 Task: Look for space in Bagaha, India from 5th September, 2023 to 13th September, 2023 for 6 adults in price range Rs.15000 to Rs.20000. Place can be entire place with 3 bedrooms having 3 beds and 3 bathrooms. Property type can be house, flat, guest house. Booking option can be shelf check-in. Required host language is English.
Action: Mouse moved to (481, 102)
Screenshot: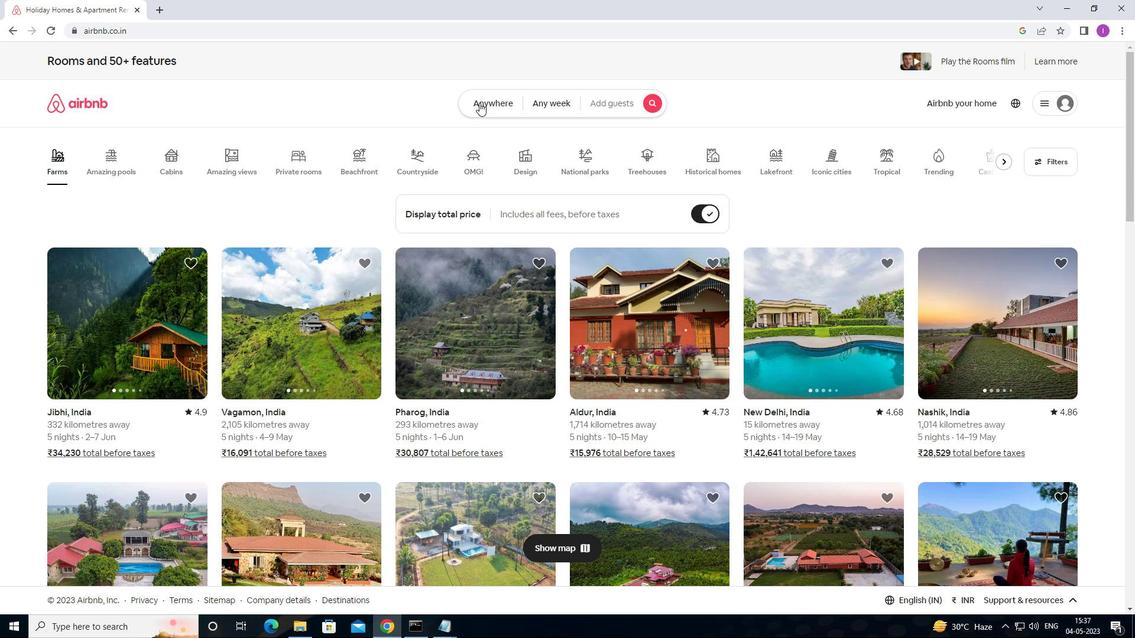 
Action: Mouse pressed left at (481, 102)
Screenshot: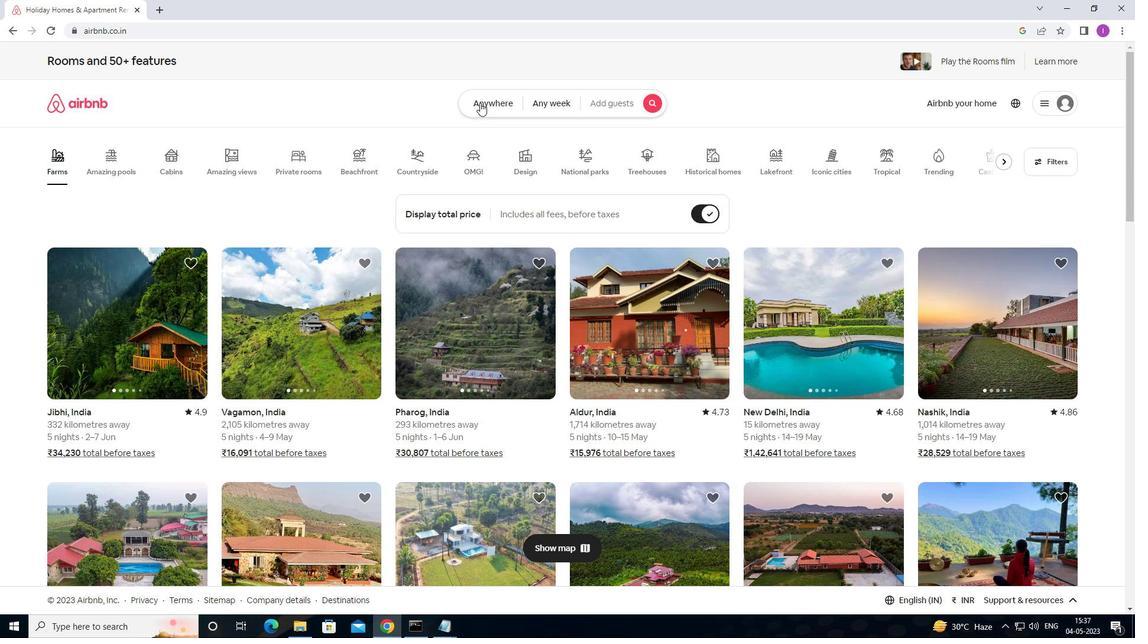 
Action: Mouse moved to (333, 154)
Screenshot: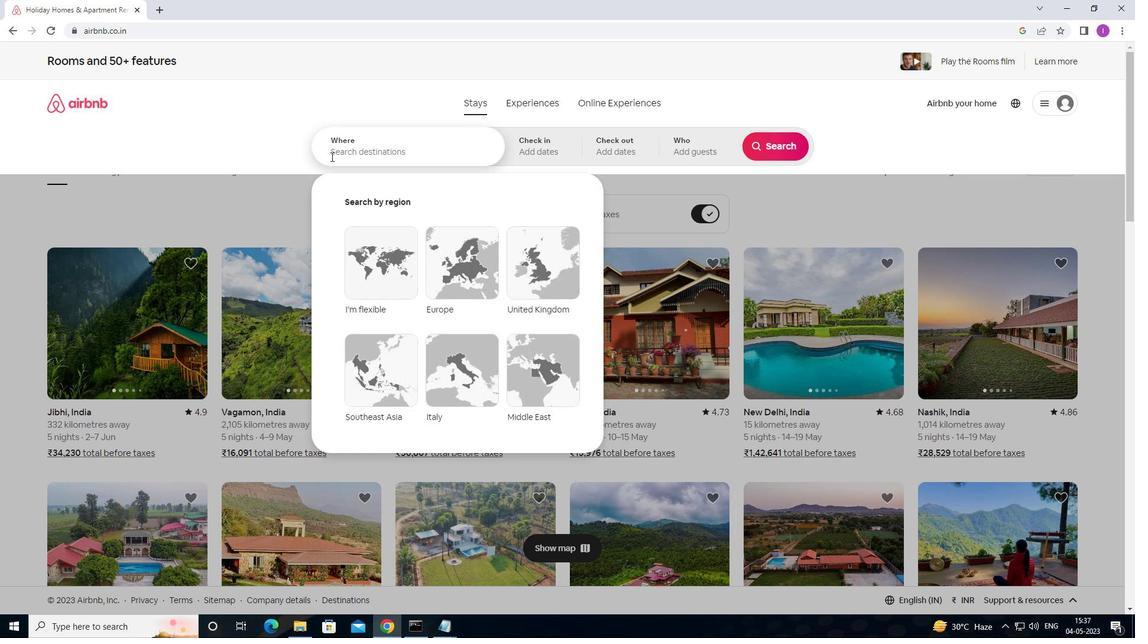 
Action: Mouse pressed left at (333, 154)
Screenshot: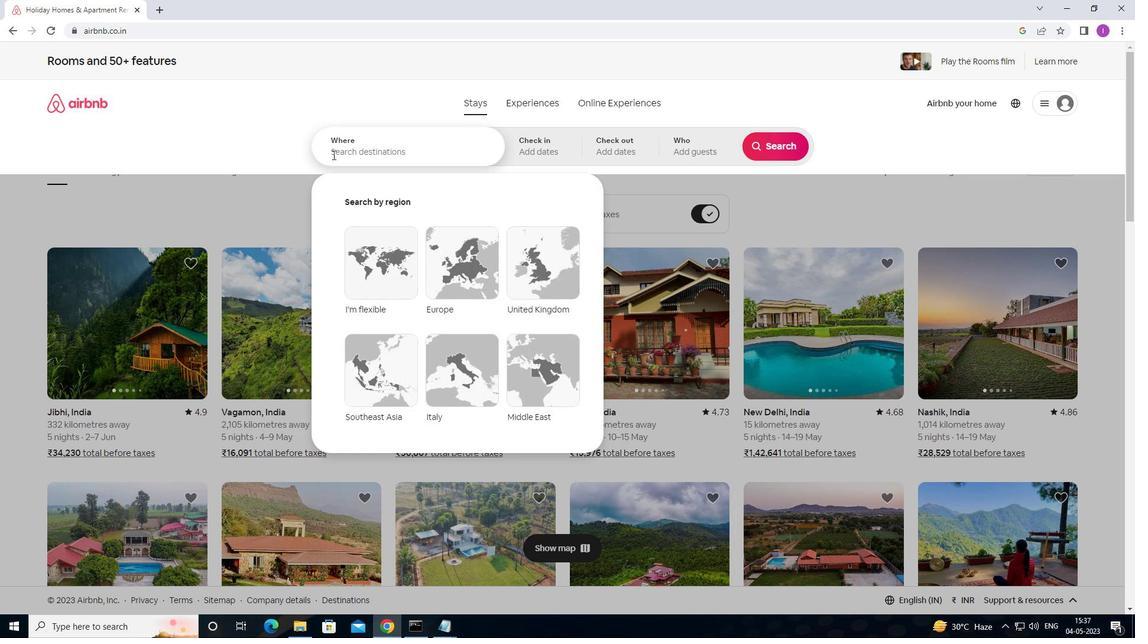 
Action: Mouse moved to (436, 162)
Screenshot: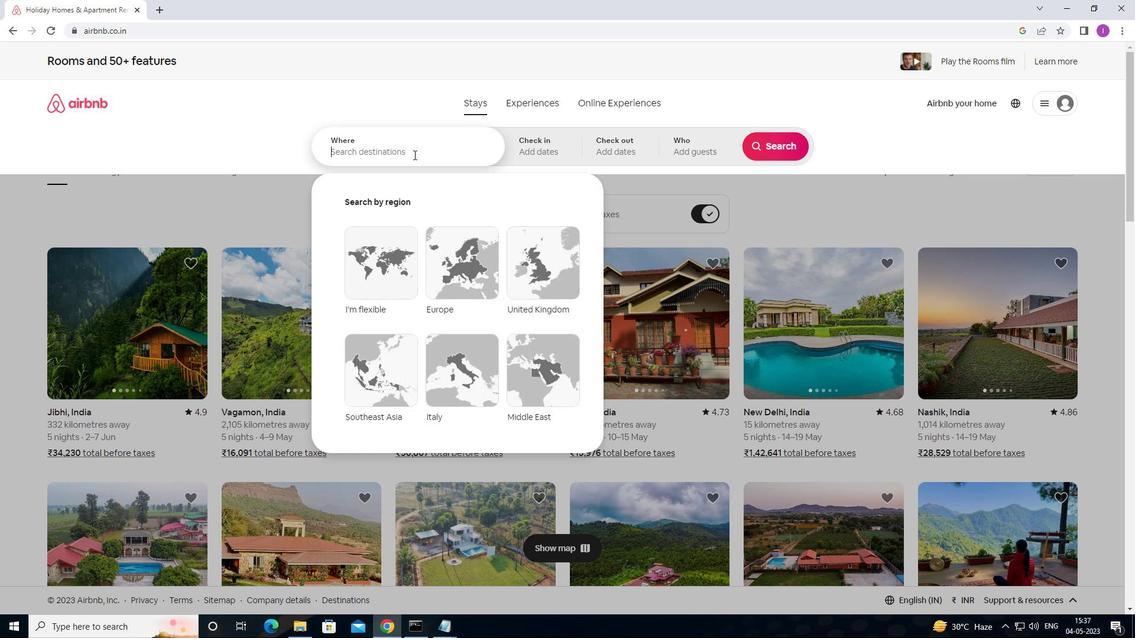 
Action: Key pressed <Key.shift>BAGAHA
Screenshot: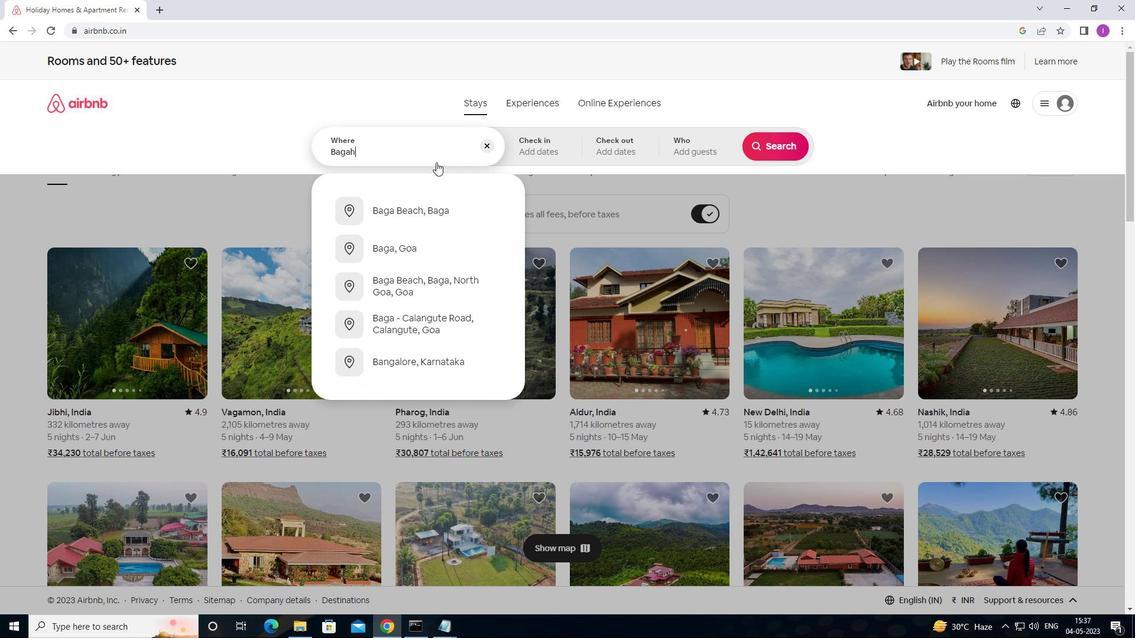 
Action: Mouse moved to (482, 197)
Screenshot: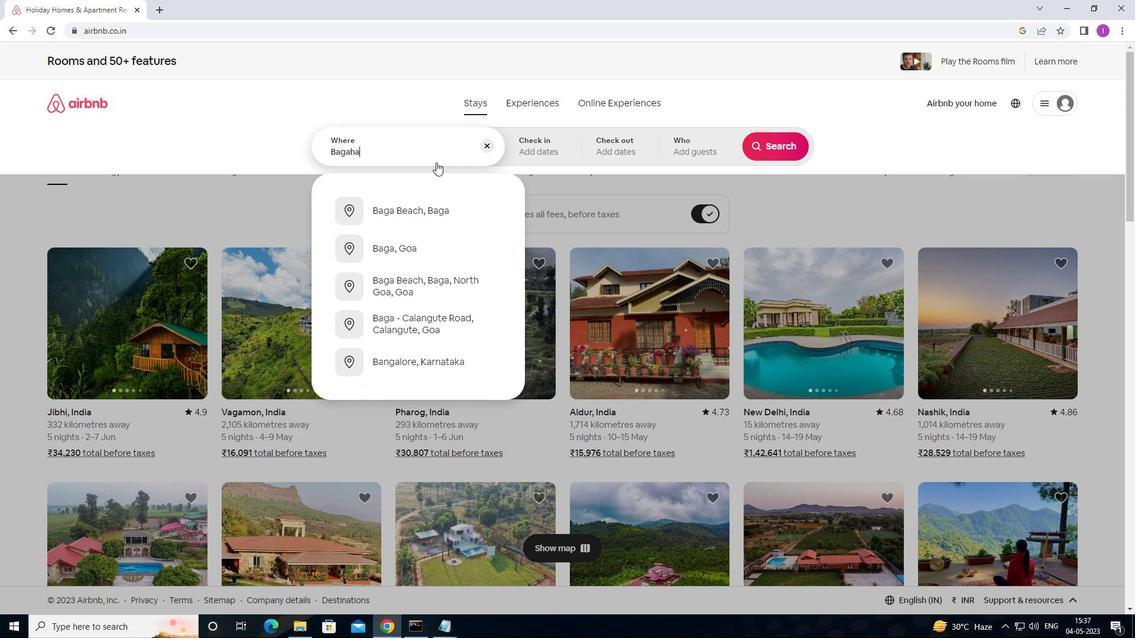 
Action: Key pressed ,<Key.shift>I
Screenshot: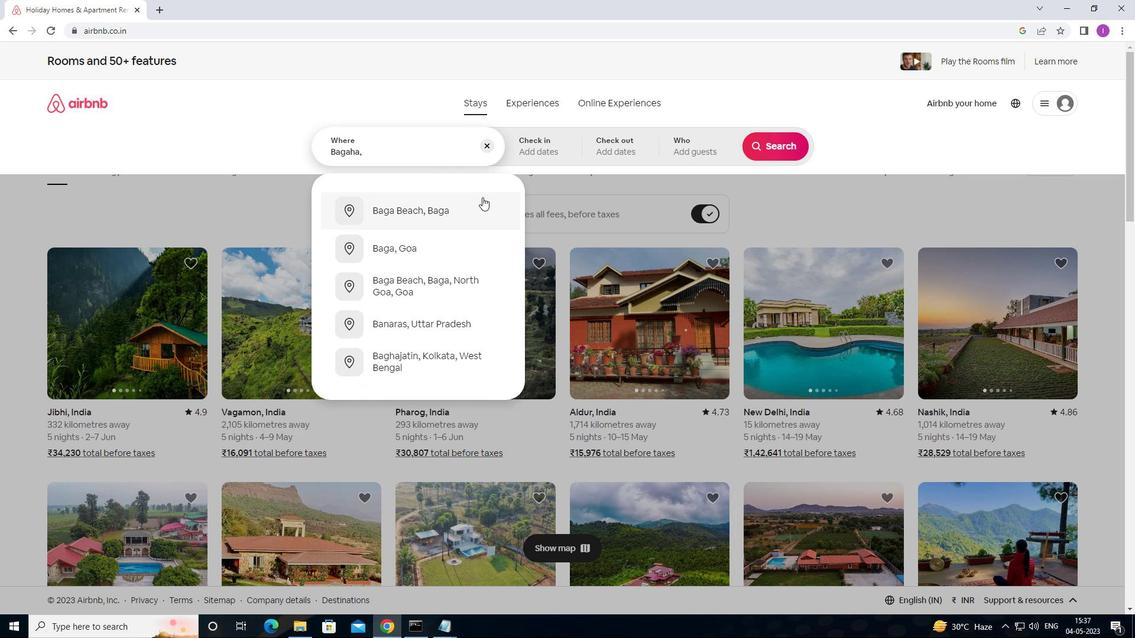 
Action: Mouse moved to (486, 199)
Screenshot: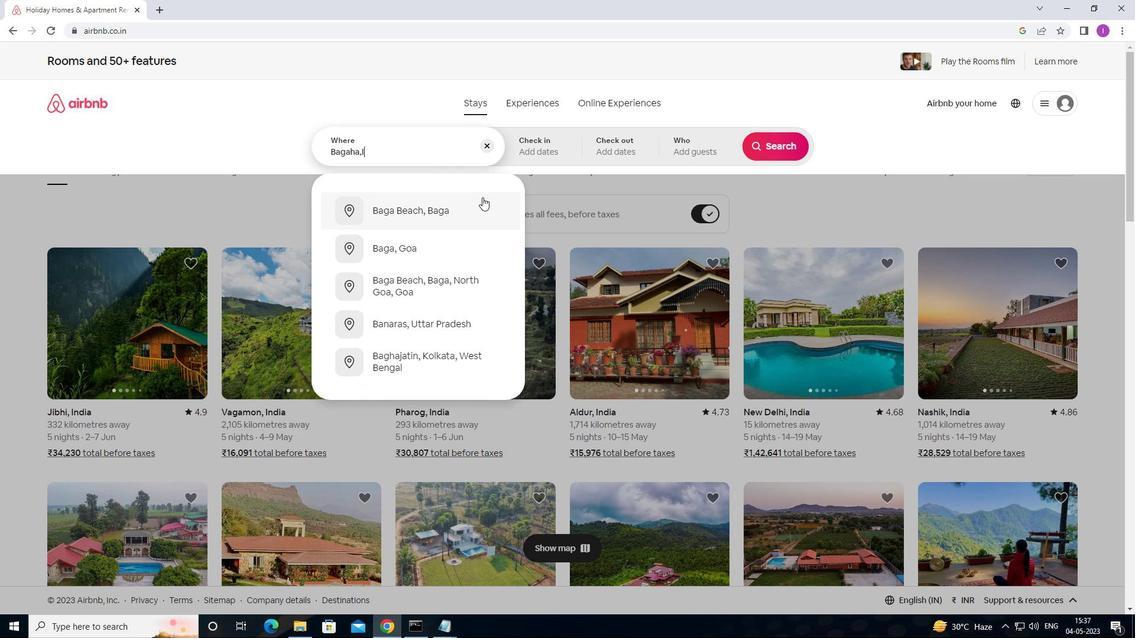 
Action: Key pressed NDIA
Screenshot: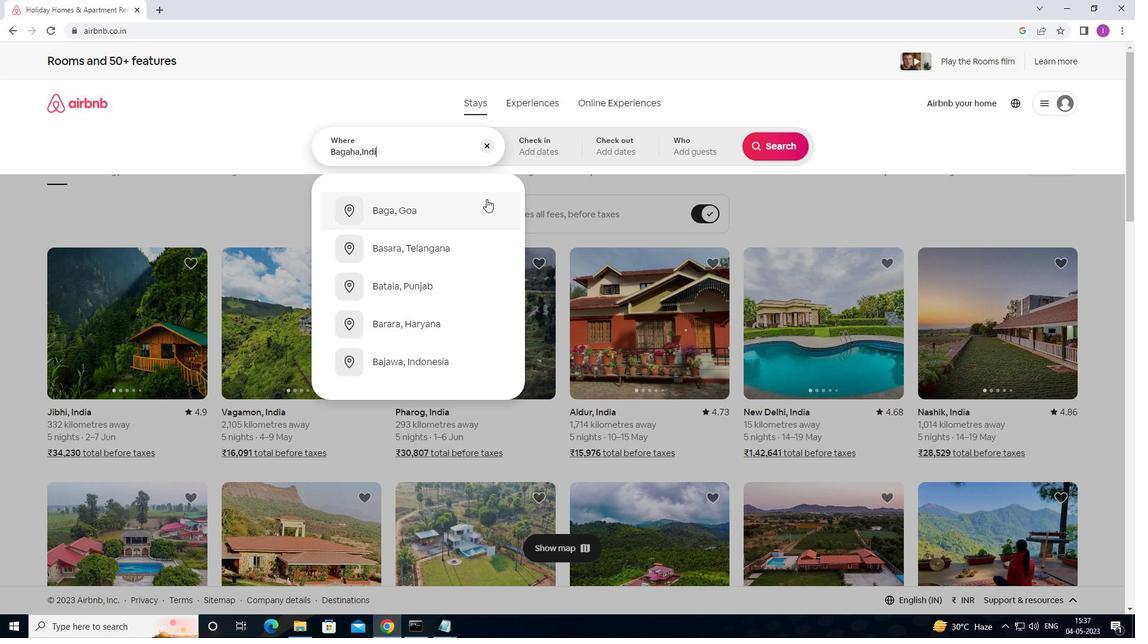 
Action: Mouse moved to (538, 146)
Screenshot: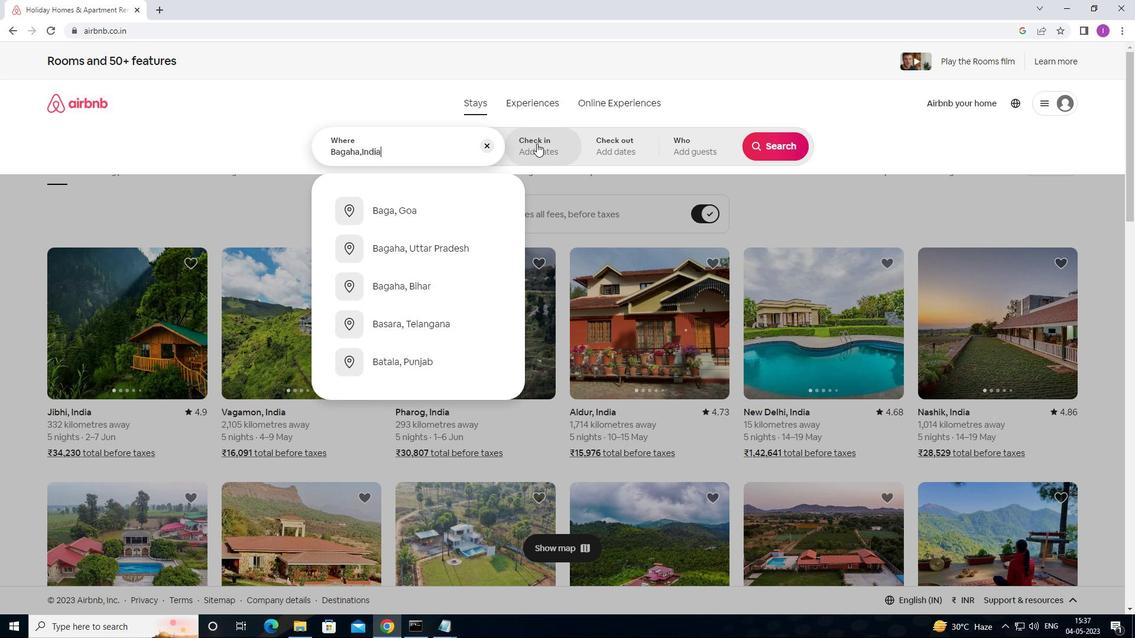 
Action: Mouse pressed left at (538, 146)
Screenshot: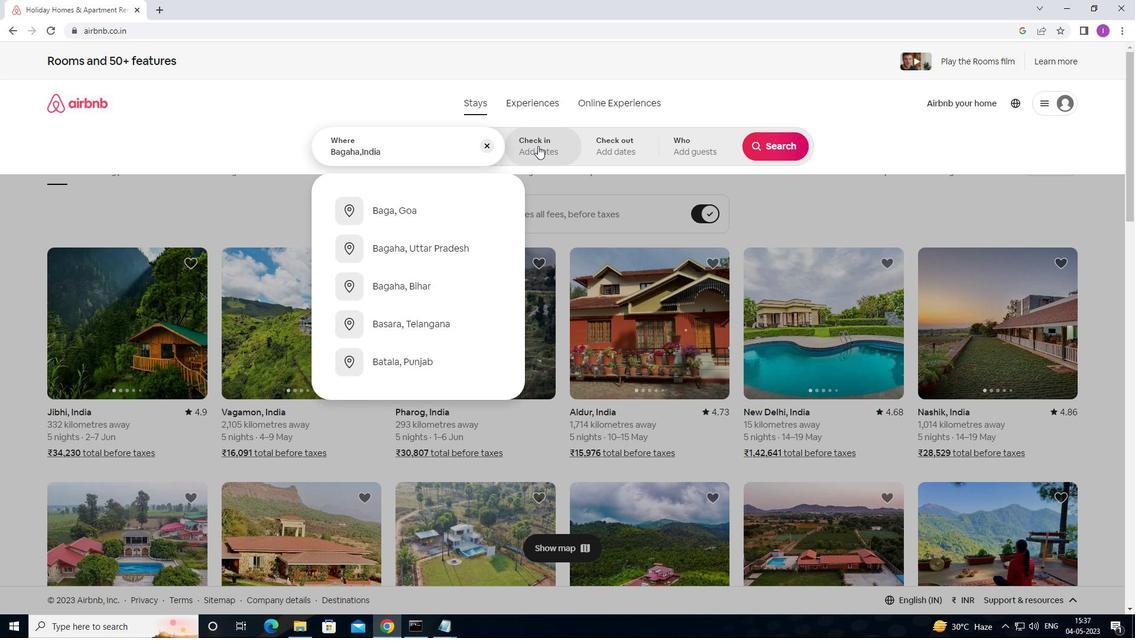 
Action: Mouse moved to (771, 246)
Screenshot: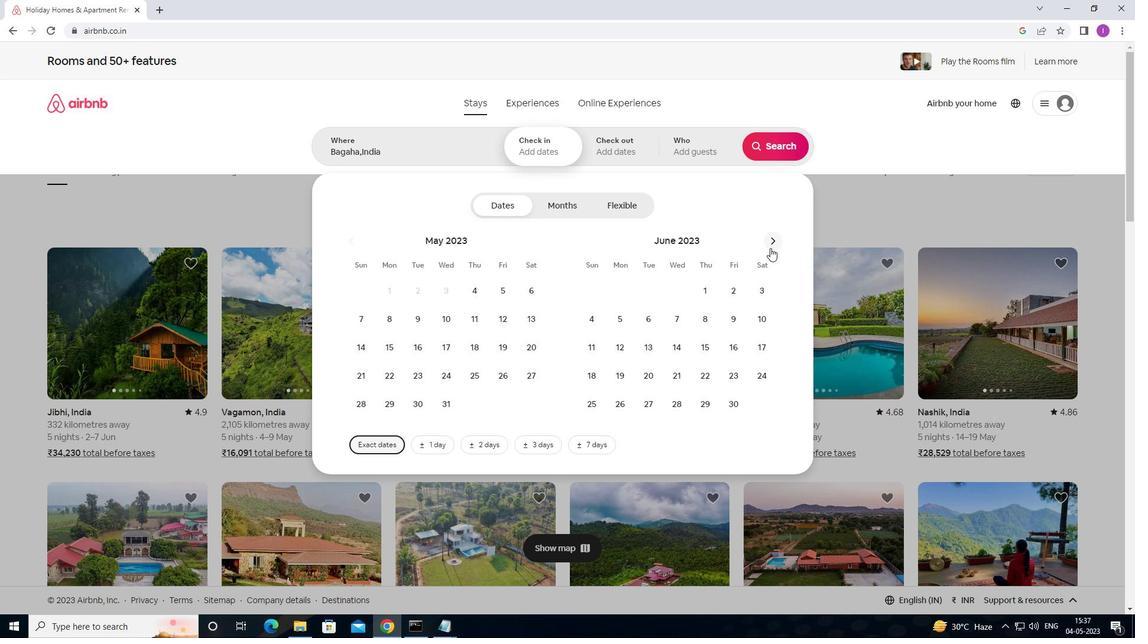 
Action: Mouse pressed left at (771, 246)
Screenshot: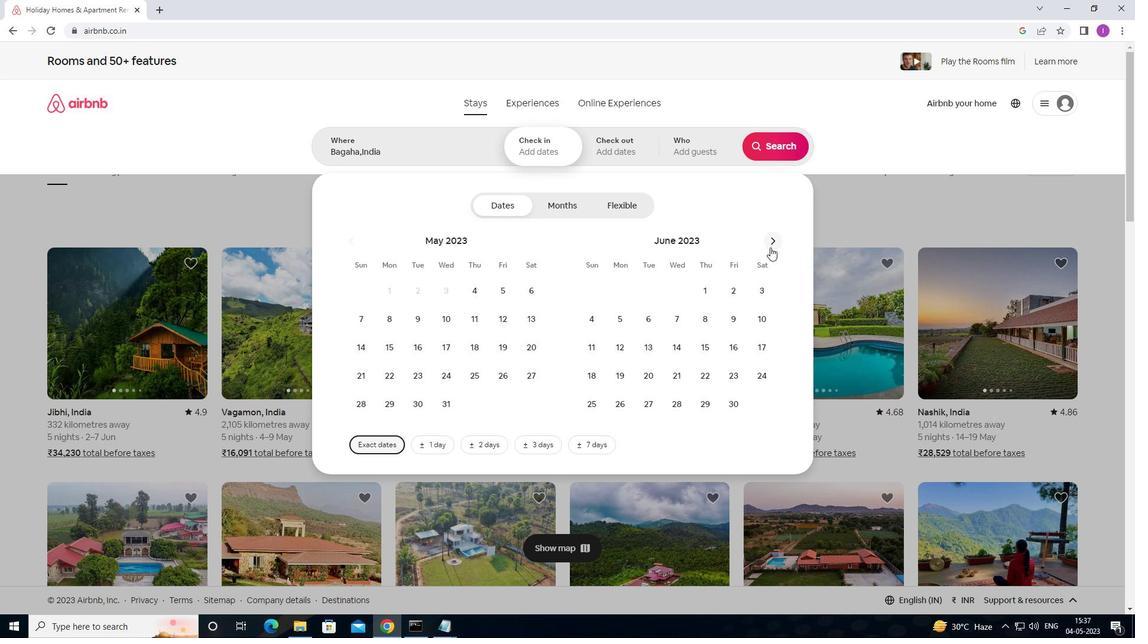 
Action: Mouse moved to (771, 246)
Screenshot: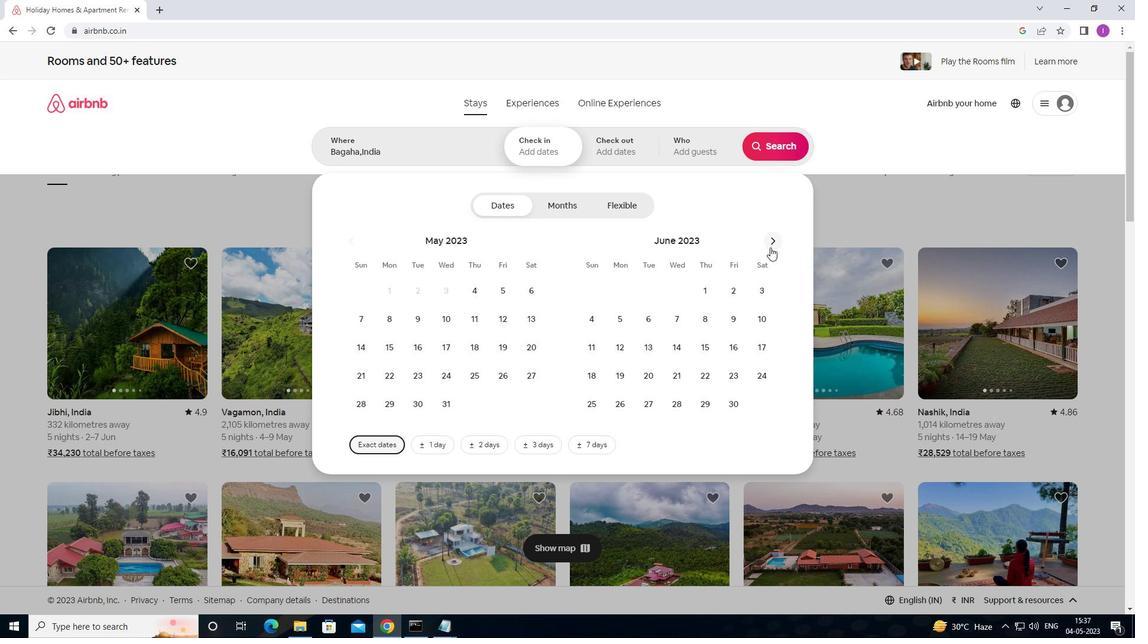 
Action: Mouse pressed left at (771, 246)
Screenshot: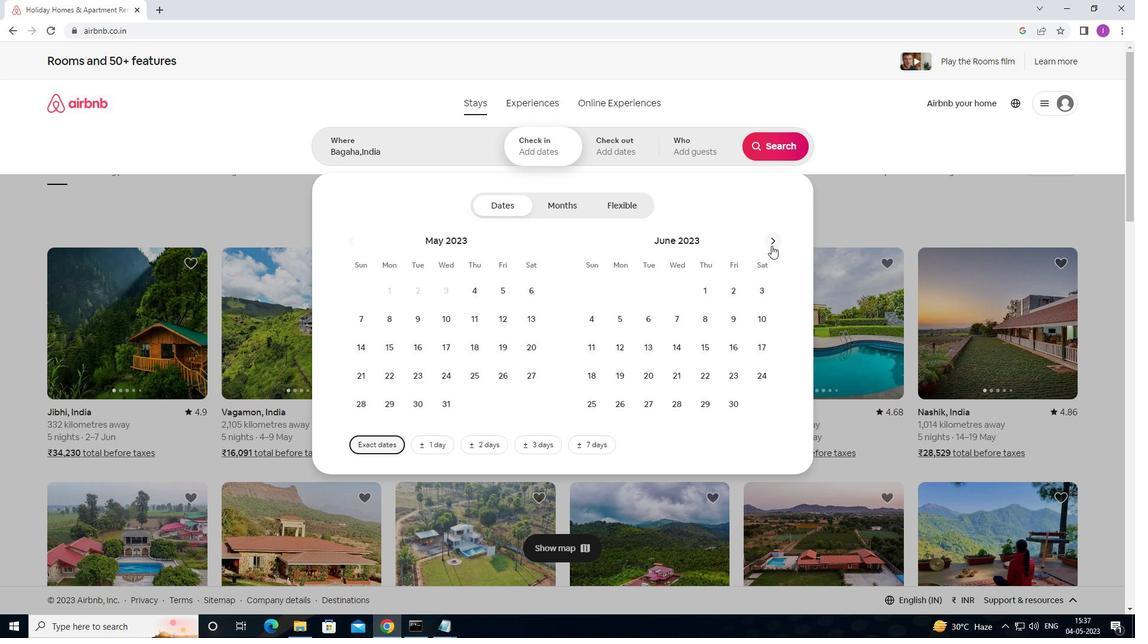 
Action: Mouse moved to (772, 245)
Screenshot: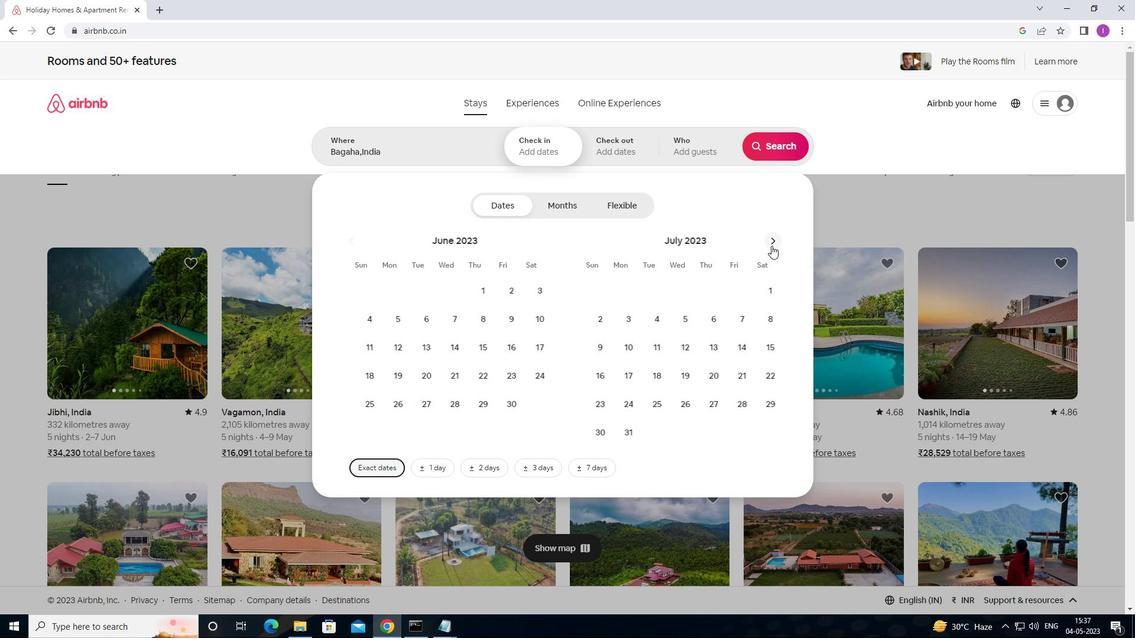 
Action: Mouse pressed left at (772, 245)
Screenshot: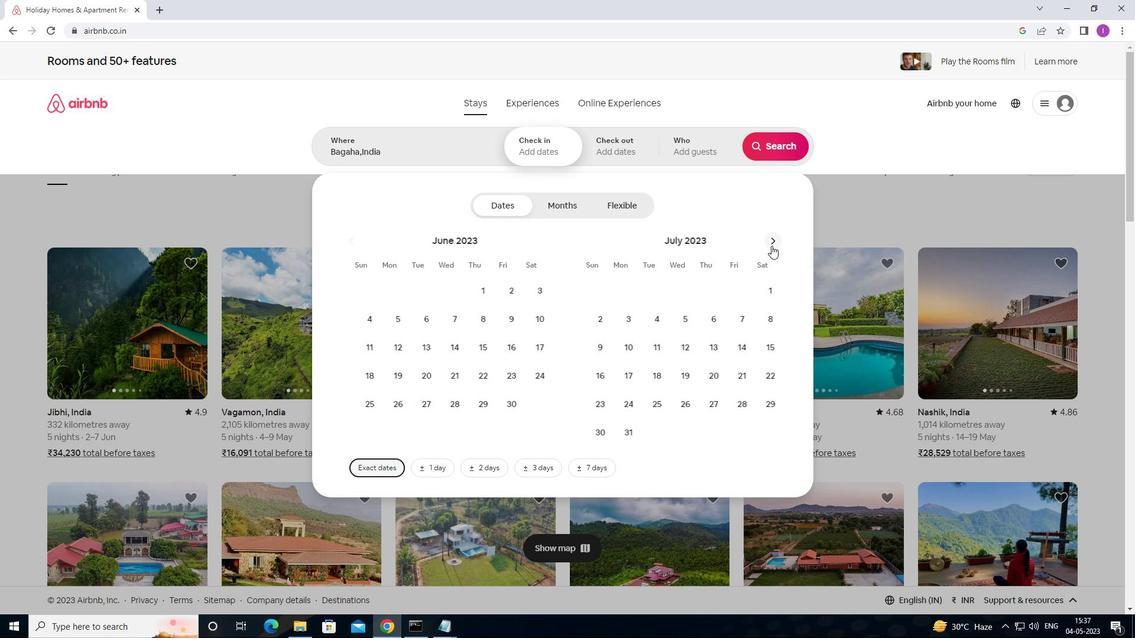
Action: Mouse moved to (773, 245)
Screenshot: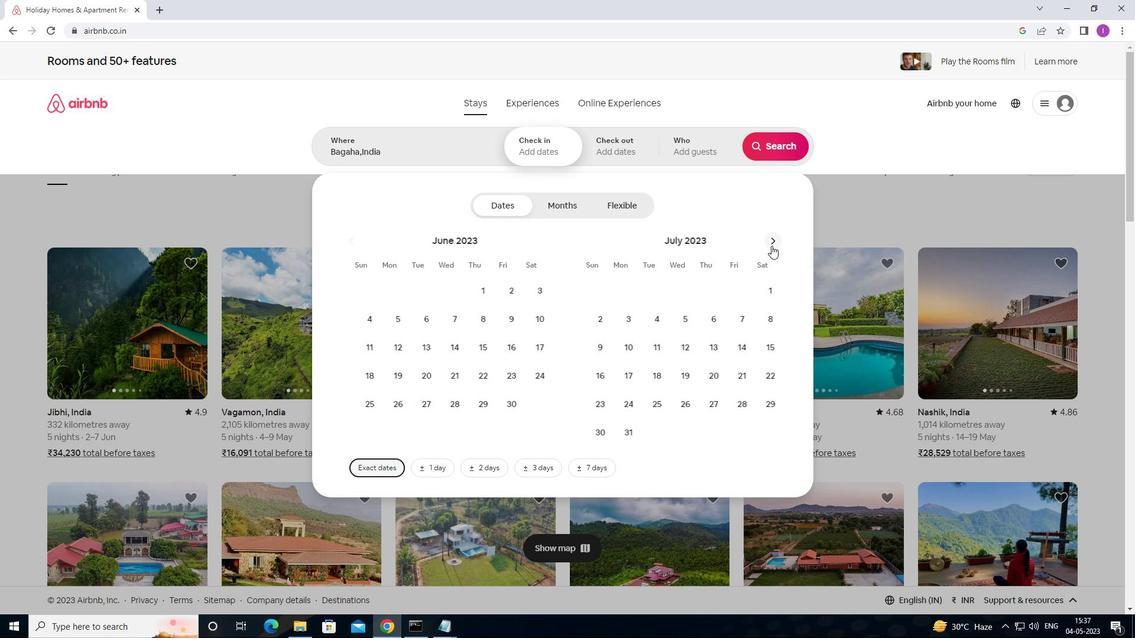 
Action: Mouse pressed left at (773, 245)
Screenshot: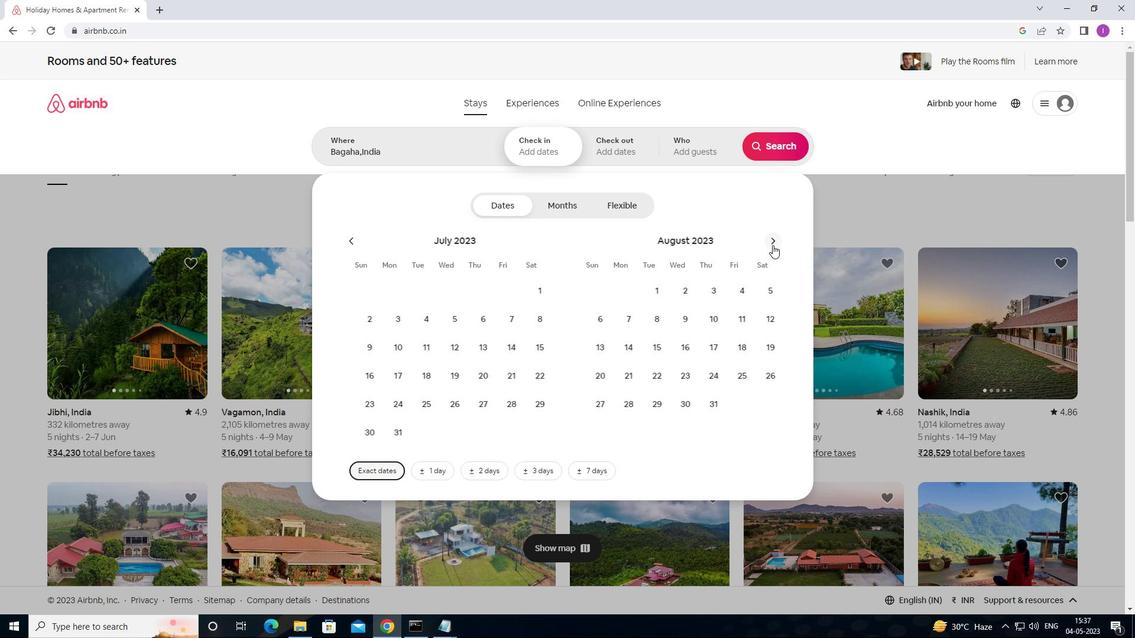 
Action: Mouse moved to (654, 318)
Screenshot: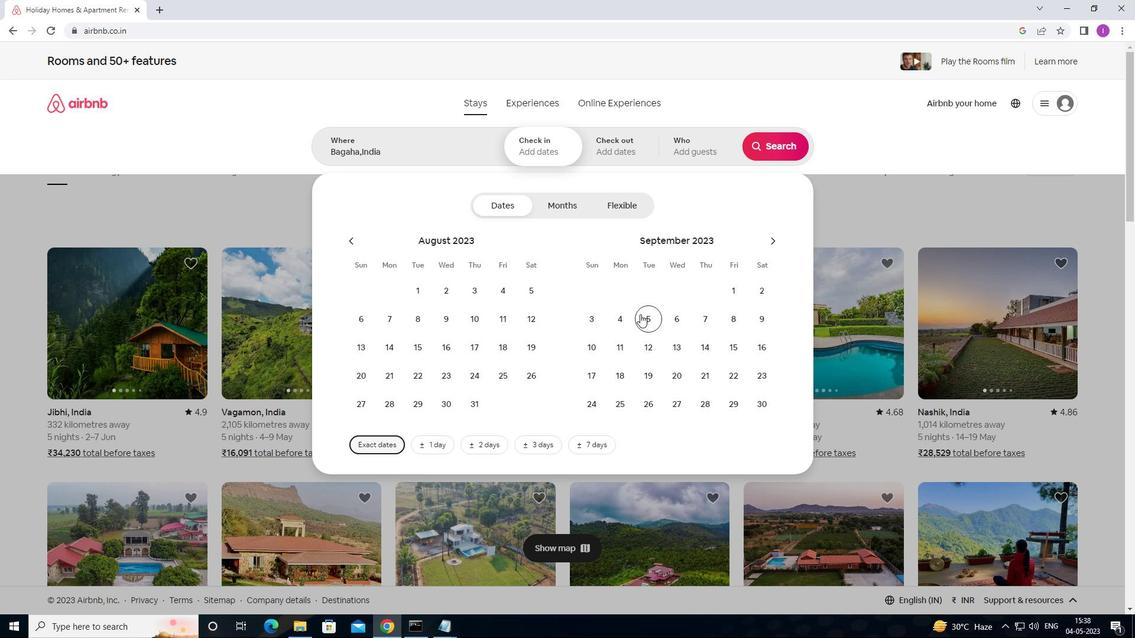 
Action: Mouse pressed left at (654, 318)
Screenshot: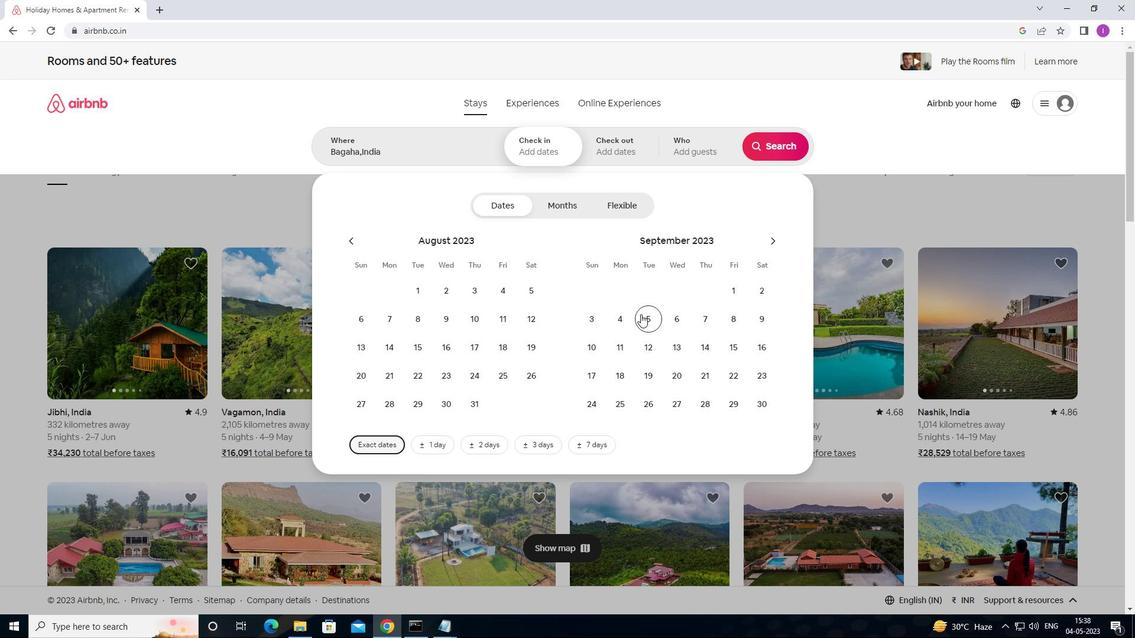 
Action: Mouse moved to (674, 344)
Screenshot: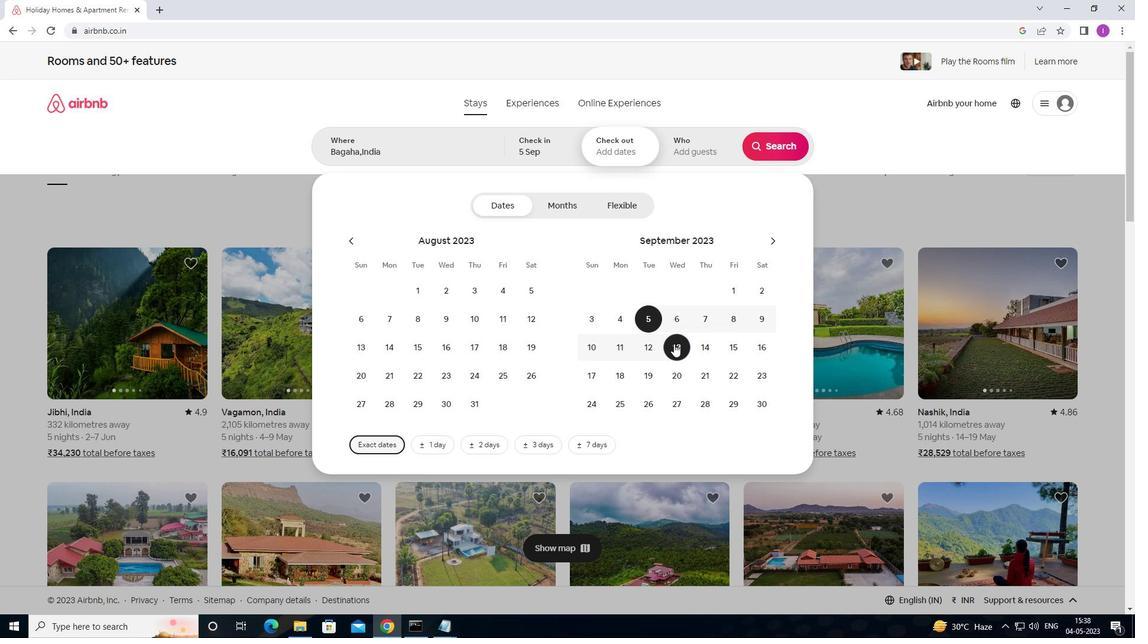 
Action: Mouse pressed left at (674, 344)
Screenshot: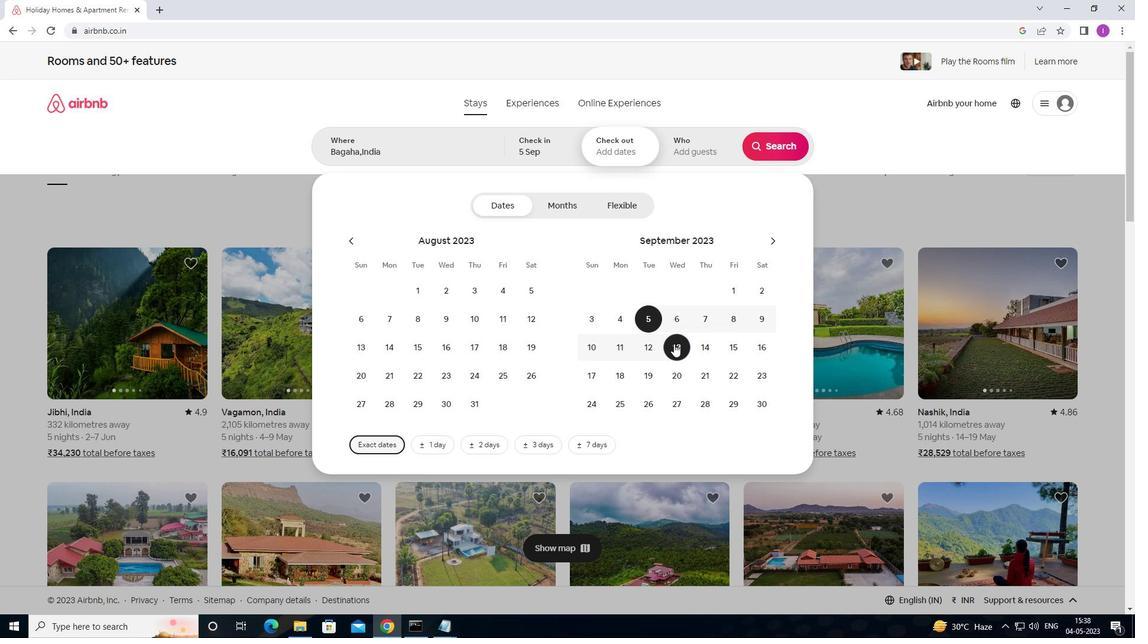 
Action: Mouse moved to (715, 148)
Screenshot: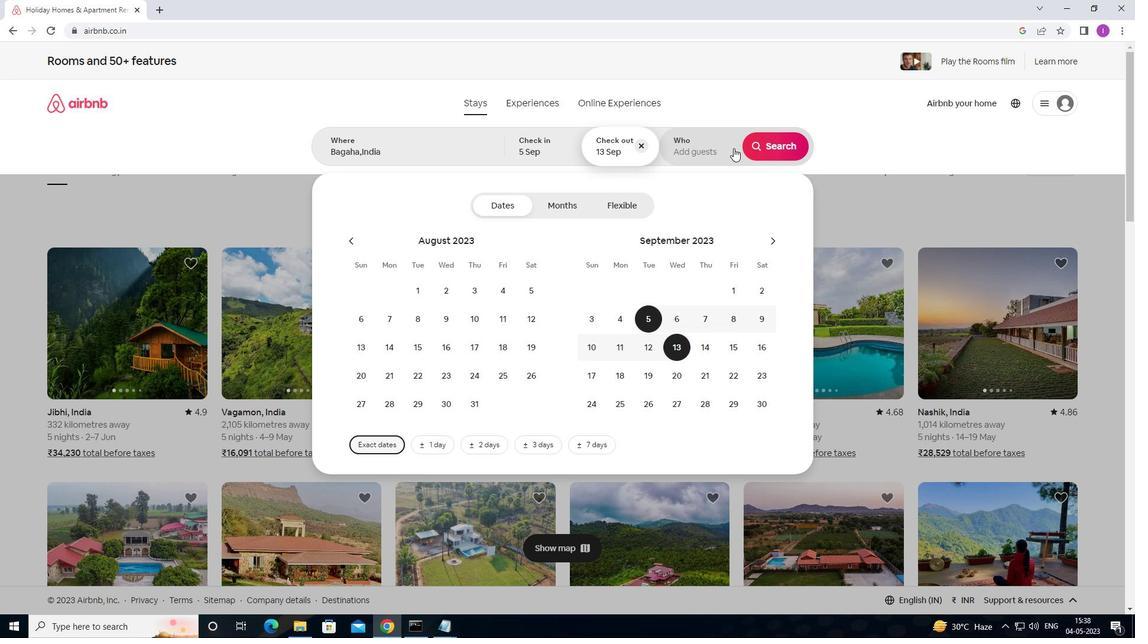 
Action: Mouse pressed left at (715, 148)
Screenshot: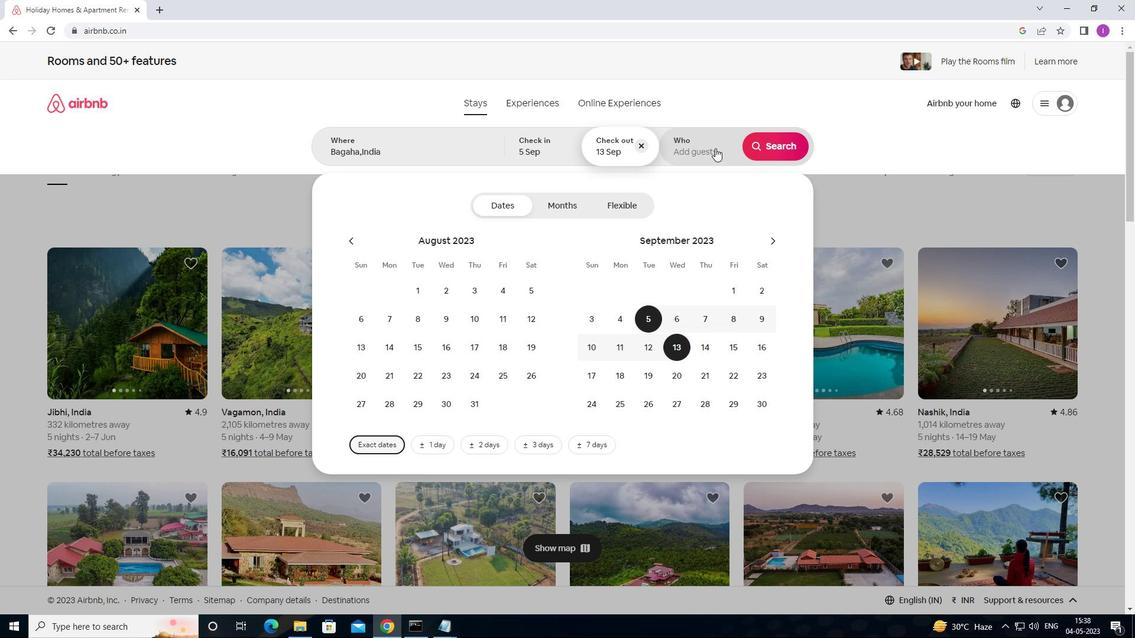 
Action: Mouse moved to (791, 203)
Screenshot: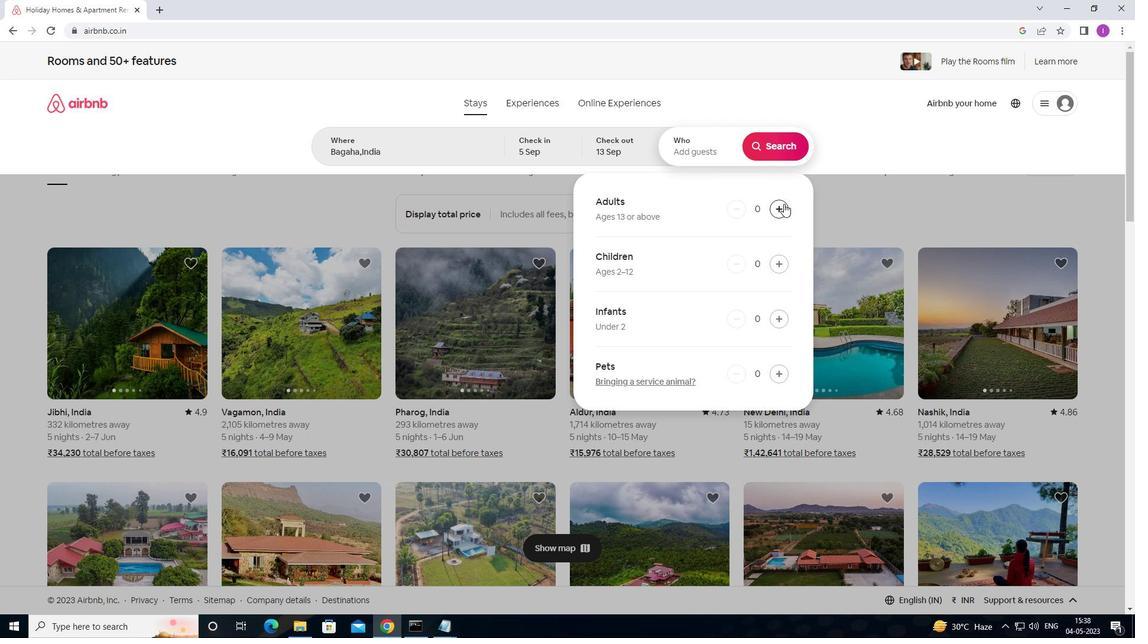 
Action: Mouse pressed left at (791, 203)
Screenshot: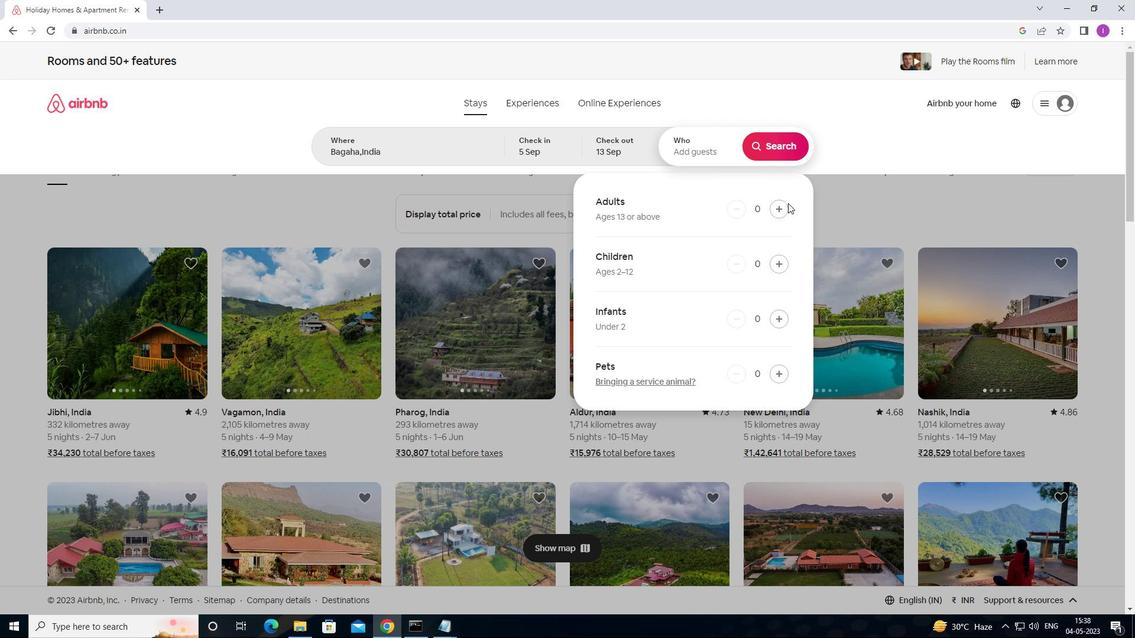 
Action: Mouse pressed left at (791, 203)
Screenshot: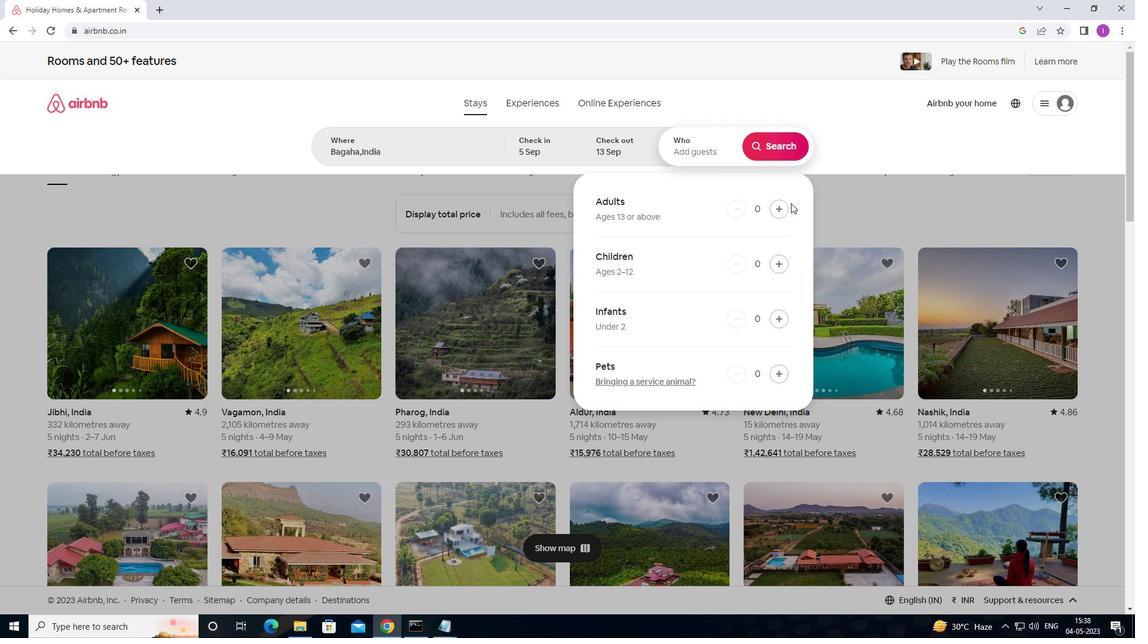 
Action: Mouse pressed left at (791, 203)
Screenshot: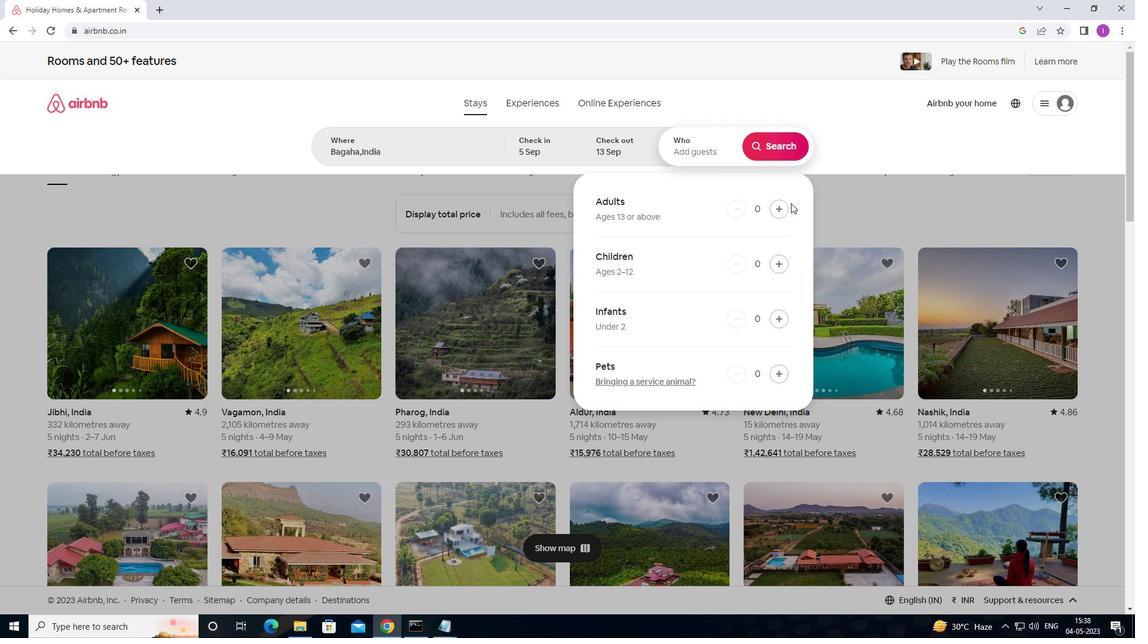 
Action: Mouse pressed left at (791, 203)
Screenshot: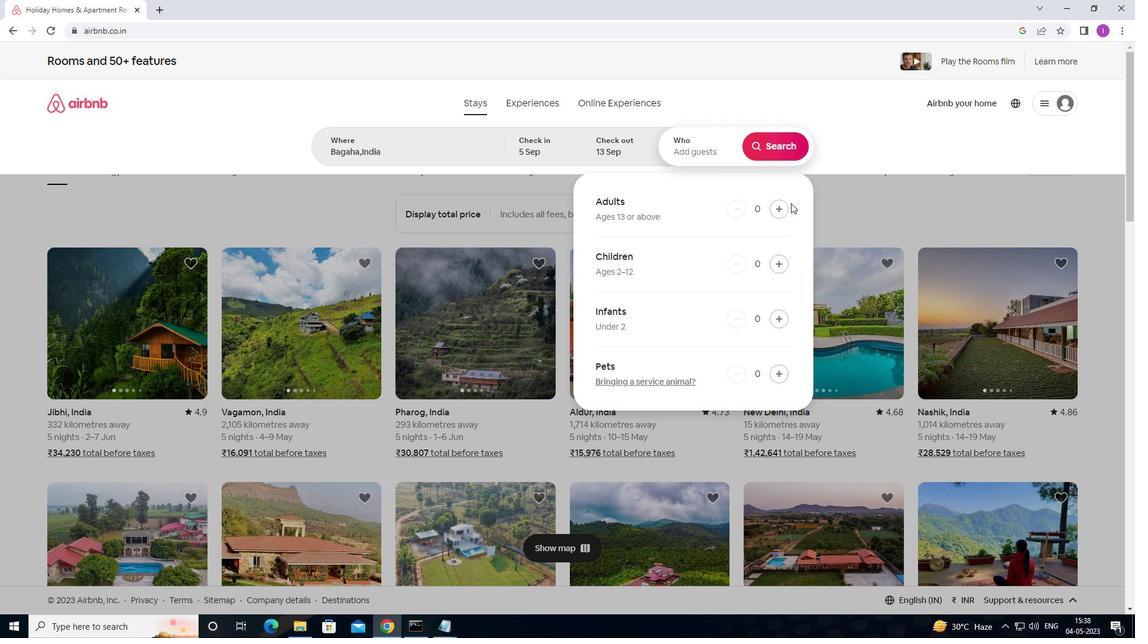 
Action: Mouse moved to (783, 209)
Screenshot: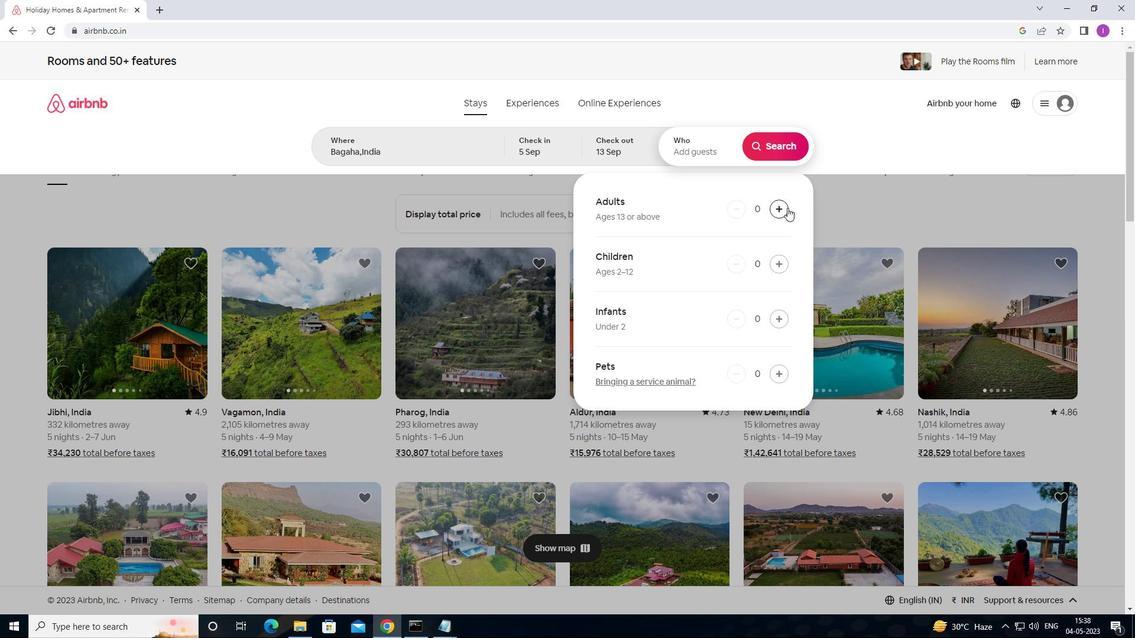 
Action: Mouse pressed left at (783, 209)
Screenshot: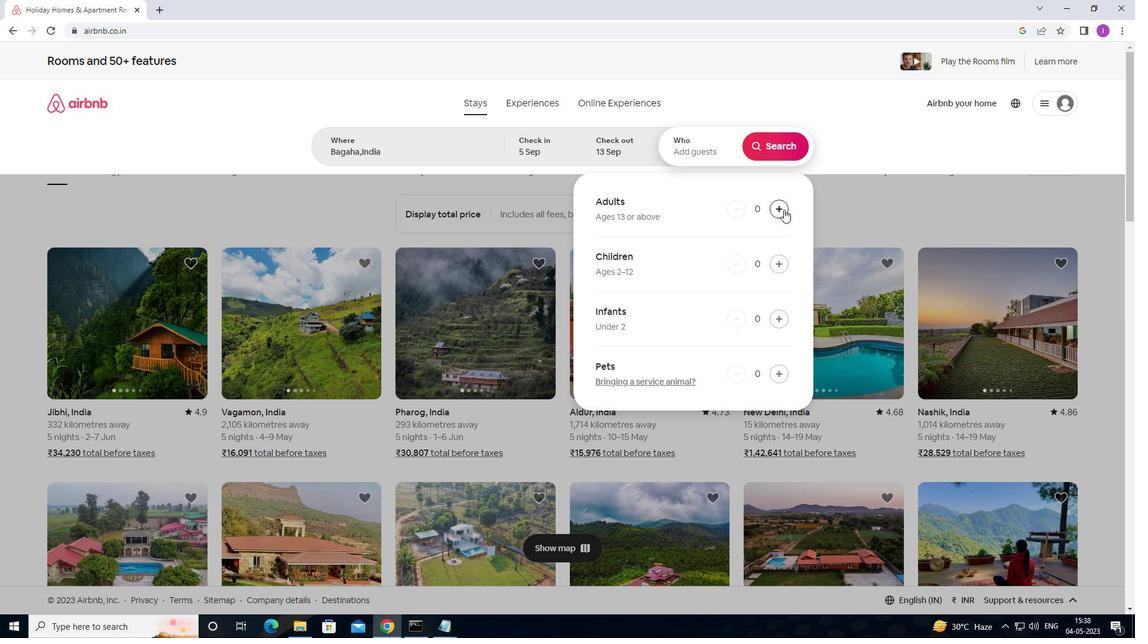 
Action: Mouse pressed left at (783, 209)
Screenshot: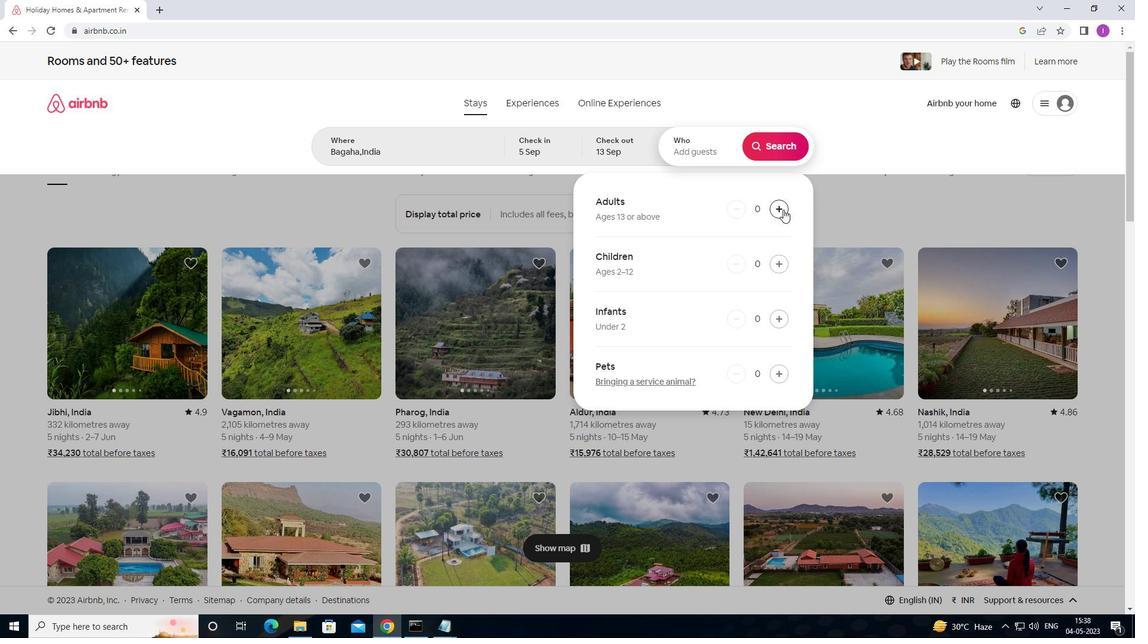 
Action: Mouse pressed left at (783, 209)
Screenshot: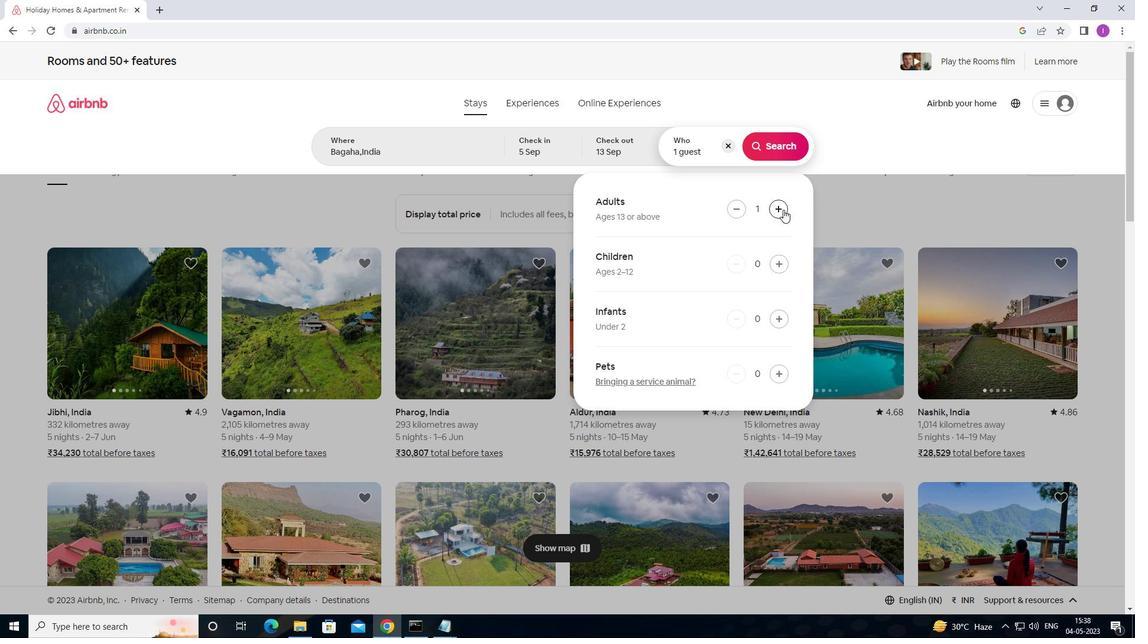 
Action: Mouse pressed left at (783, 209)
Screenshot: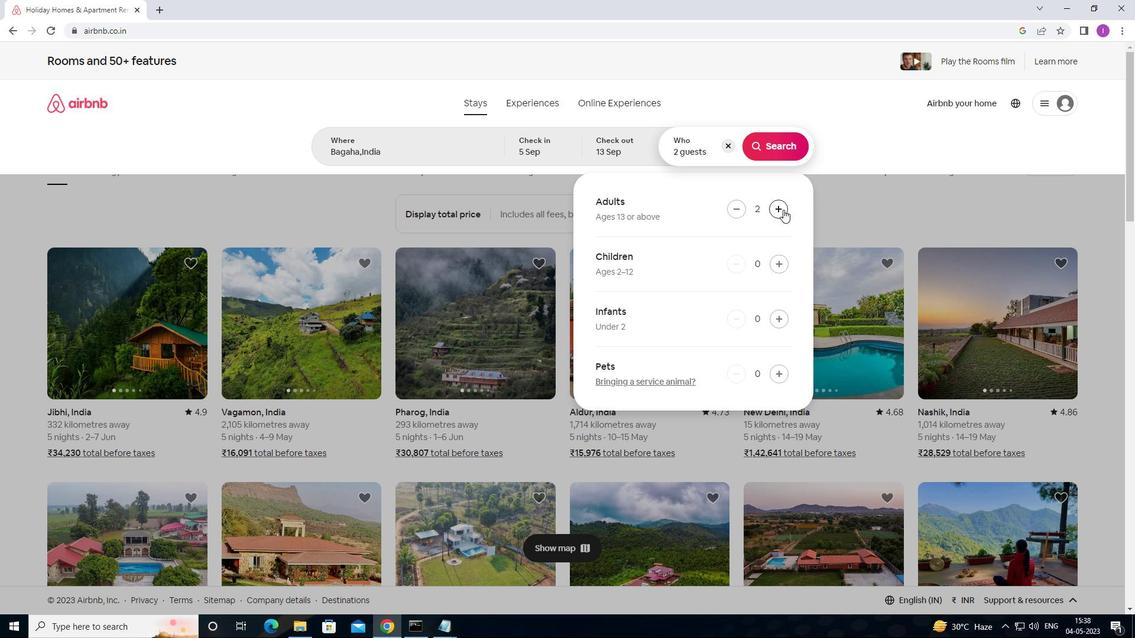 
Action: Mouse pressed left at (783, 209)
Screenshot: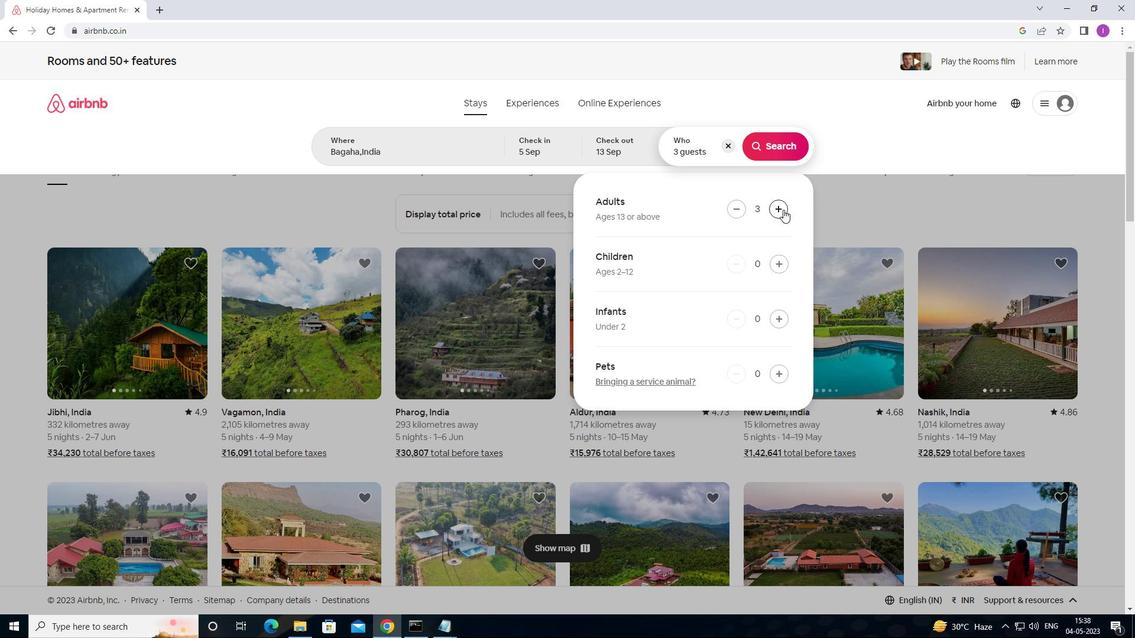 
Action: Mouse pressed left at (783, 209)
Screenshot: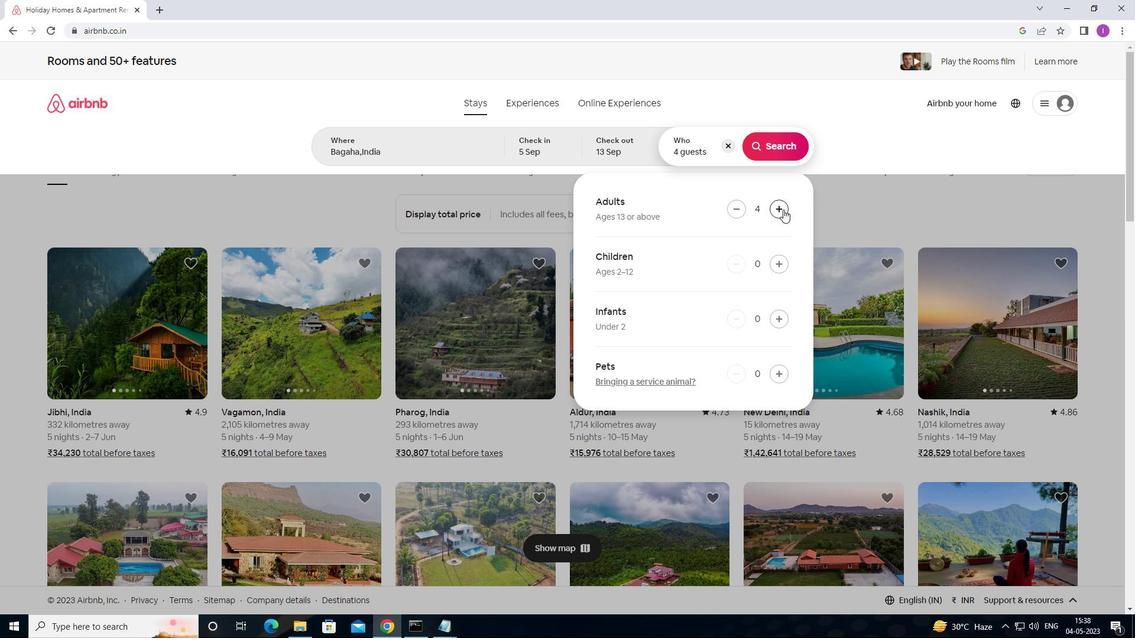 
Action: Mouse pressed left at (783, 209)
Screenshot: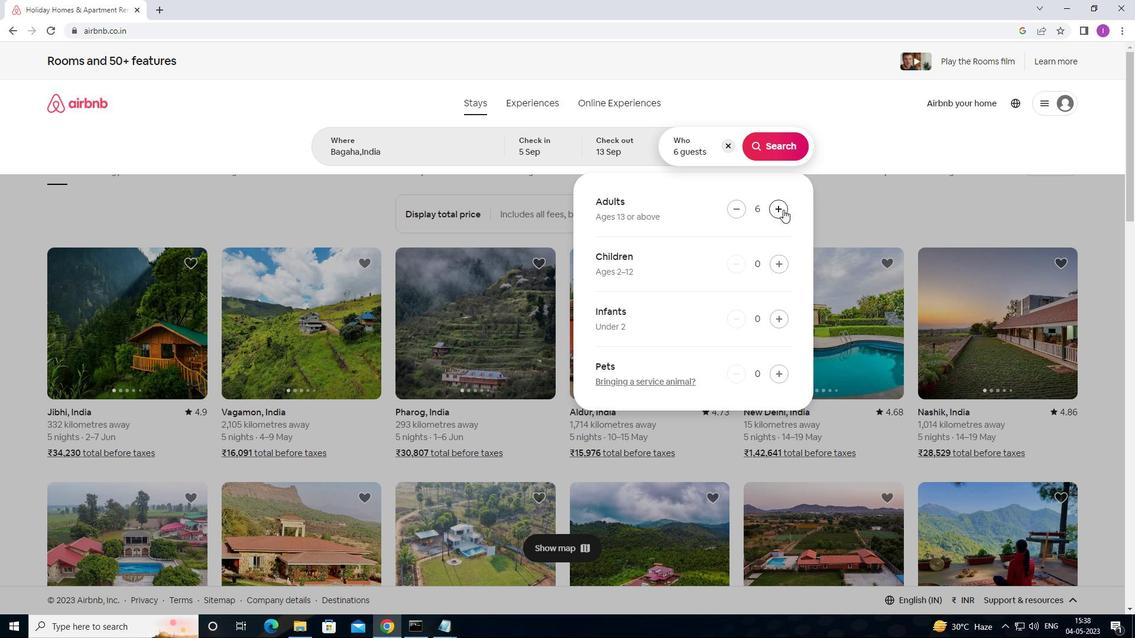 
Action: Mouse moved to (730, 209)
Screenshot: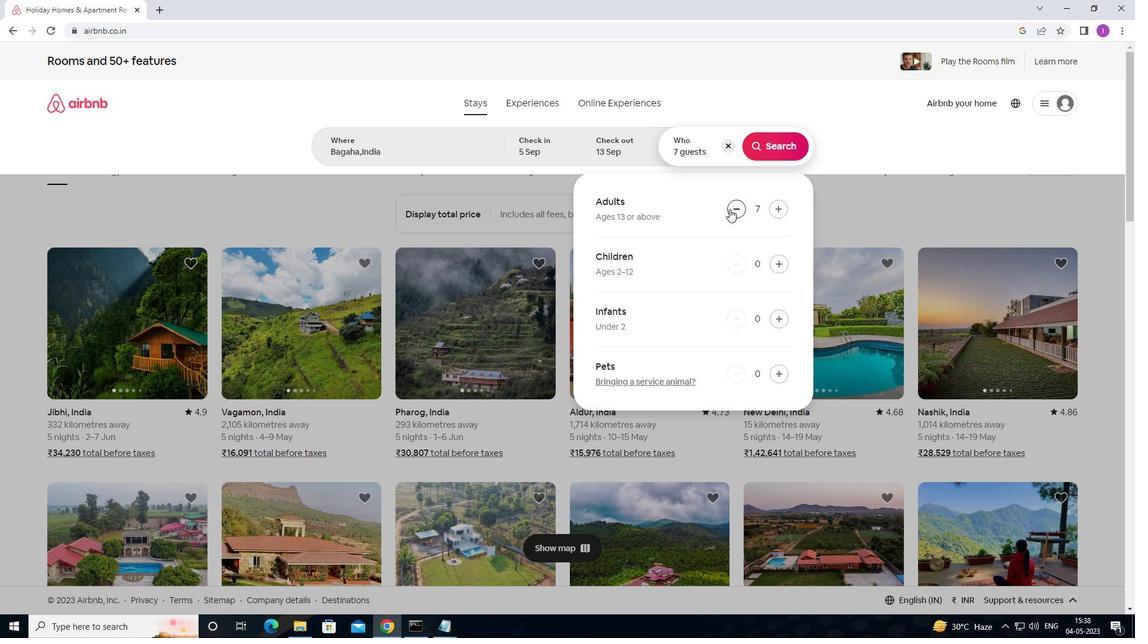 
Action: Mouse pressed left at (730, 209)
Screenshot: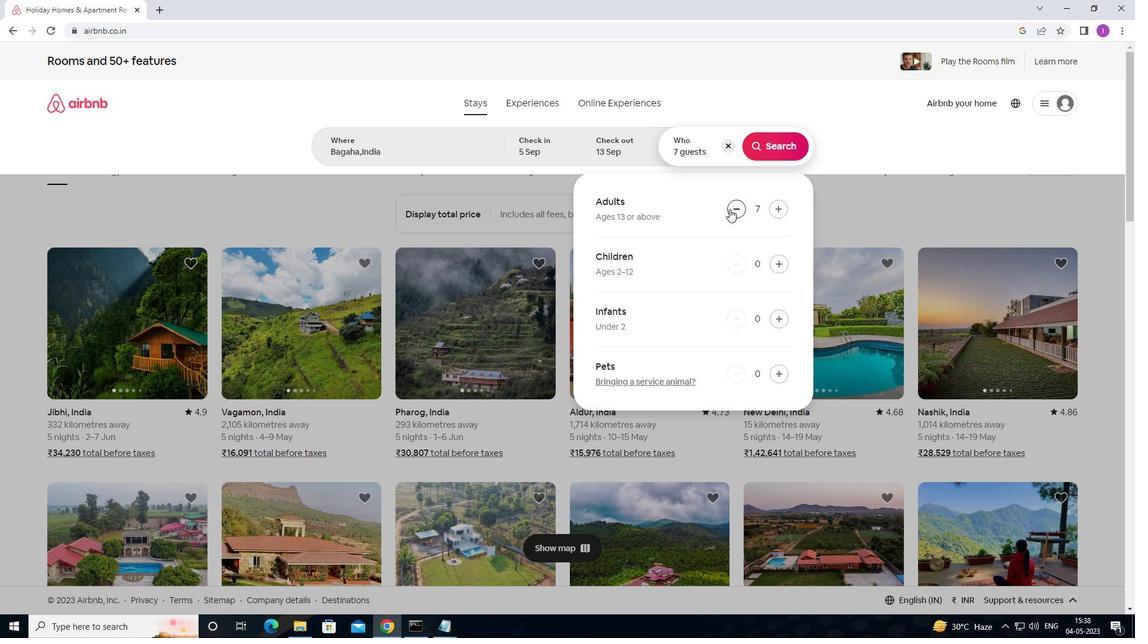 
Action: Mouse moved to (796, 147)
Screenshot: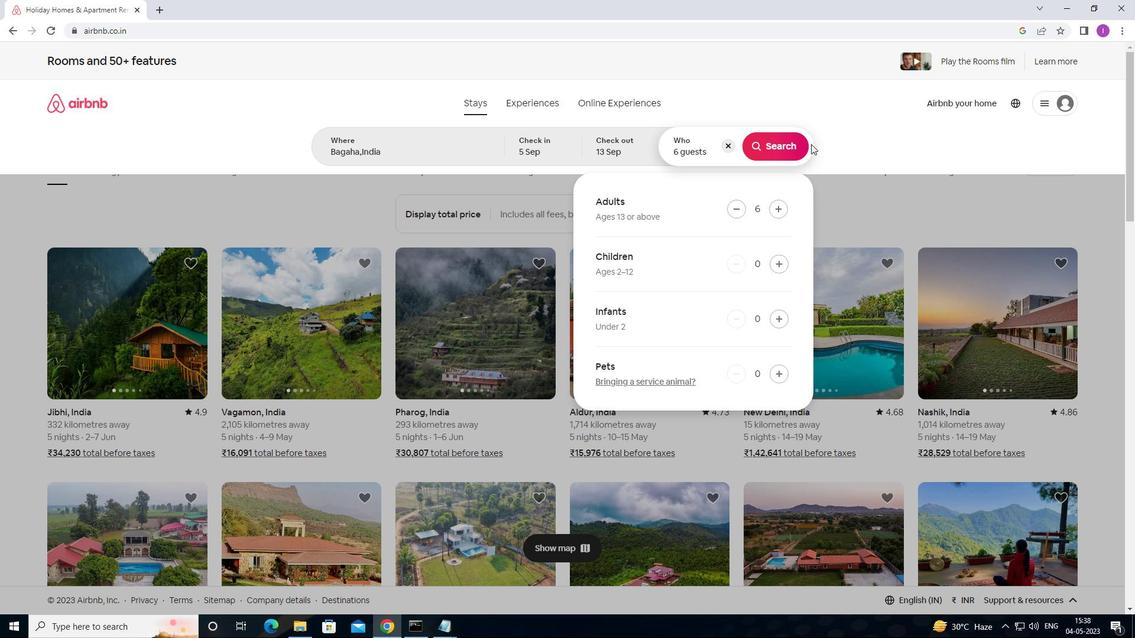 
Action: Mouse pressed left at (796, 147)
Screenshot: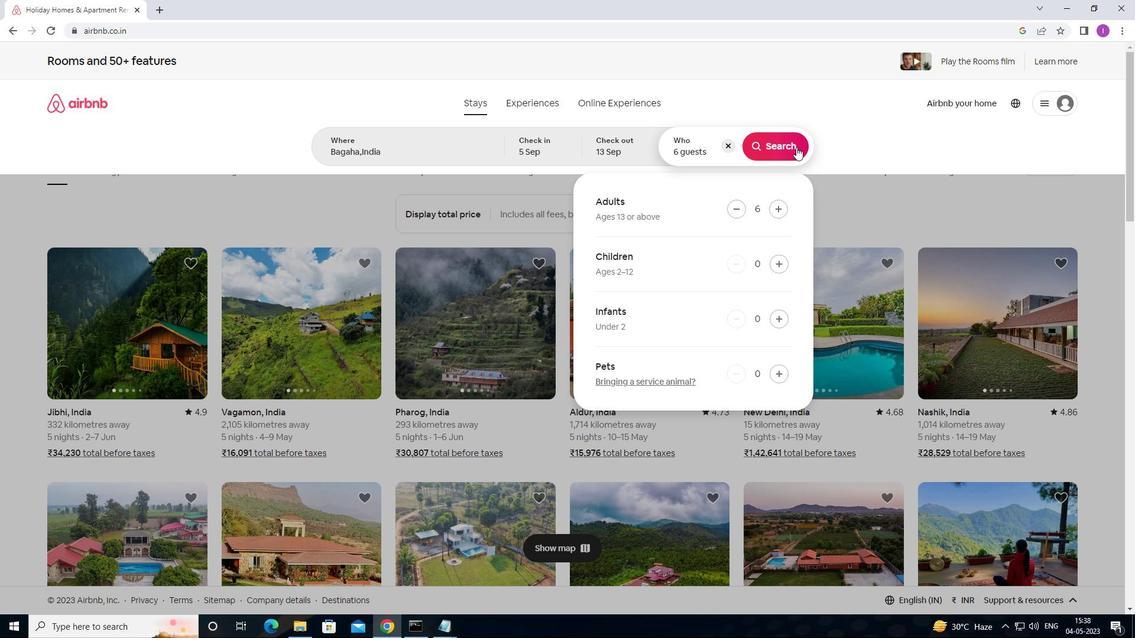 
Action: Mouse moved to (1074, 121)
Screenshot: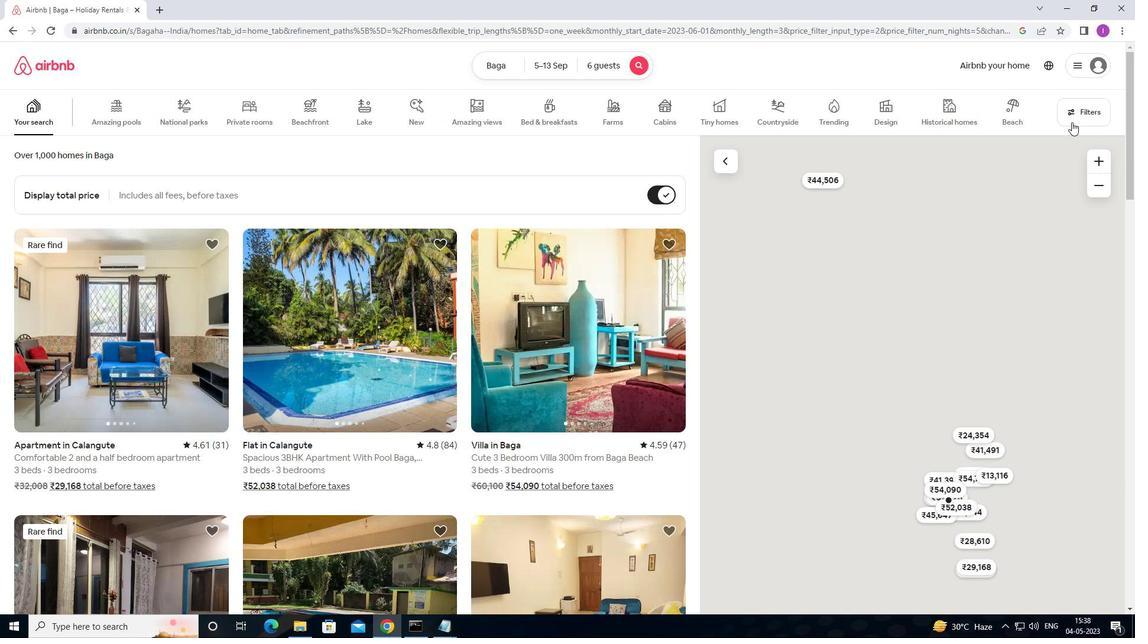 
Action: Mouse pressed left at (1074, 121)
Screenshot: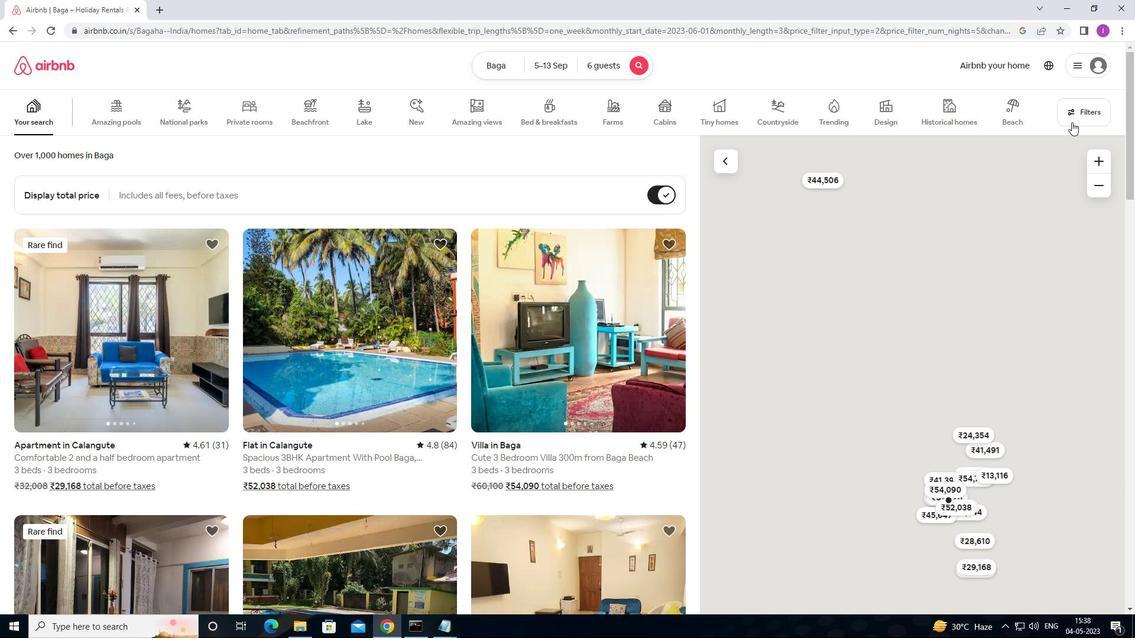 
Action: Mouse moved to (431, 261)
Screenshot: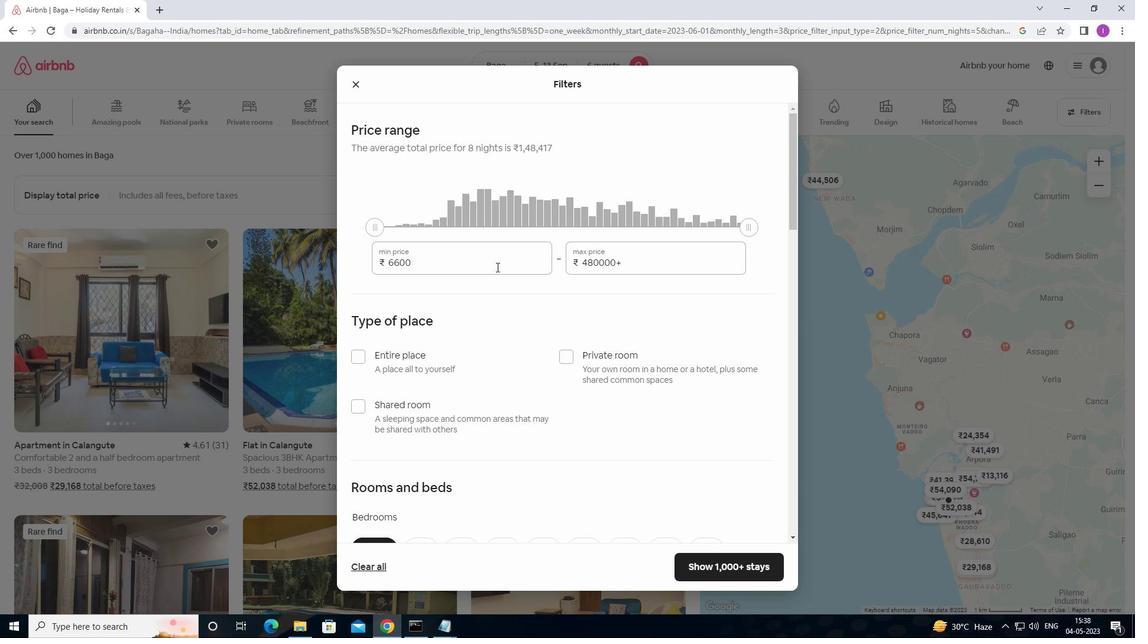 
Action: Mouse pressed left at (431, 261)
Screenshot: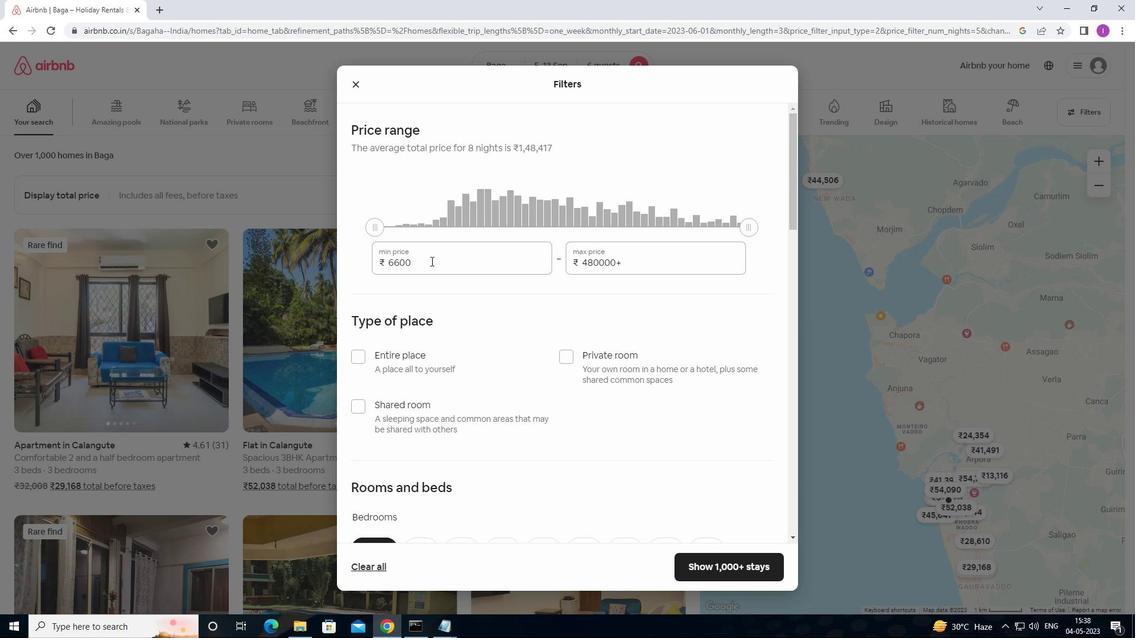 
Action: Mouse moved to (368, 271)
Screenshot: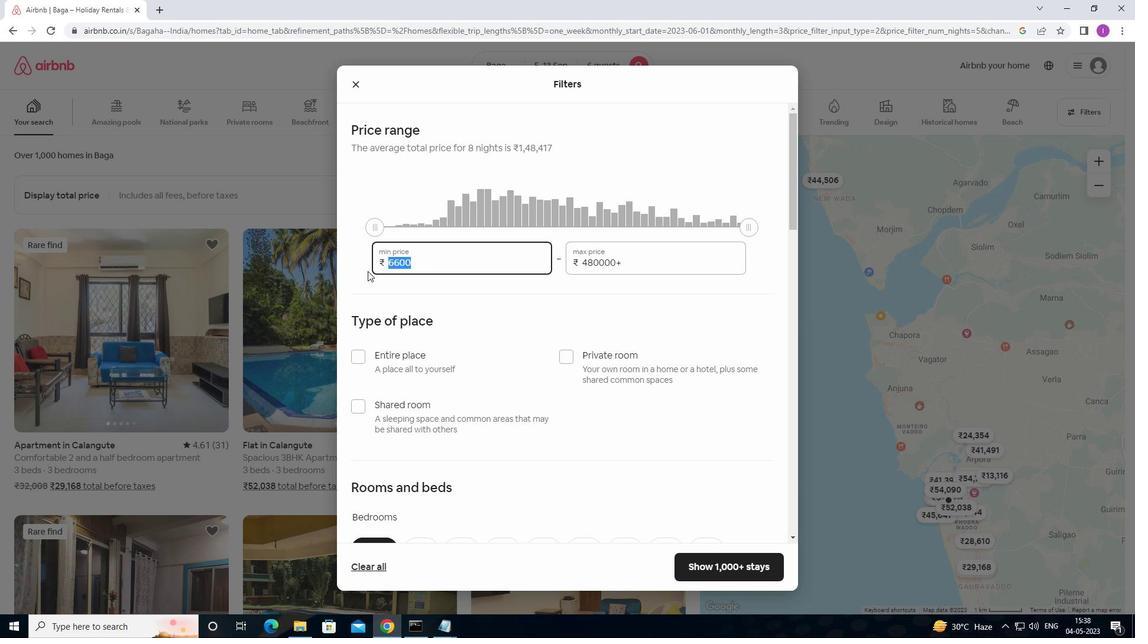 
Action: Key pressed 150
Screenshot: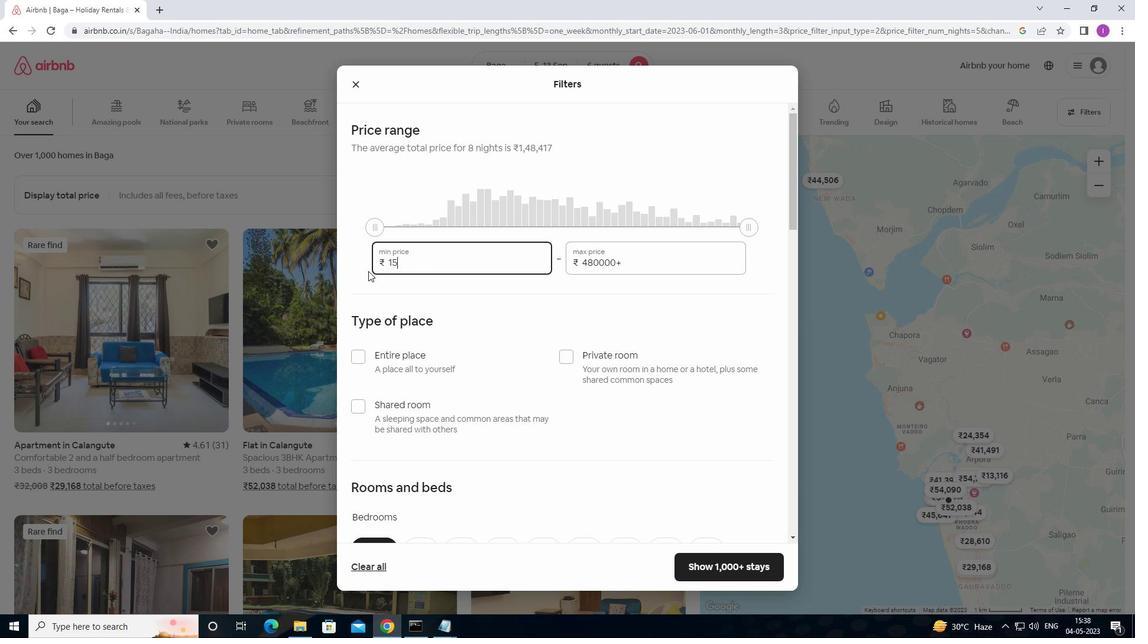 
Action: Mouse moved to (372, 269)
Screenshot: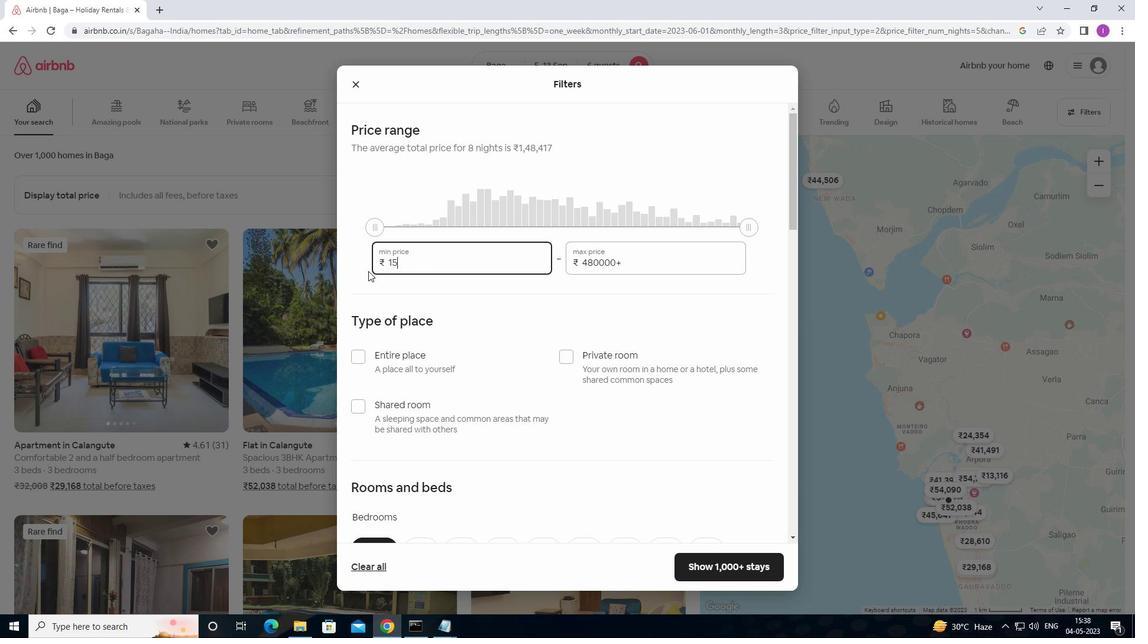 
Action: Key pressed 0
Screenshot: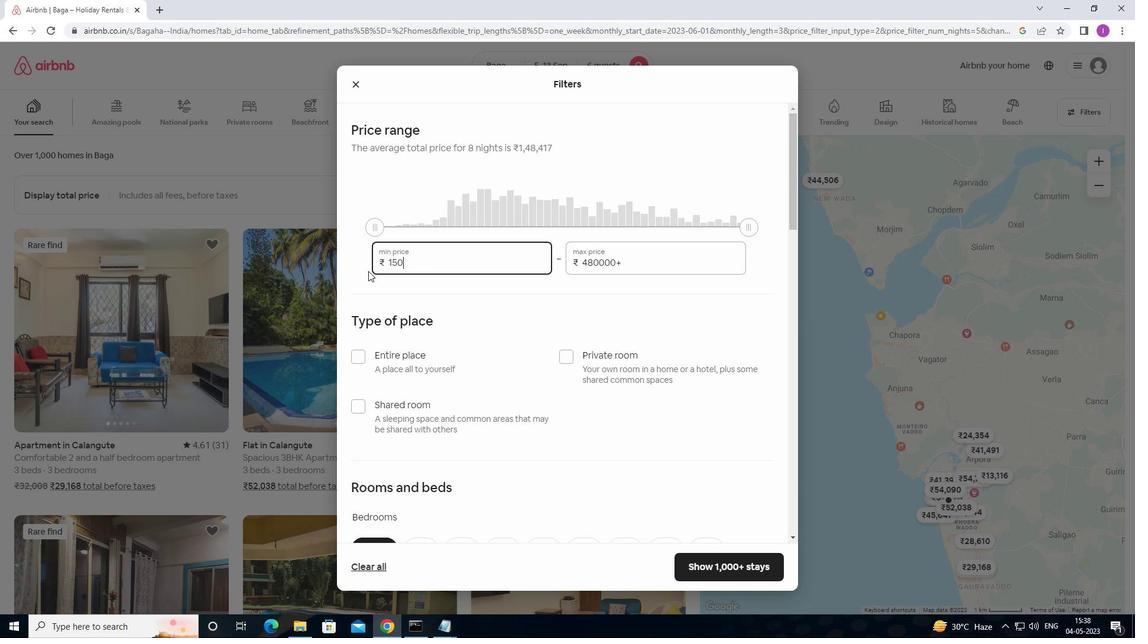 
Action: Mouse moved to (576, 269)
Screenshot: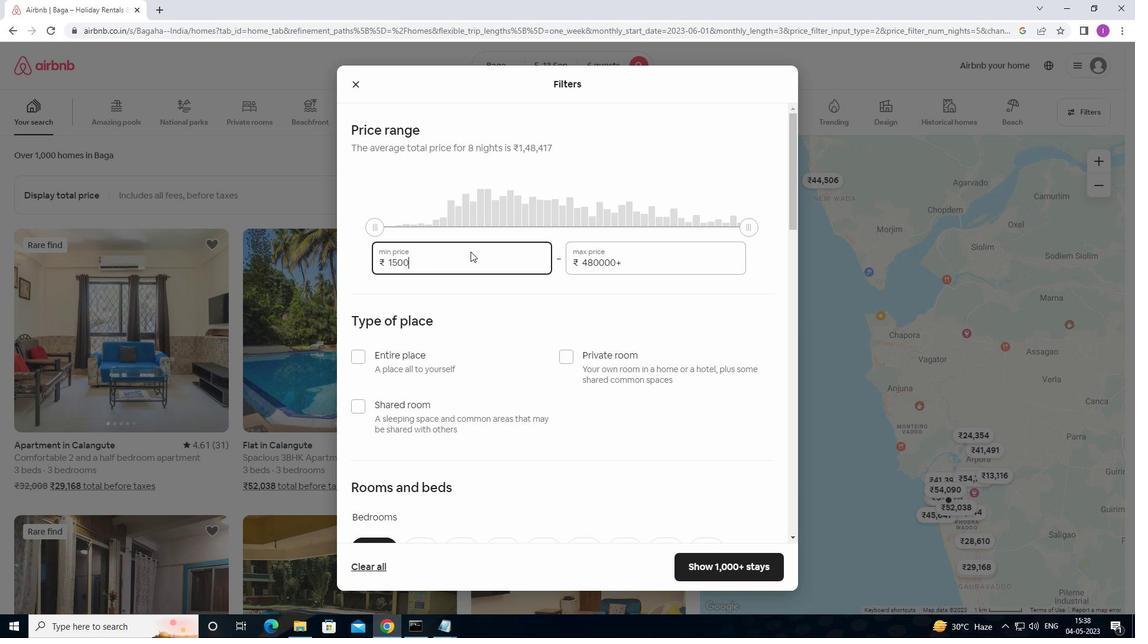 
Action: Key pressed 0
Screenshot: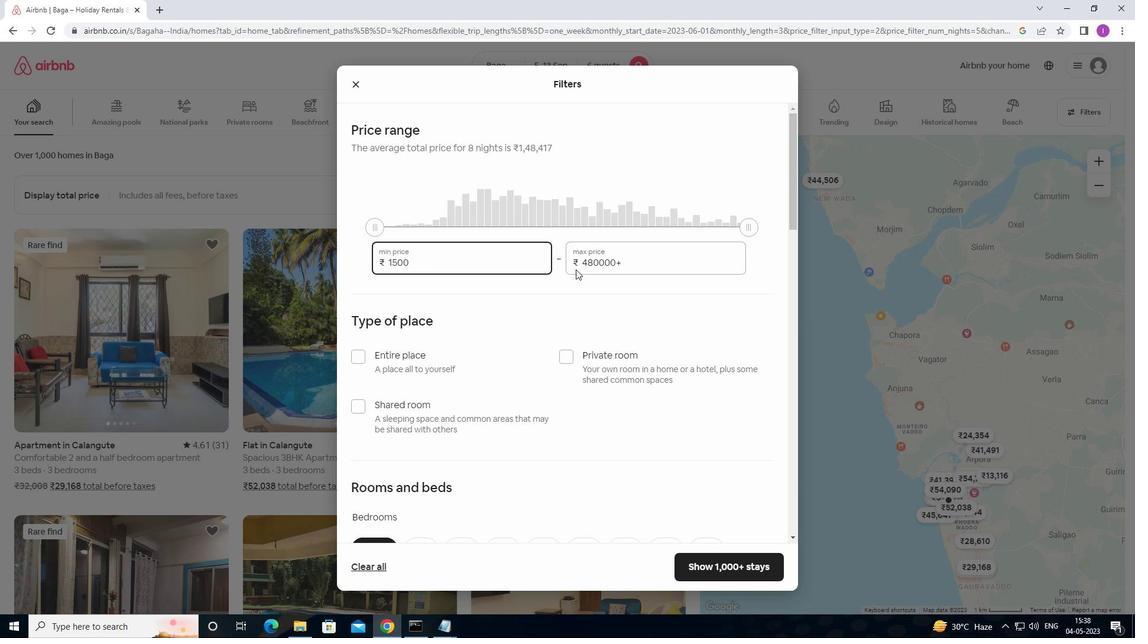 
Action: Mouse moved to (621, 263)
Screenshot: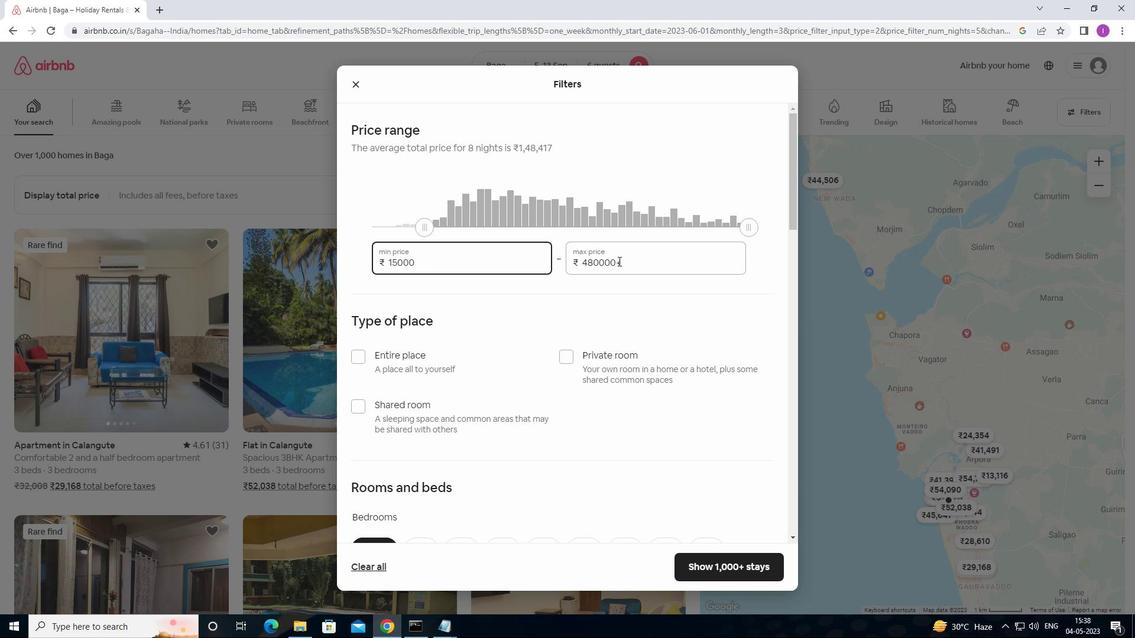 
Action: Mouse pressed left at (621, 263)
Screenshot: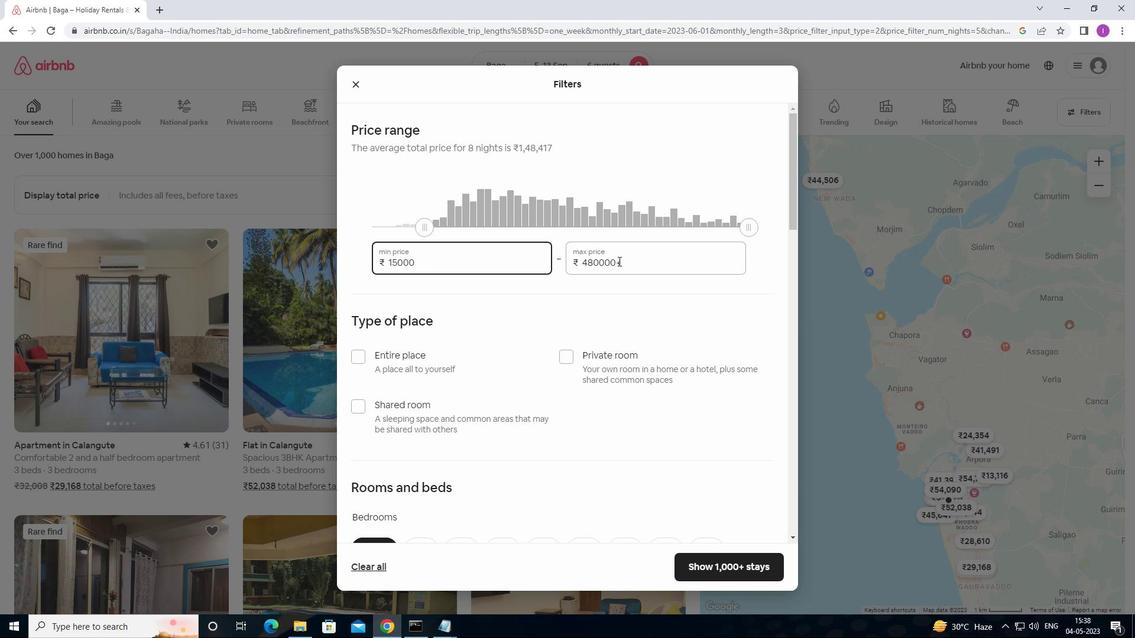 
Action: Mouse moved to (572, 257)
Screenshot: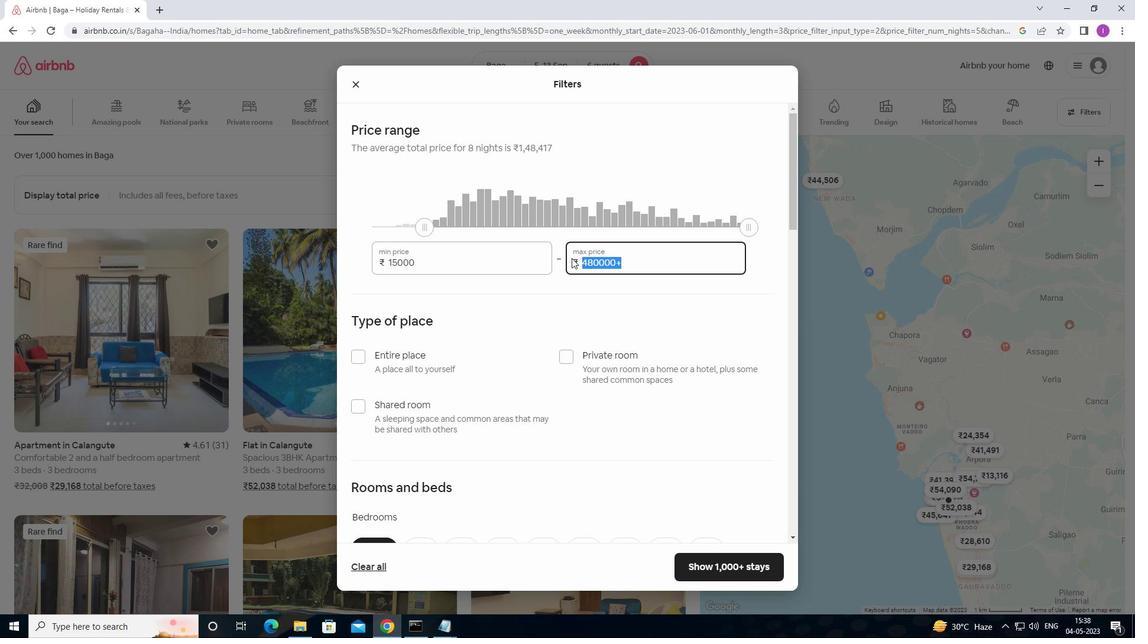 
Action: Key pressed 2
Screenshot: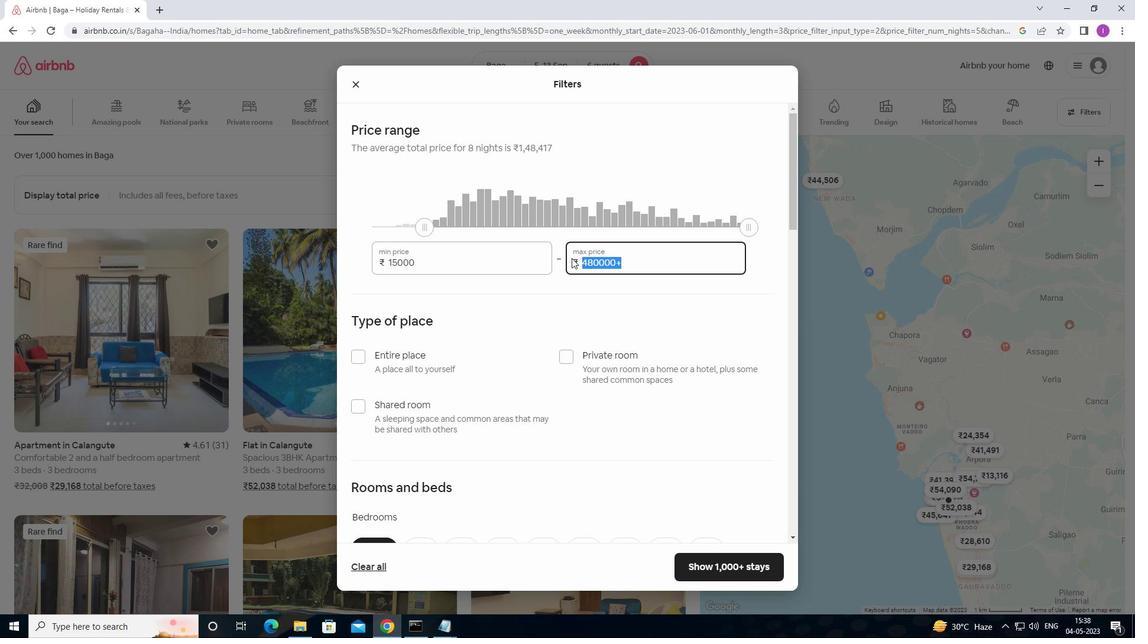 
Action: Mouse moved to (576, 255)
Screenshot: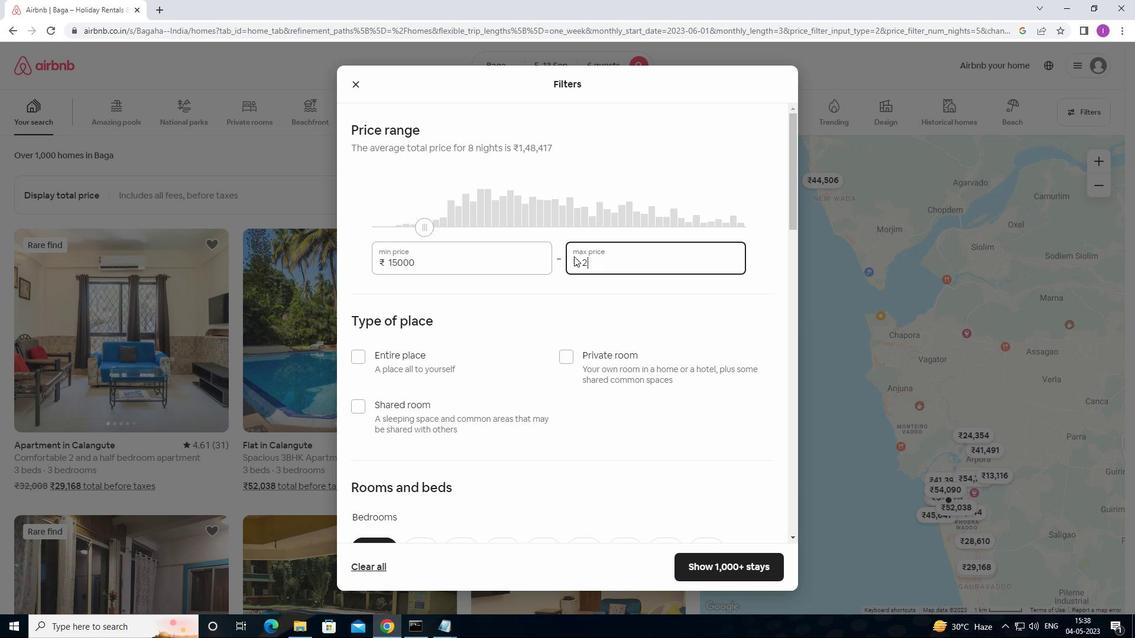 
Action: Key pressed 000
Screenshot: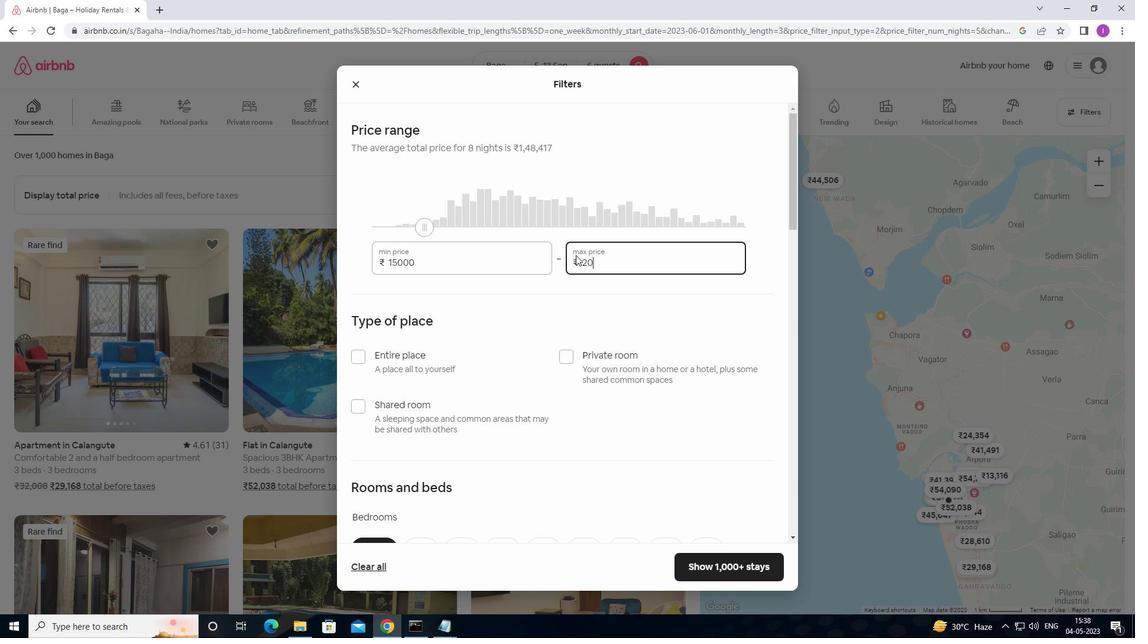 
Action: Mouse moved to (576, 254)
Screenshot: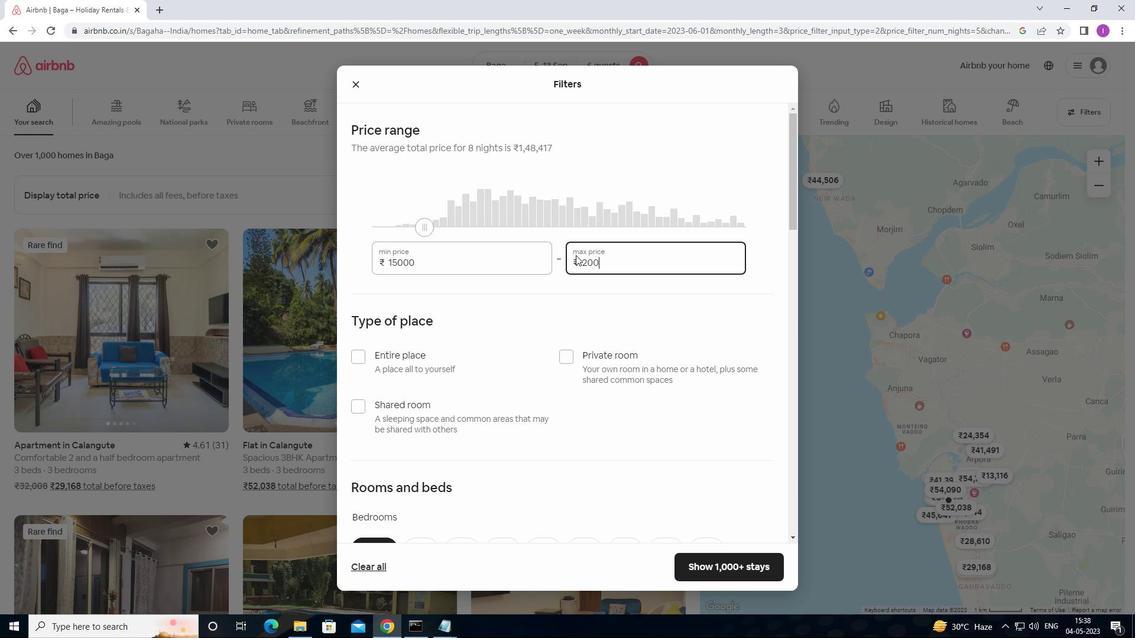 
Action: Key pressed 0
Screenshot: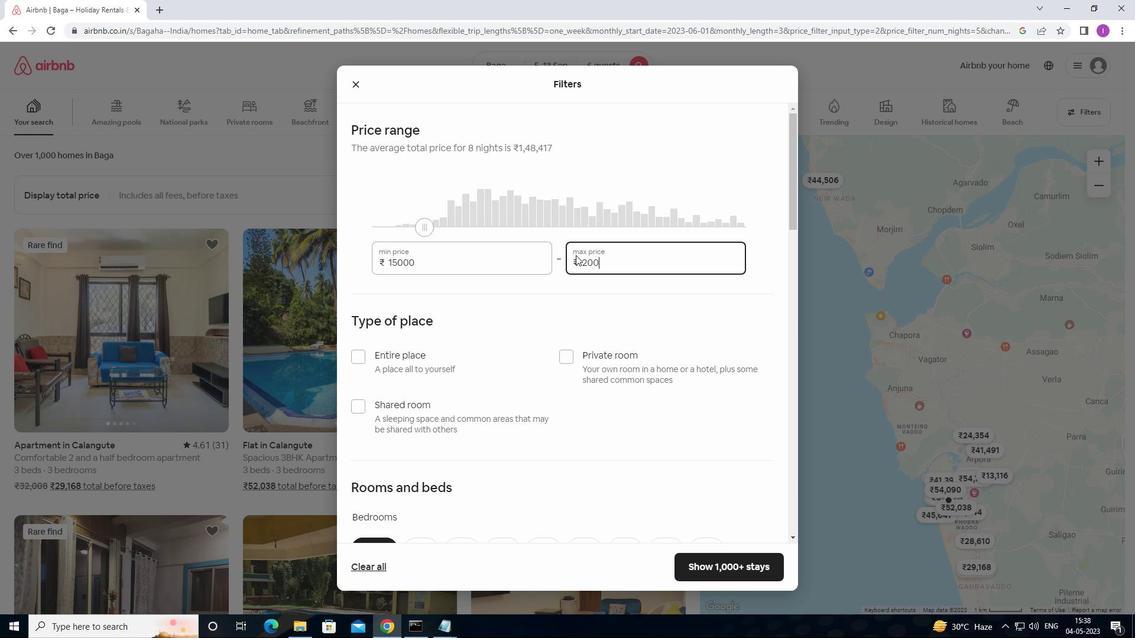 
Action: Mouse moved to (361, 359)
Screenshot: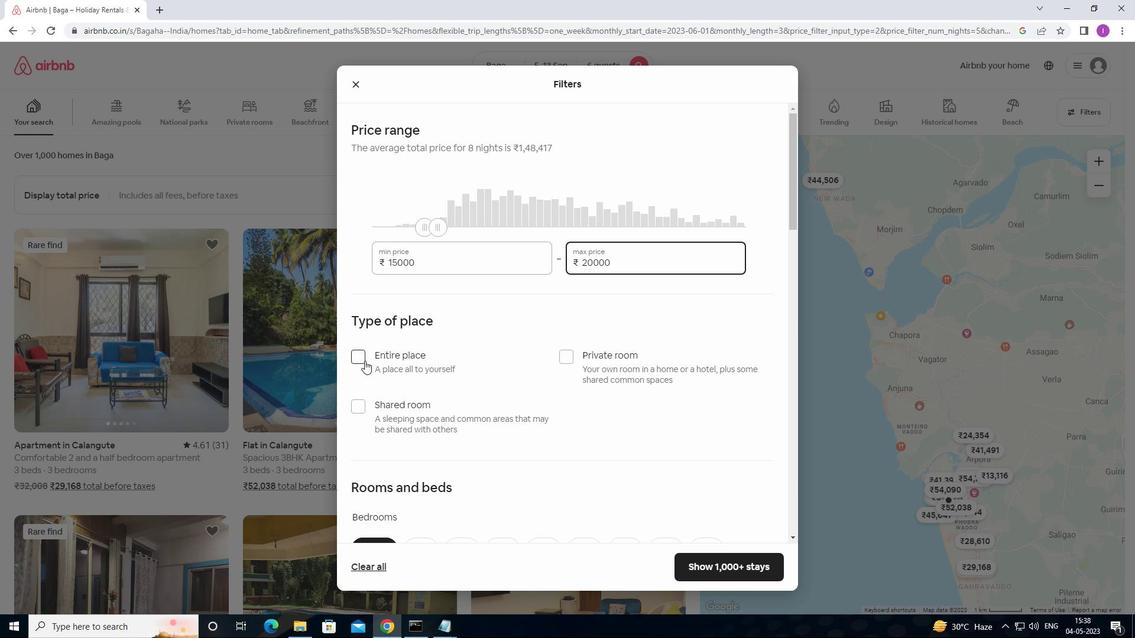 
Action: Mouse pressed left at (361, 359)
Screenshot: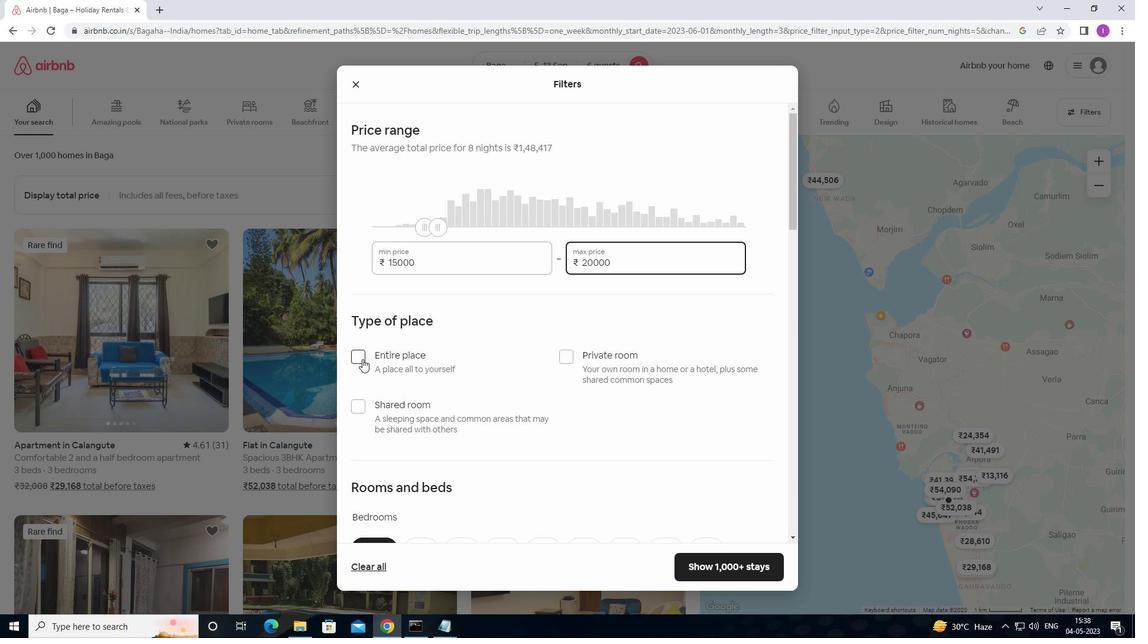 
Action: Mouse moved to (522, 361)
Screenshot: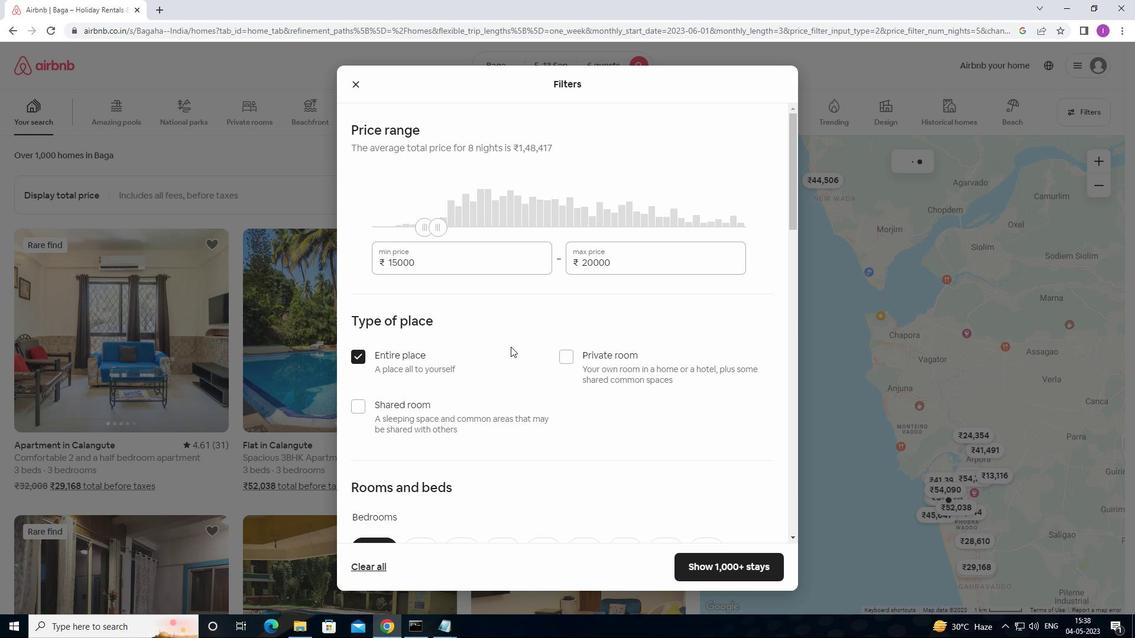 
Action: Mouse scrolled (522, 360) with delta (0, 0)
Screenshot: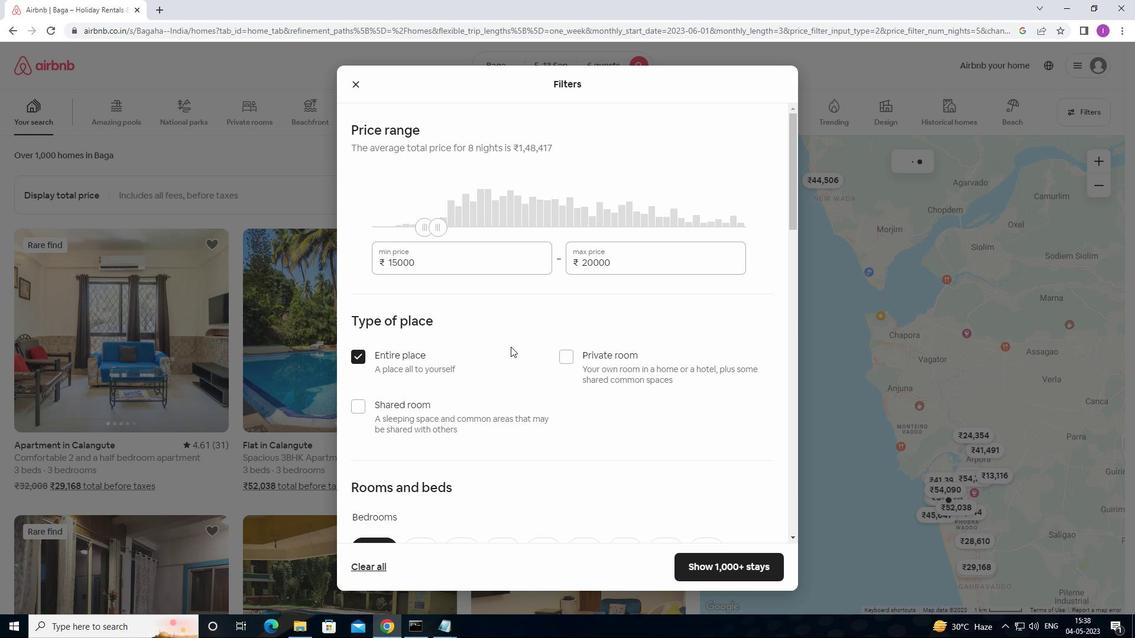 
Action: Mouse moved to (523, 361)
Screenshot: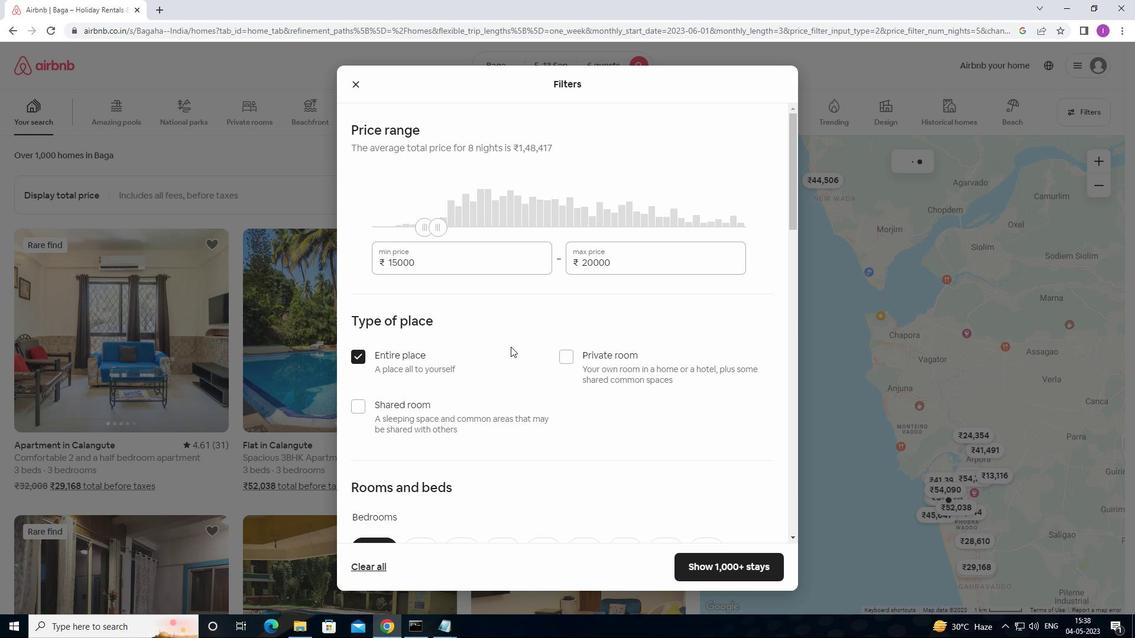 
Action: Mouse scrolled (523, 361) with delta (0, 0)
Screenshot: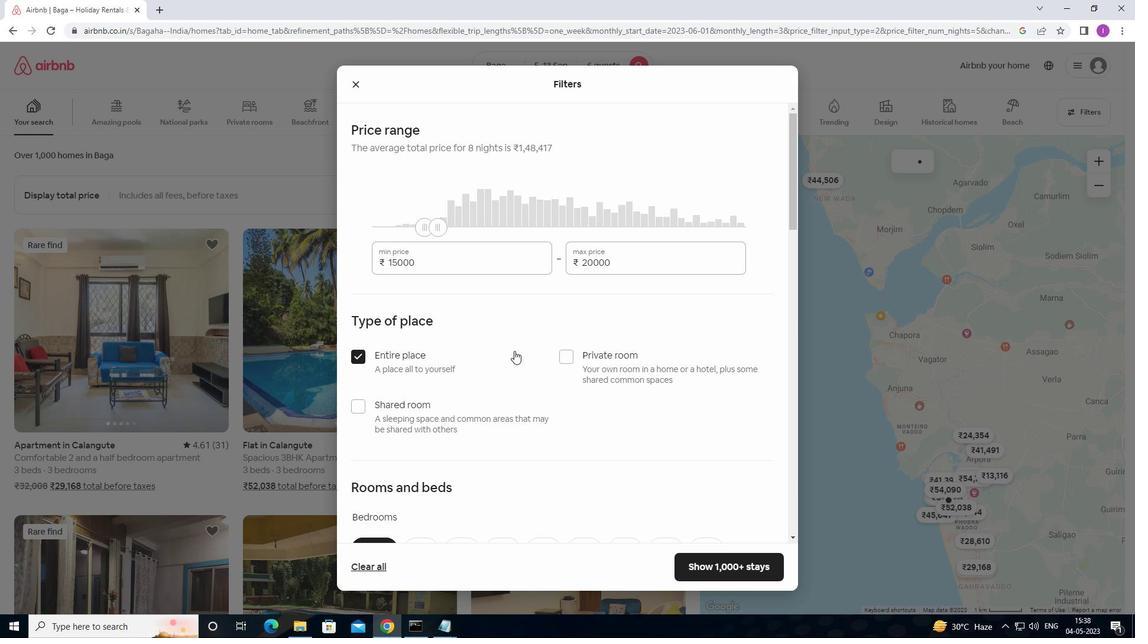 
Action: Mouse moved to (496, 396)
Screenshot: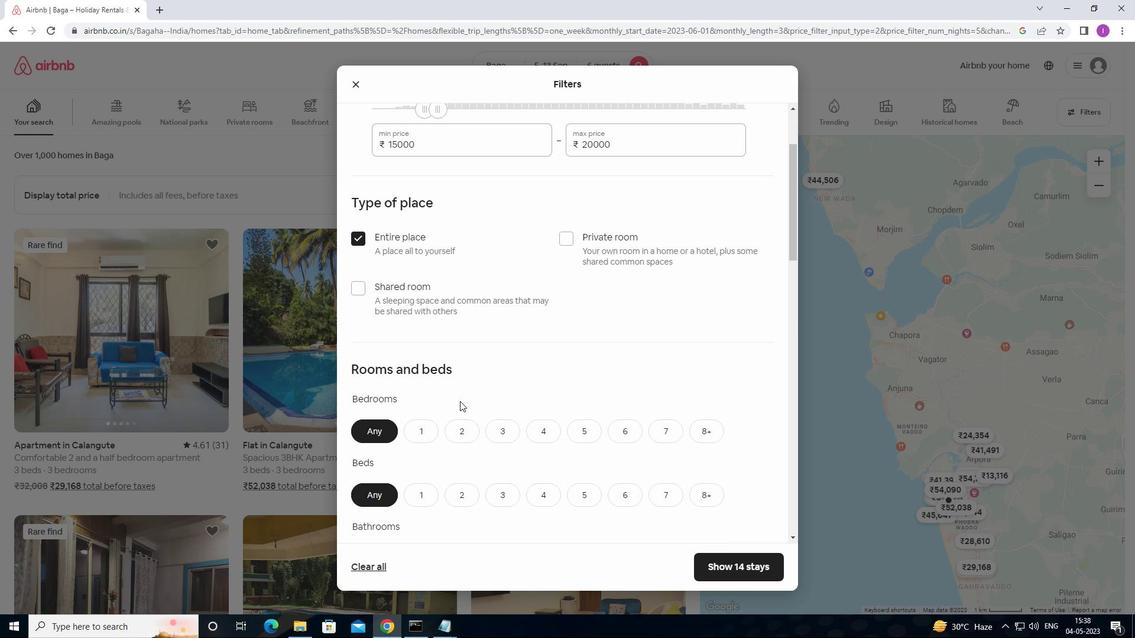 
Action: Mouse scrolled (496, 395) with delta (0, 0)
Screenshot: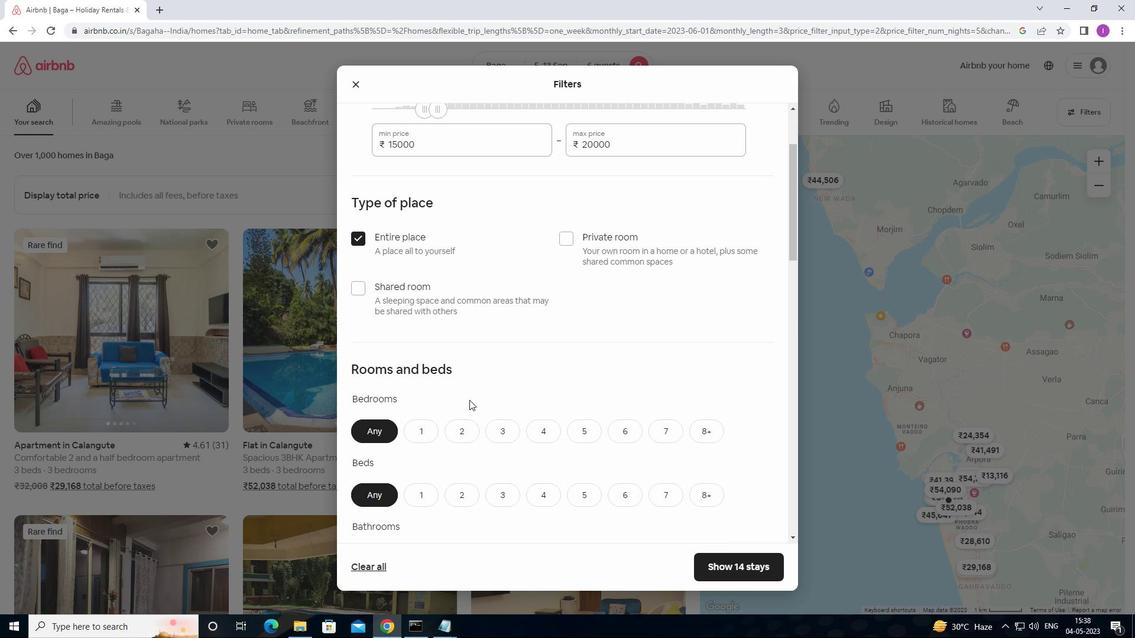 
Action: Mouse moved to (497, 396)
Screenshot: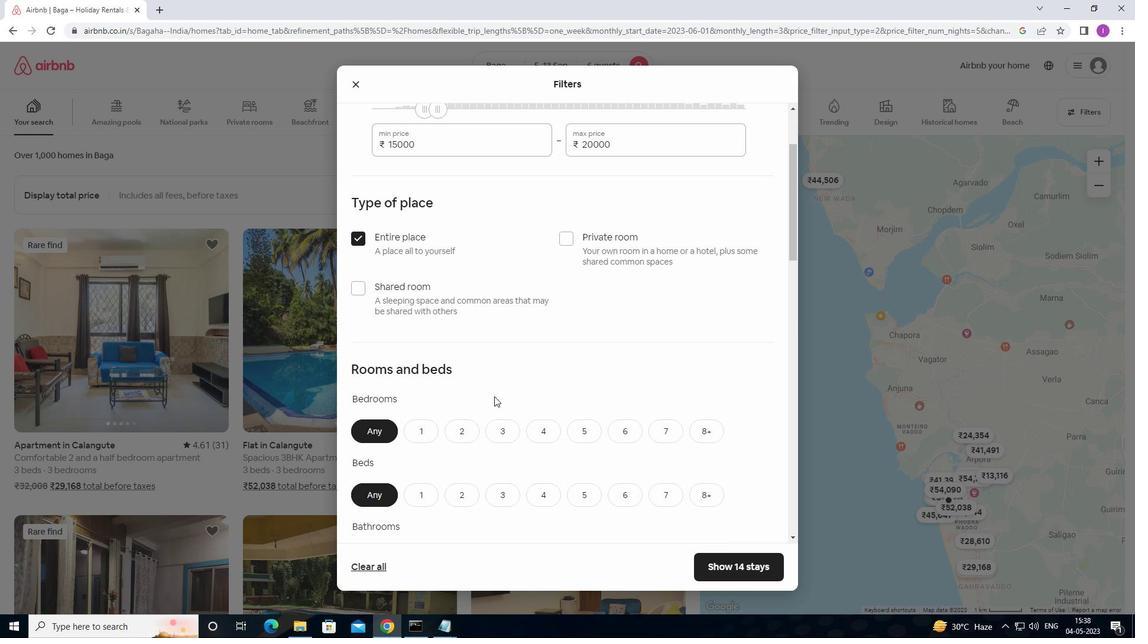 
Action: Mouse scrolled (497, 395) with delta (0, 0)
Screenshot: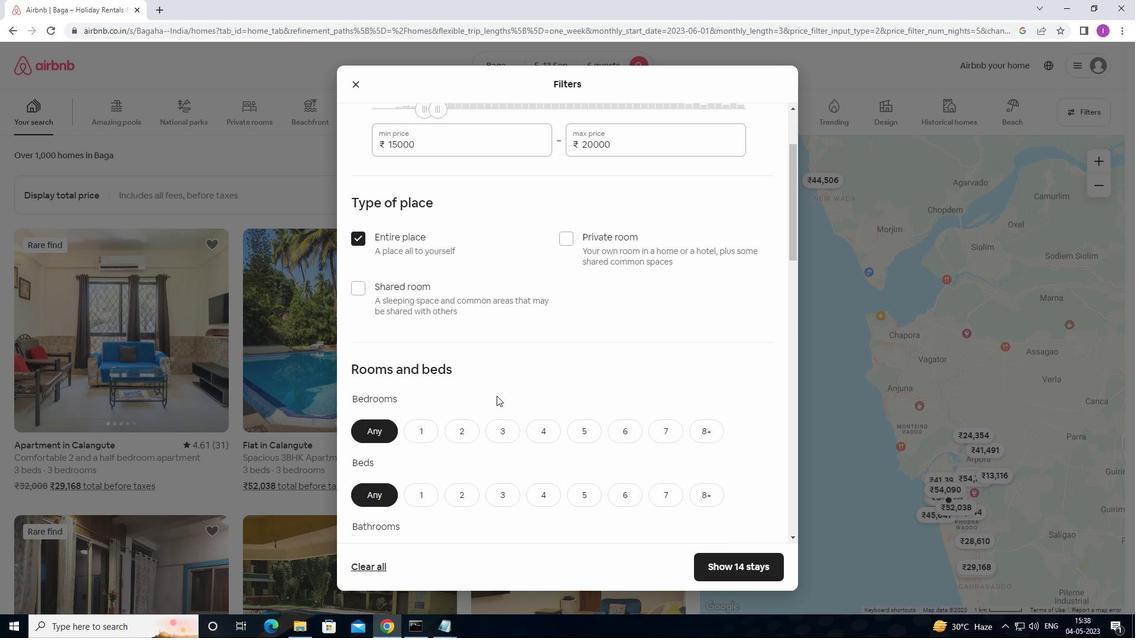 
Action: Mouse moved to (499, 317)
Screenshot: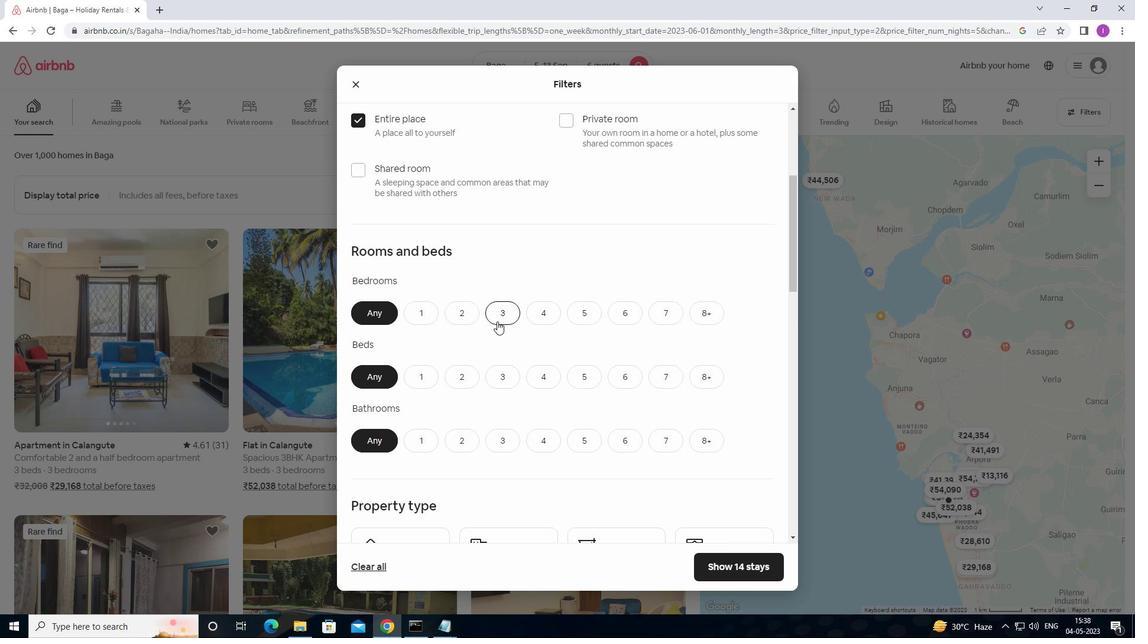 
Action: Mouse pressed left at (499, 317)
Screenshot: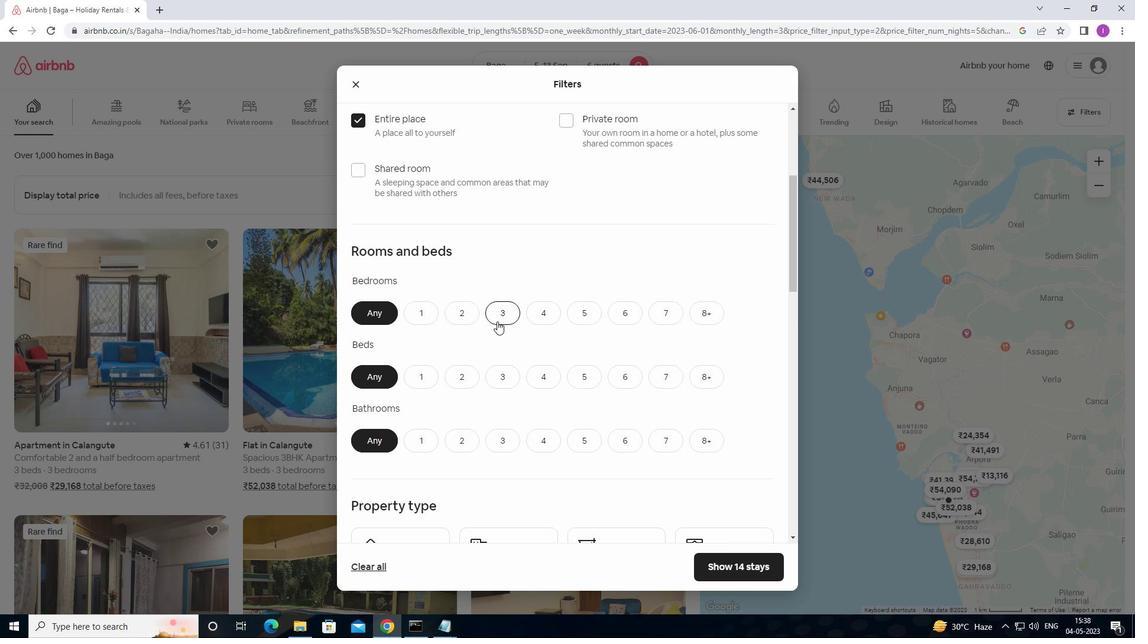 
Action: Mouse moved to (503, 375)
Screenshot: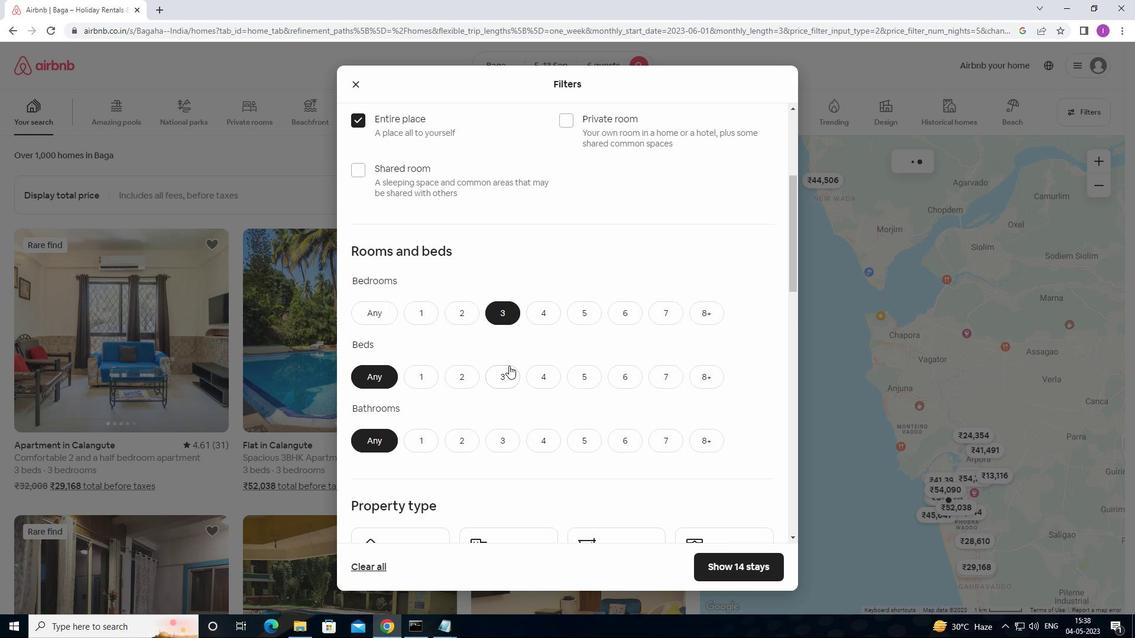 
Action: Mouse pressed left at (503, 375)
Screenshot: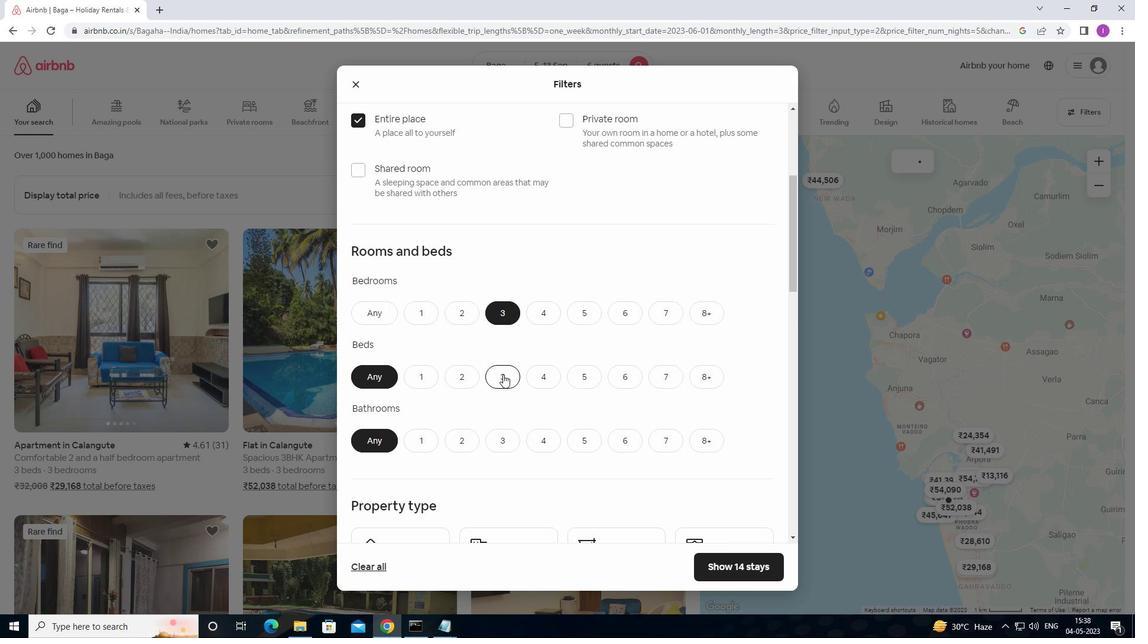 
Action: Mouse moved to (506, 435)
Screenshot: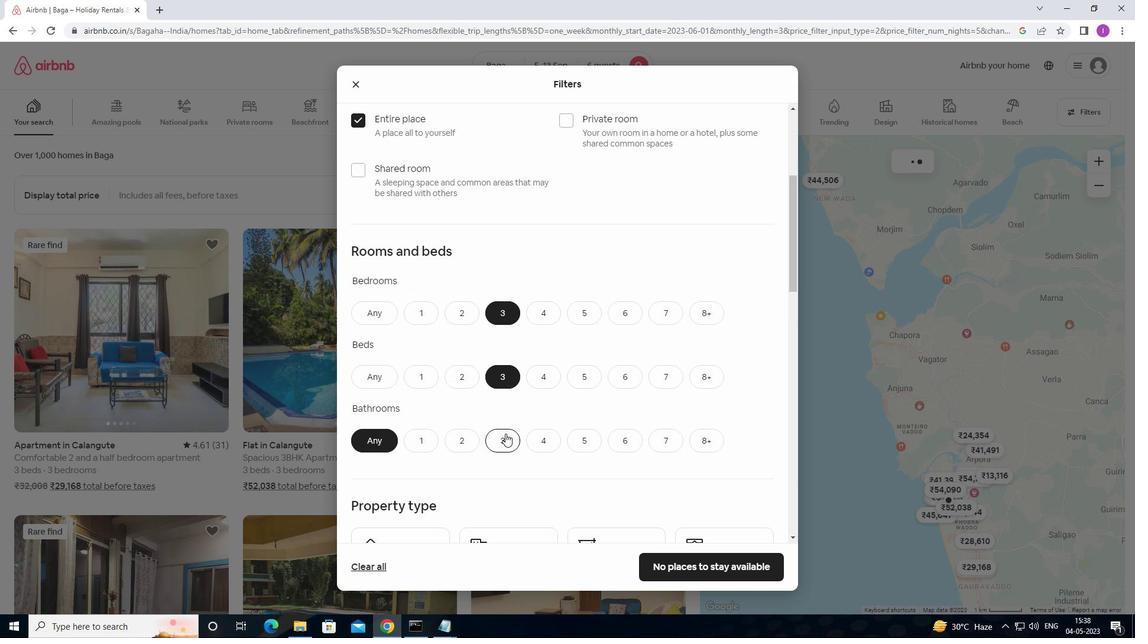 
Action: Mouse pressed left at (506, 435)
Screenshot: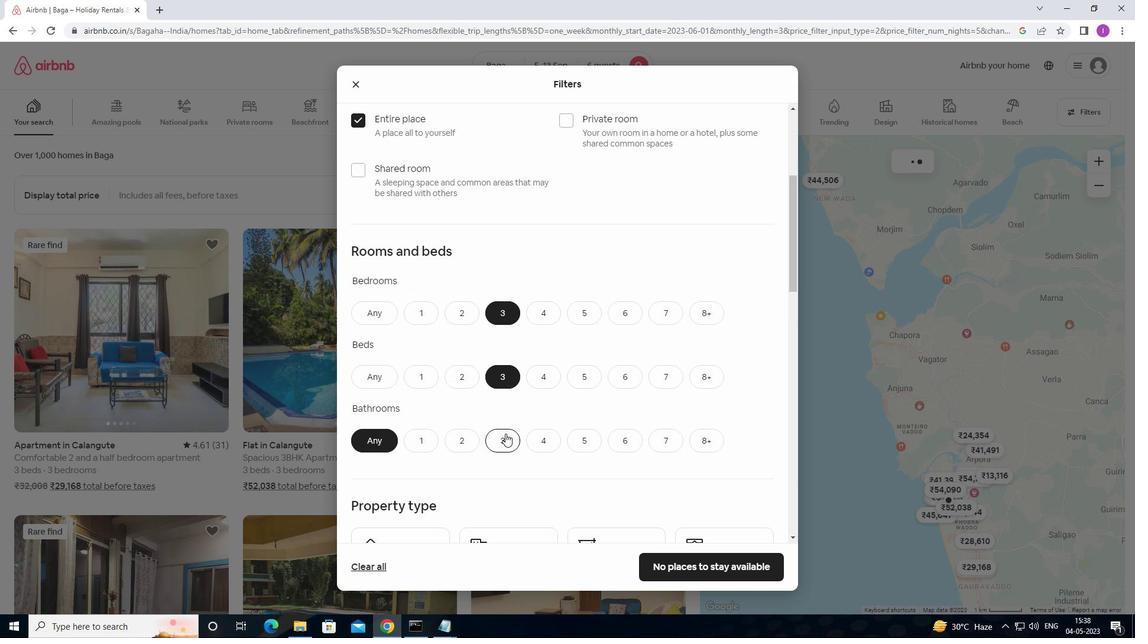 
Action: Mouse moved to (531, 432)
Screenshot: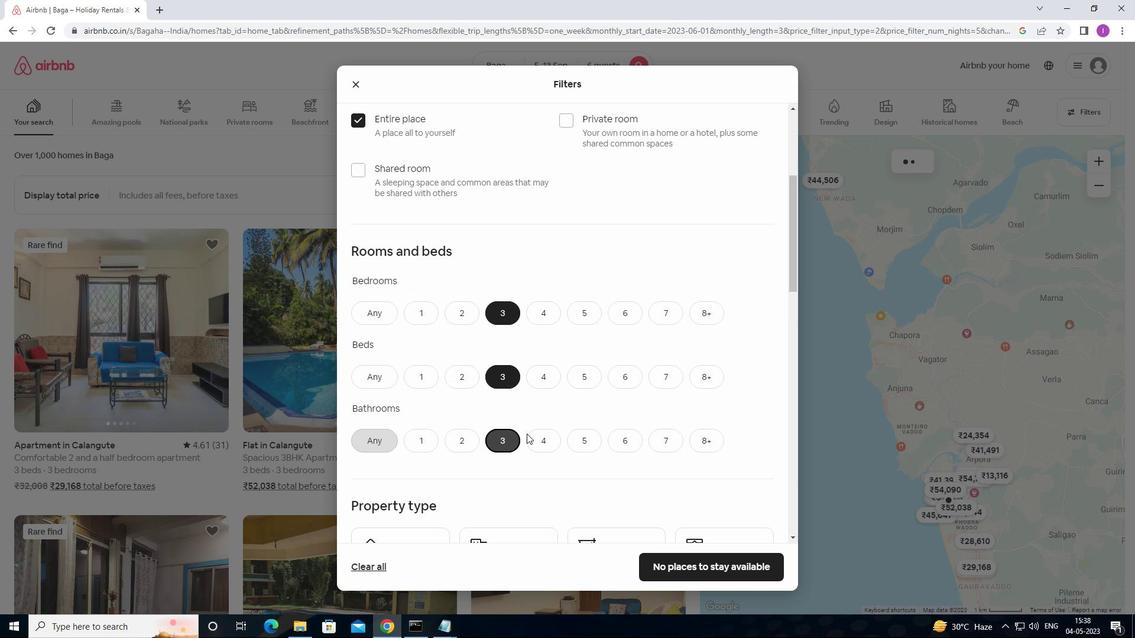 
Action: Mouse scrolled (531, 431) with delta (0, 0)
Screenshot: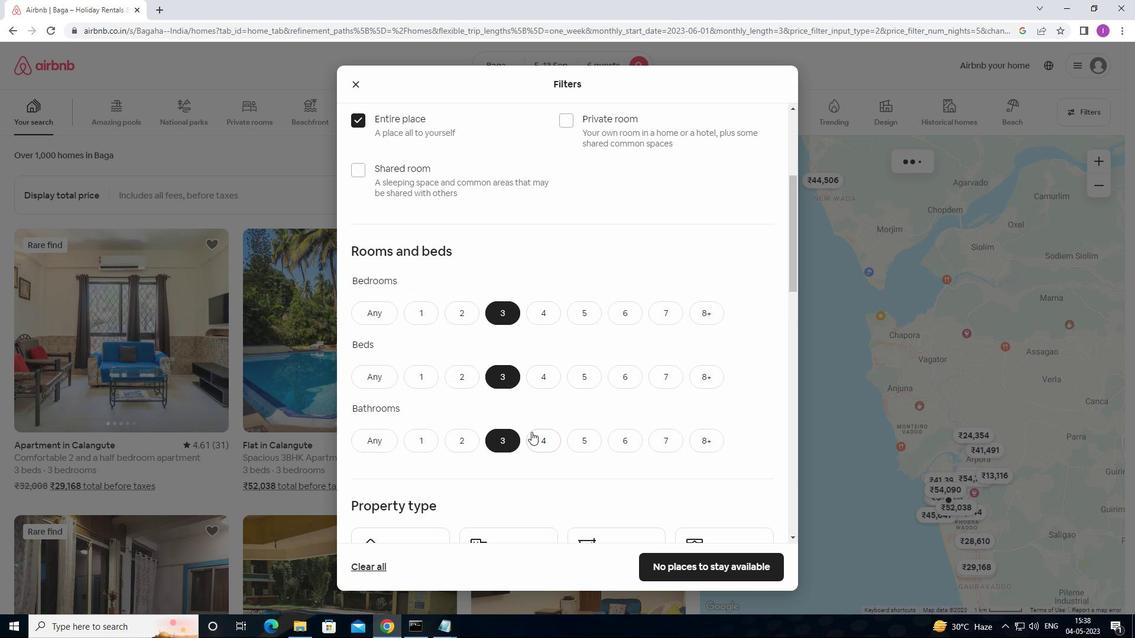 
Action: Mouse scrolled (531, 431) with delta (0, 0)
Screenshot: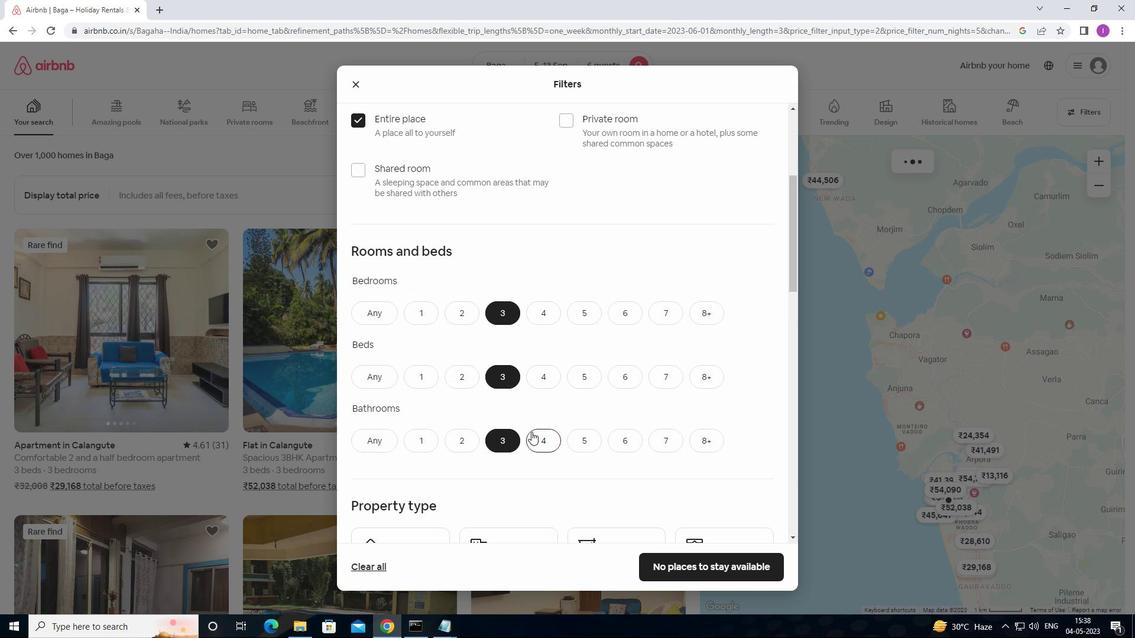 
Action: Mouse moved to (531, 426)
Screenshot: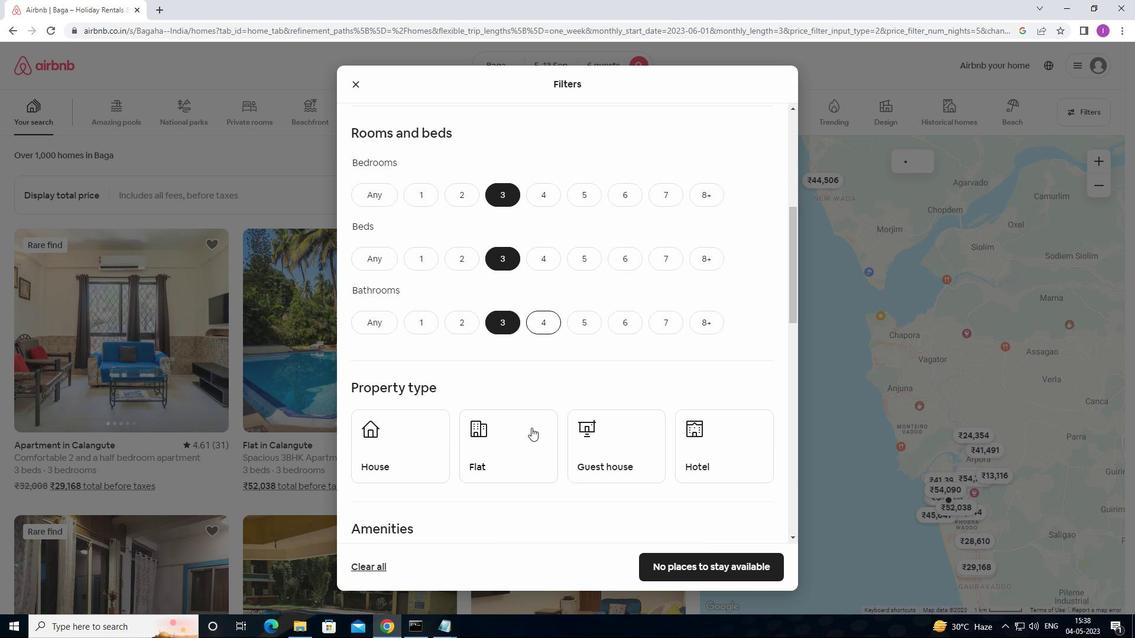 
Action: Mouse scrolled (531, 425) with delta (0, 0)
Screenshot: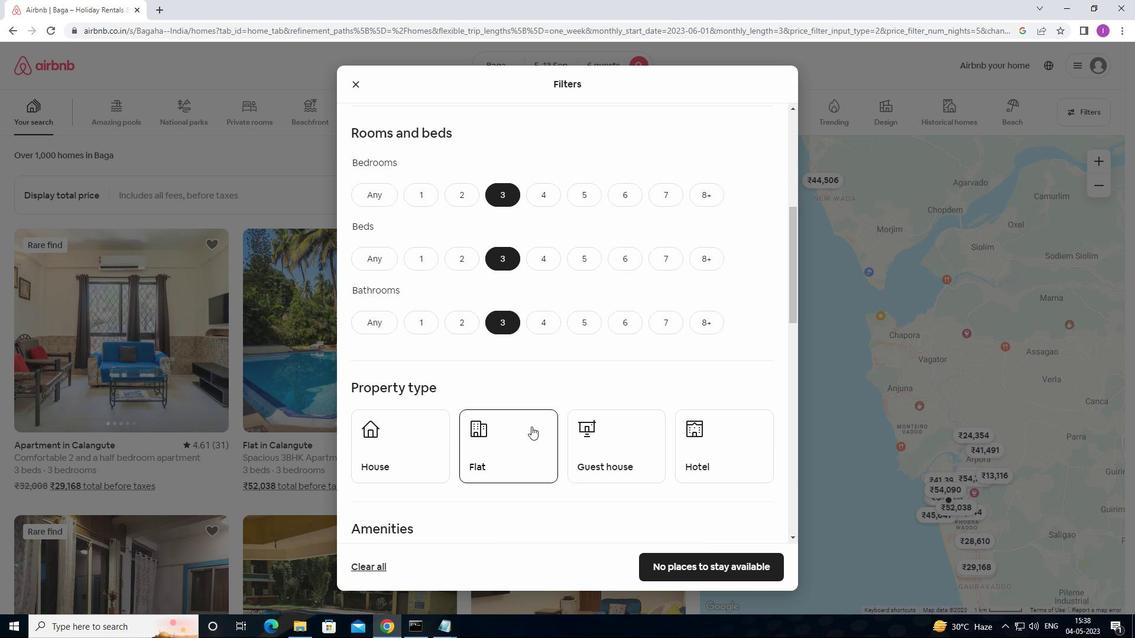 
Action: Mouse moved to (394, 395)
Screenshot: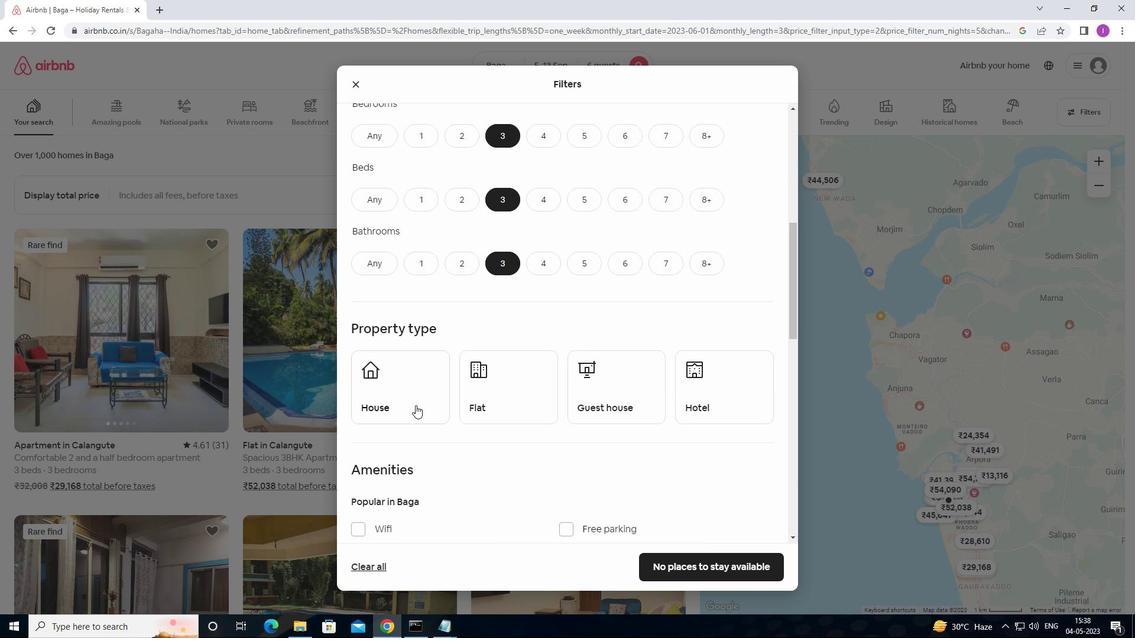 
Action: Mouse pressed left at (394, 395)
Screenshot: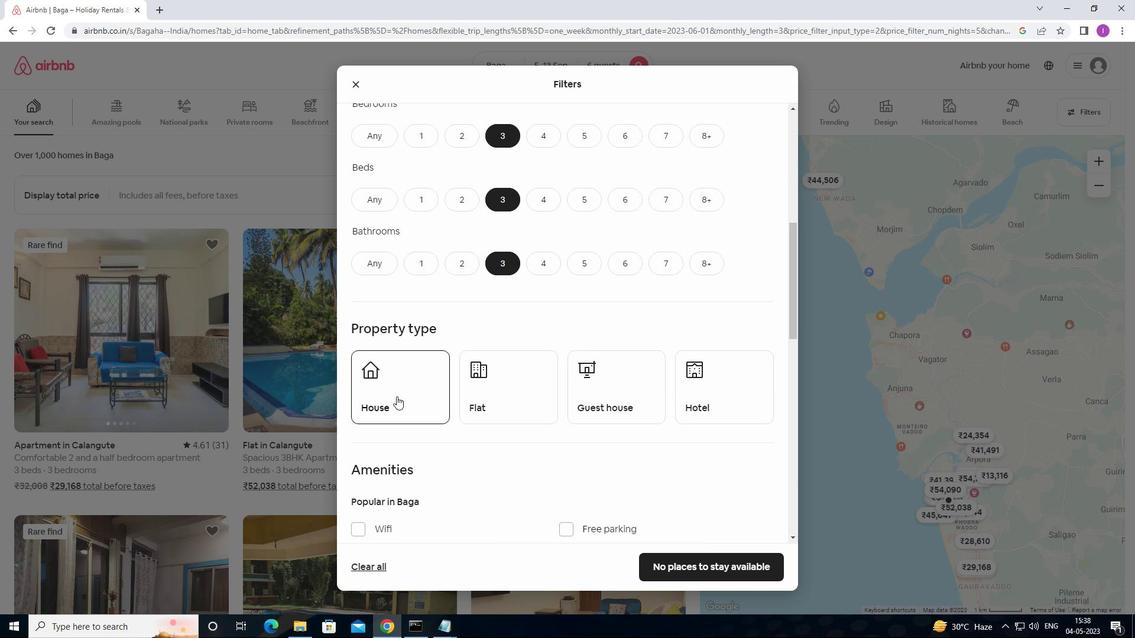 
Action: Mouse moved to (490, 390)
Screenshot: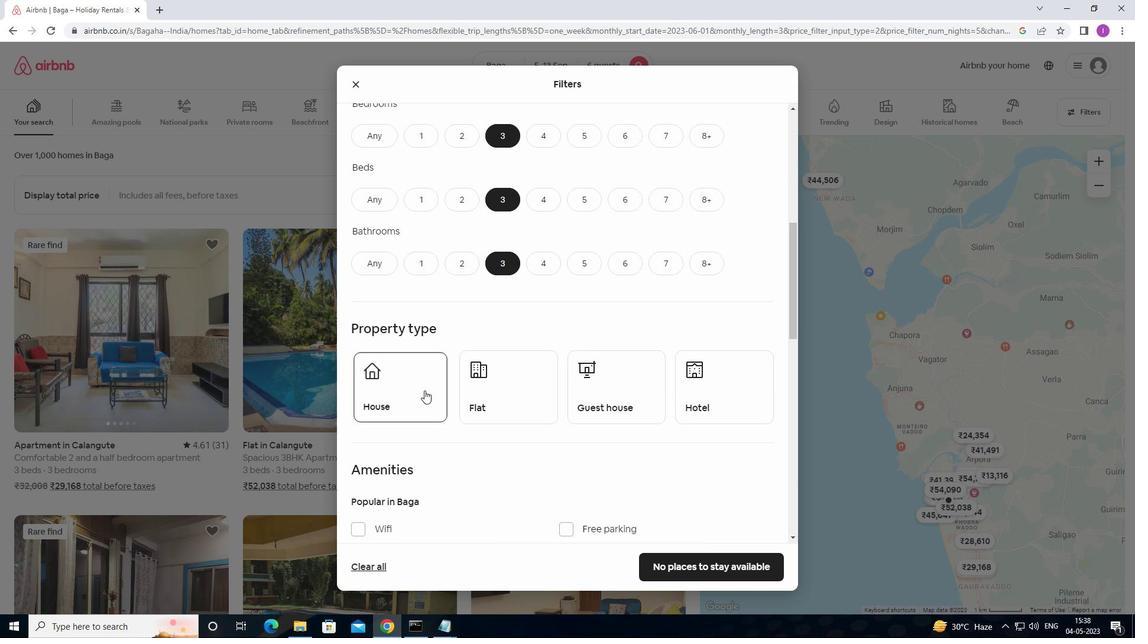 
Action: Mouse pressed left at (490, 390)
Screenshot: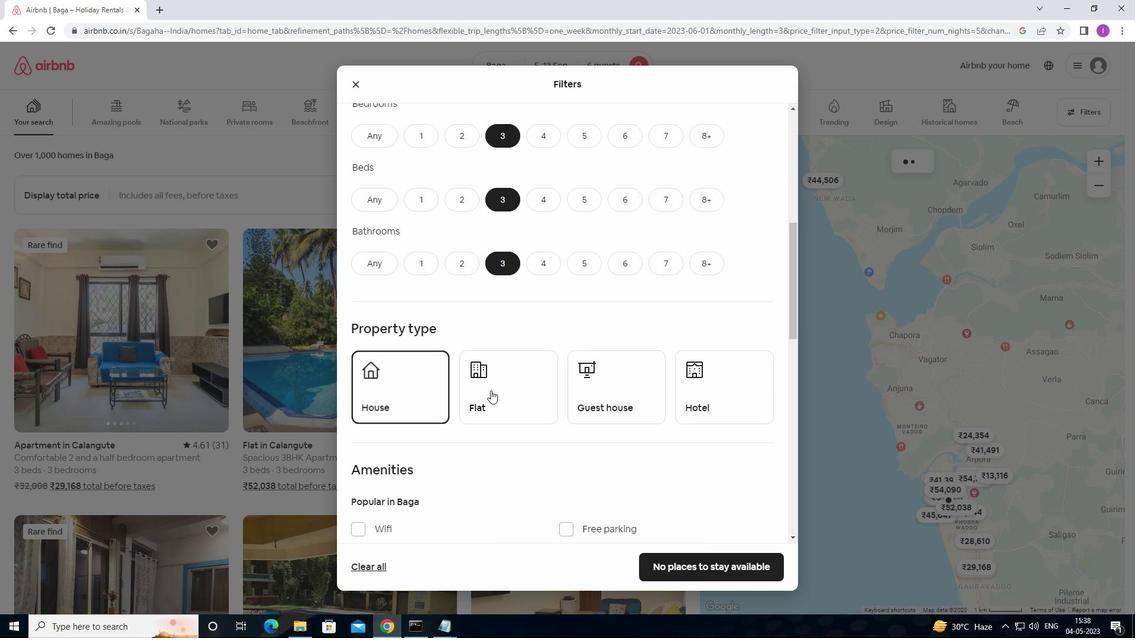 
Action: Mouse moved to (607, 395)
Screenshot: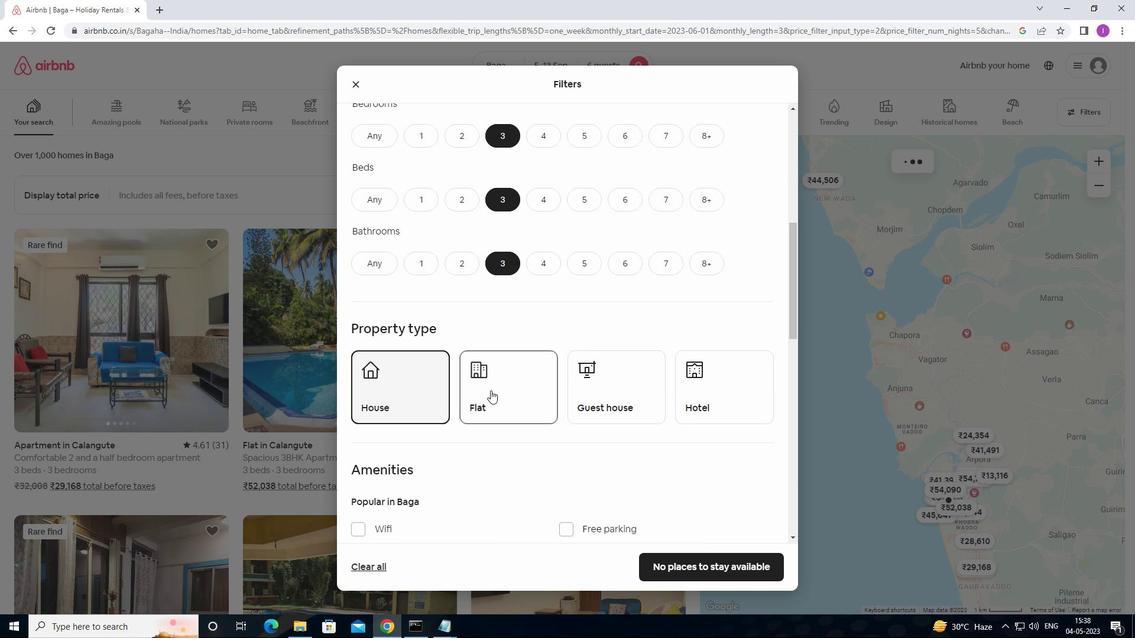 
Action: Mouse pressed left at (607, 395)
Screenshot: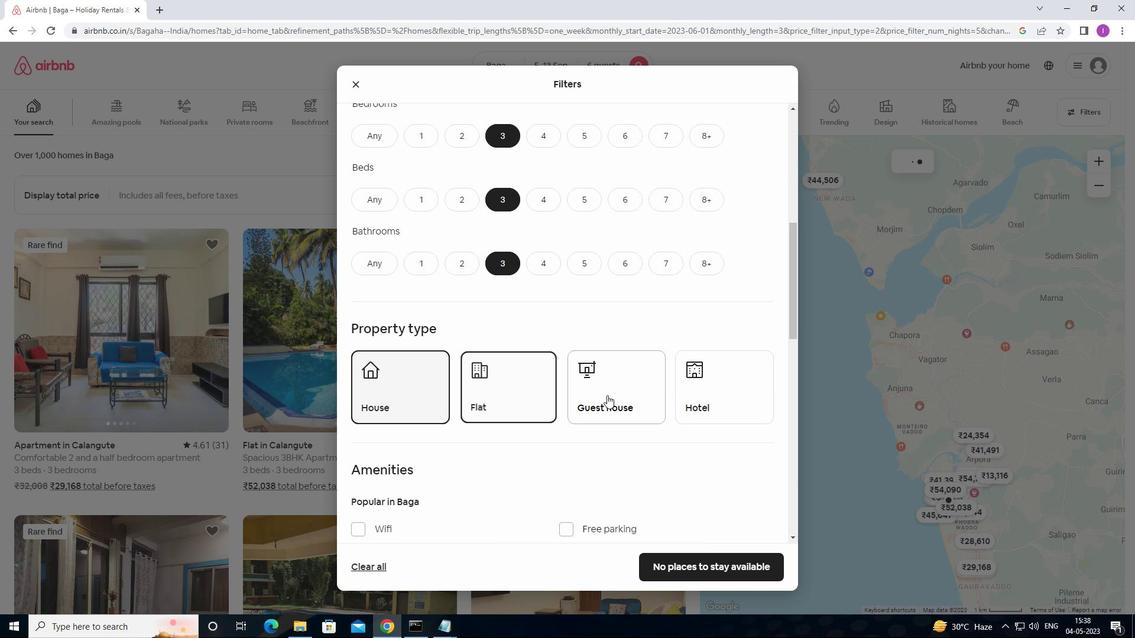 
Action: Mouse moved to (625, 419)
Screenshot: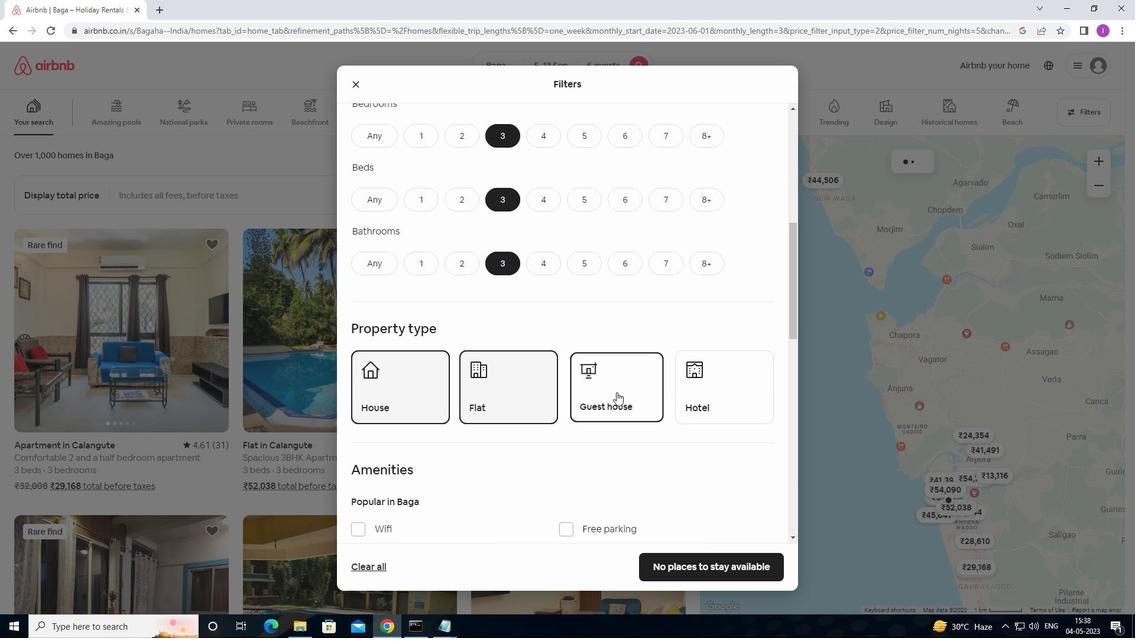 
Action: Mouse scrolled (625, 419) with delta (0, 0)
Screenshot: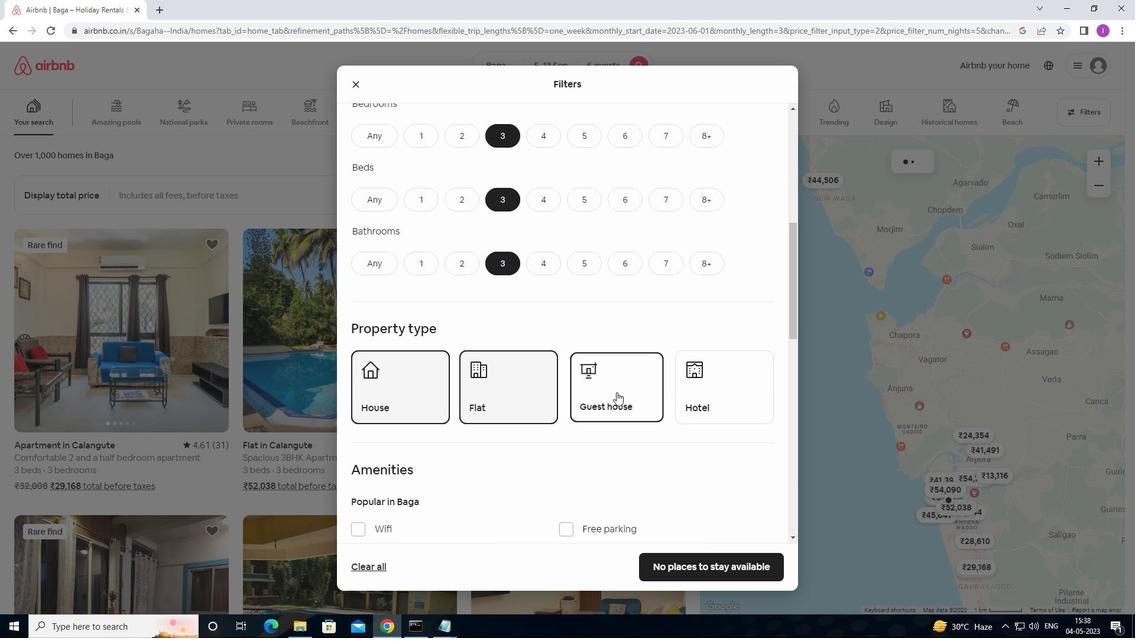 
Action: Mouse moved to (625, 423)
Screenshot: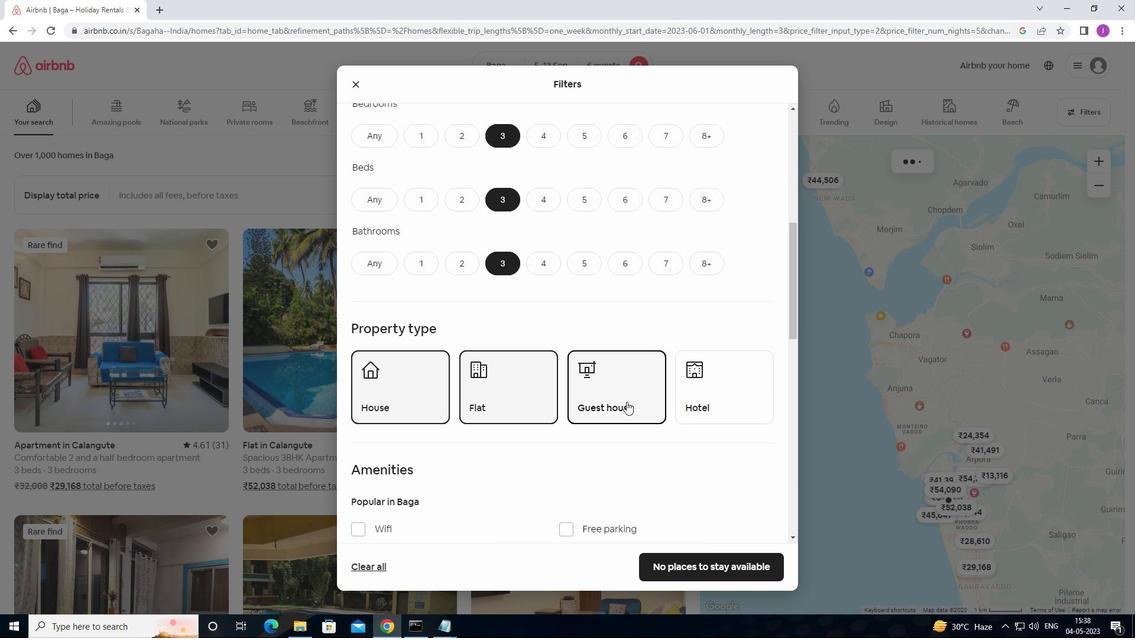 
Action: Mouse scrolled (625, 422) with delta (0, 0)
Screenshot: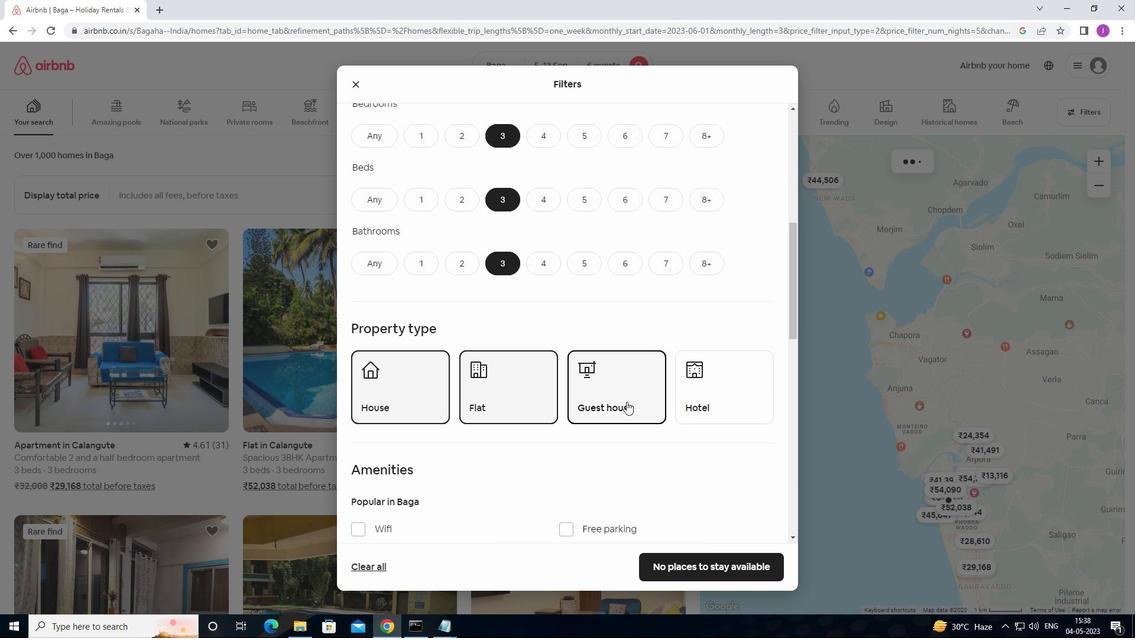 
Action: Mouse moved to (625, 423)
Screenshot: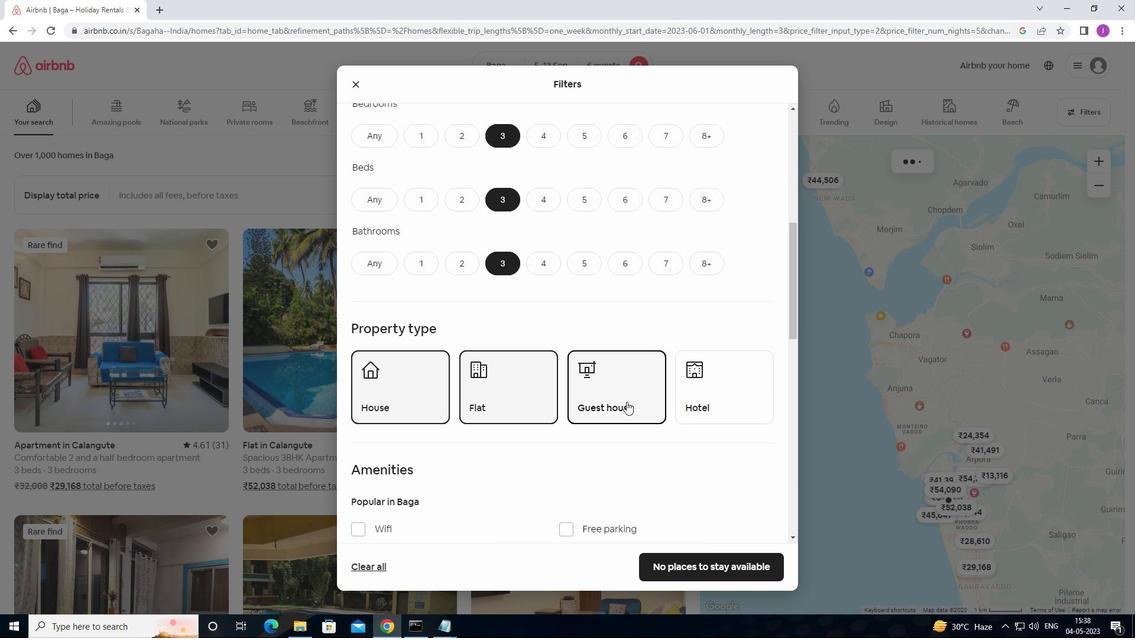 
Action: Mouse scrolled (625, 422) with delta (0, 0)
Screenshot: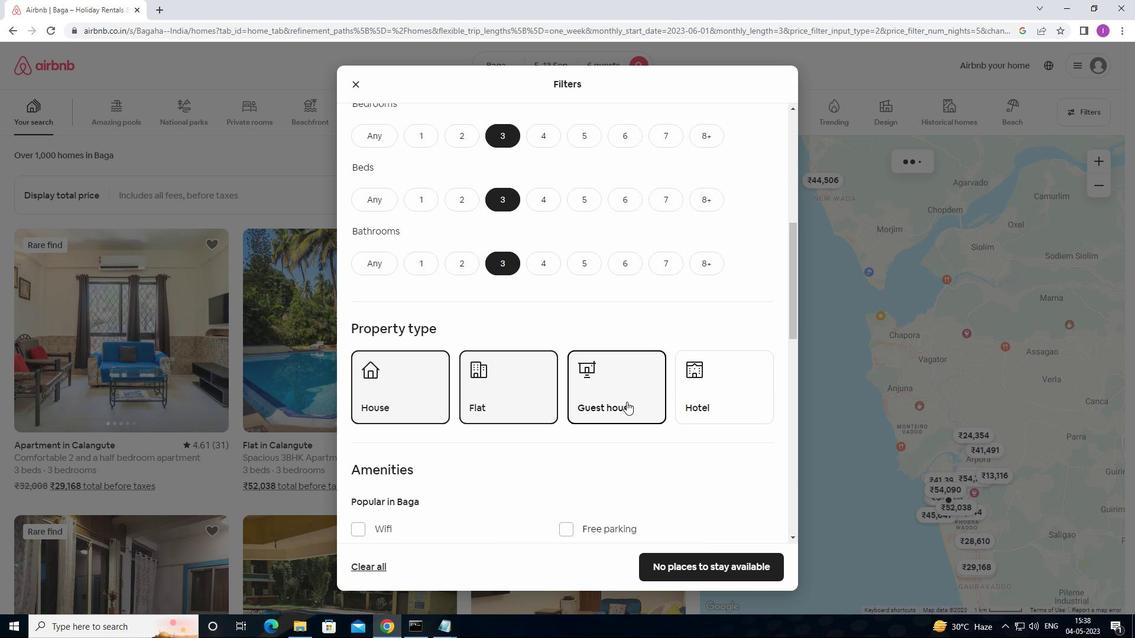 
Action: Mouse scrolled (625, 422) with delta (0, 0)
Screenshot: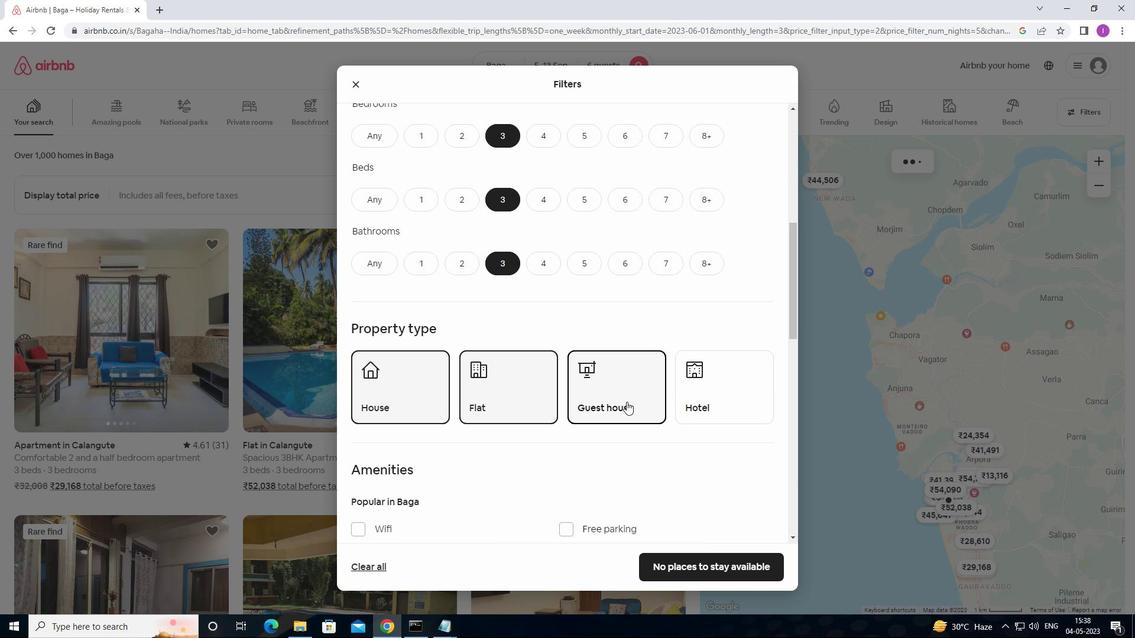 
Action: Mouse moved to (627, 420)
Screenshot: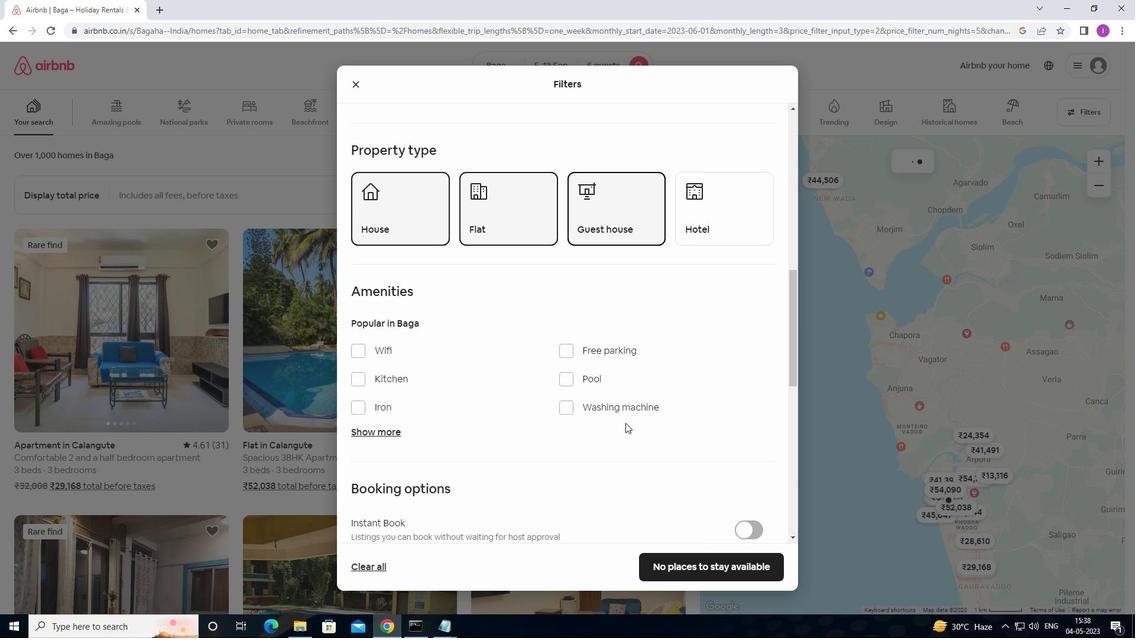 
Action: Mouse scrolled (627, 419) with delta (0, 0)
Screenshot: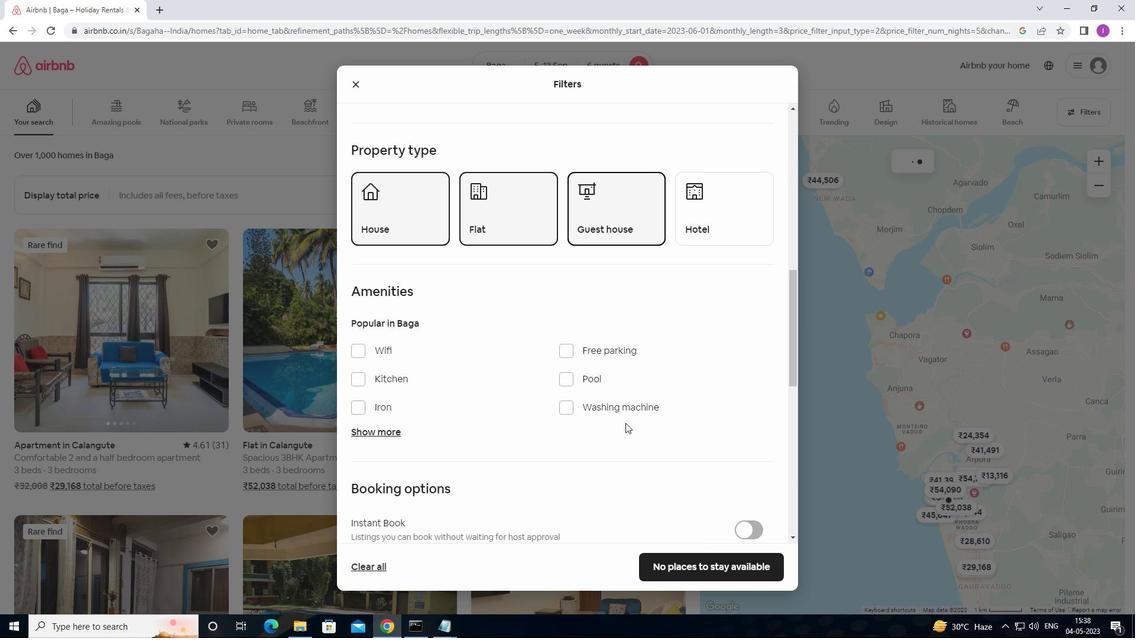
Action: Mouse scrolled (627, 419) with delta (0, 0)
Screenshot: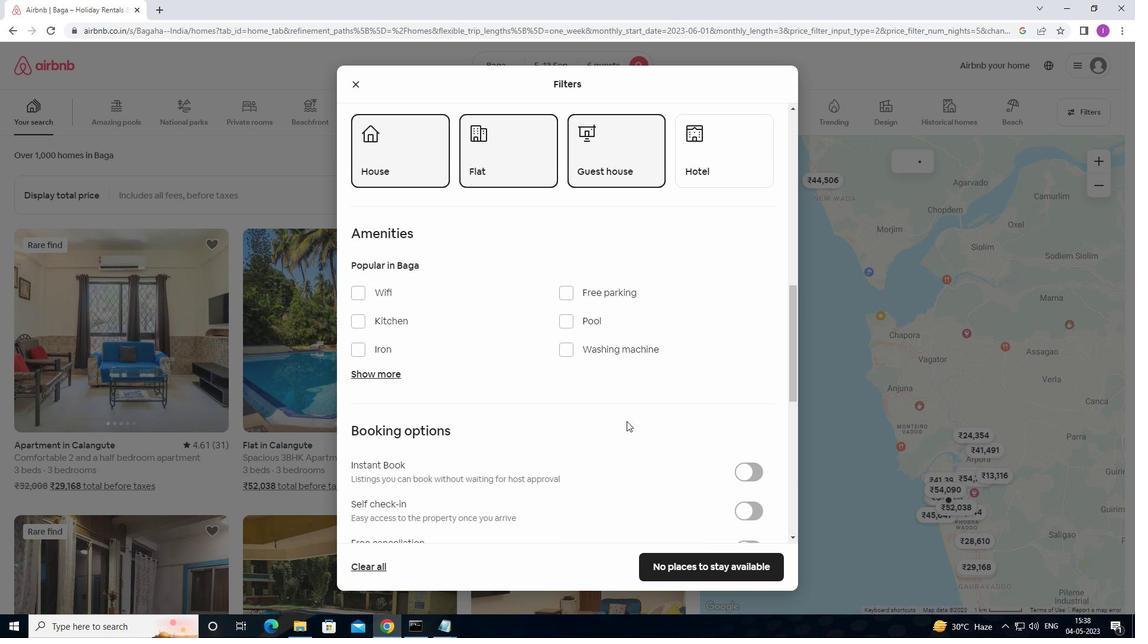 
Action: Mouse moved to (629, 420)
Screenshot: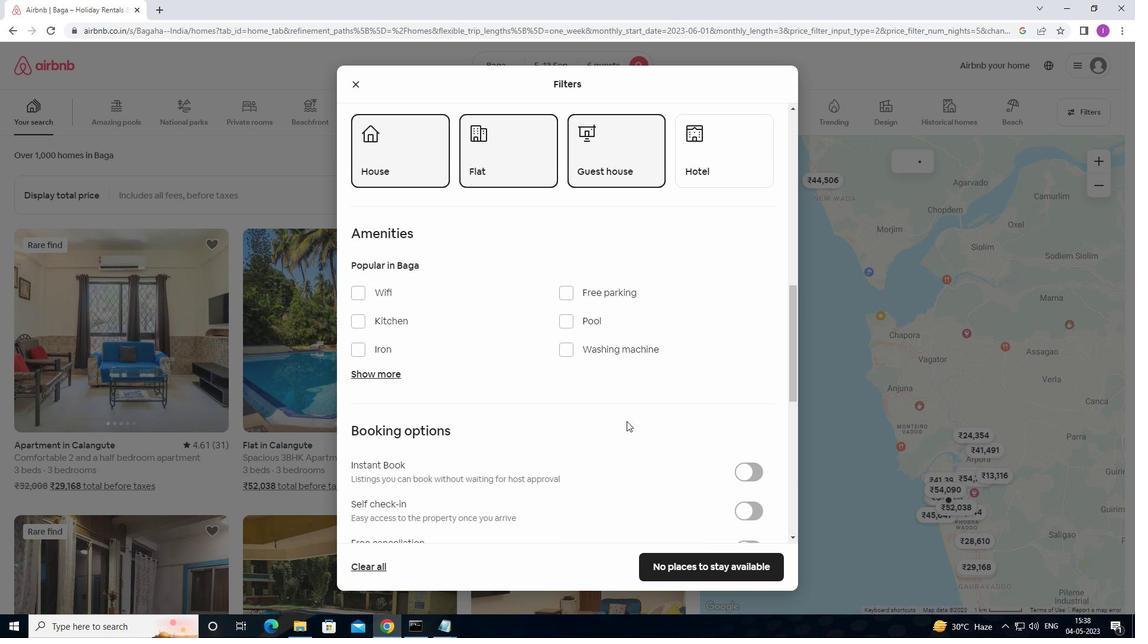 
Action: Mouse scrolled (629, 419) with delta (0, 0)
Screenshot: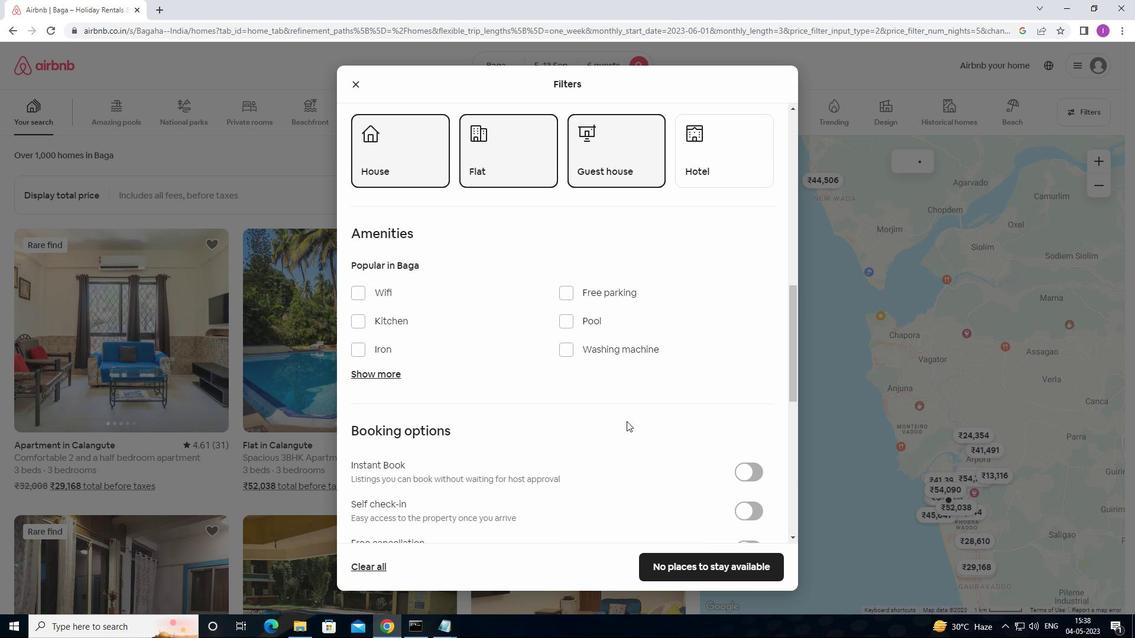 
Action: Mouse moved to (754, 335)
Screenshot: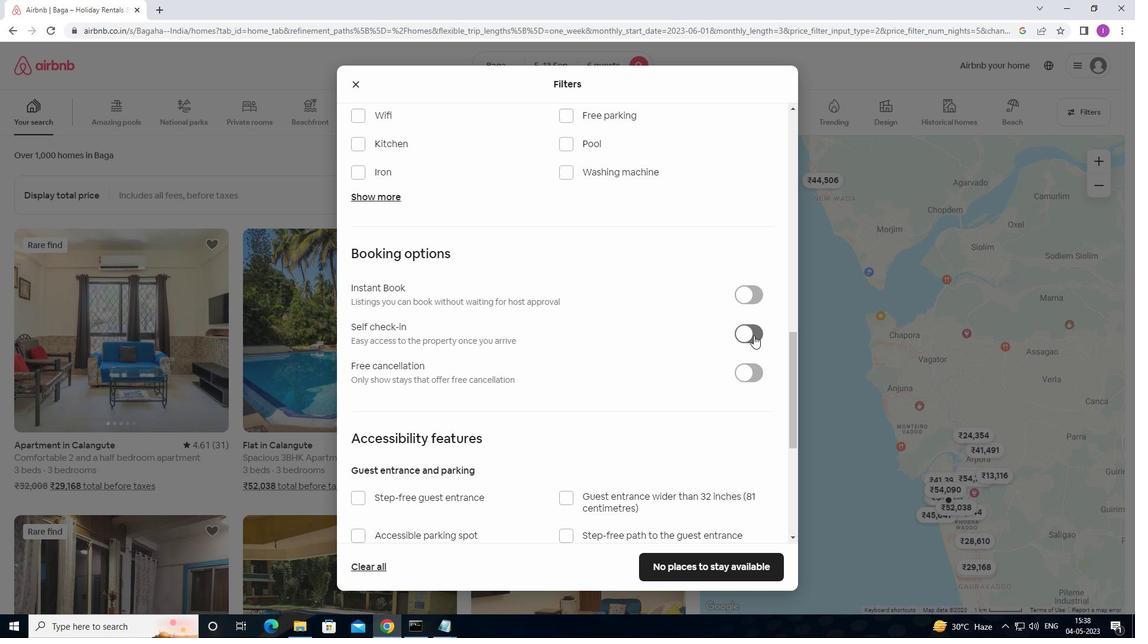 
Action: Mouse pressed left at (754, 335)
Screenshot: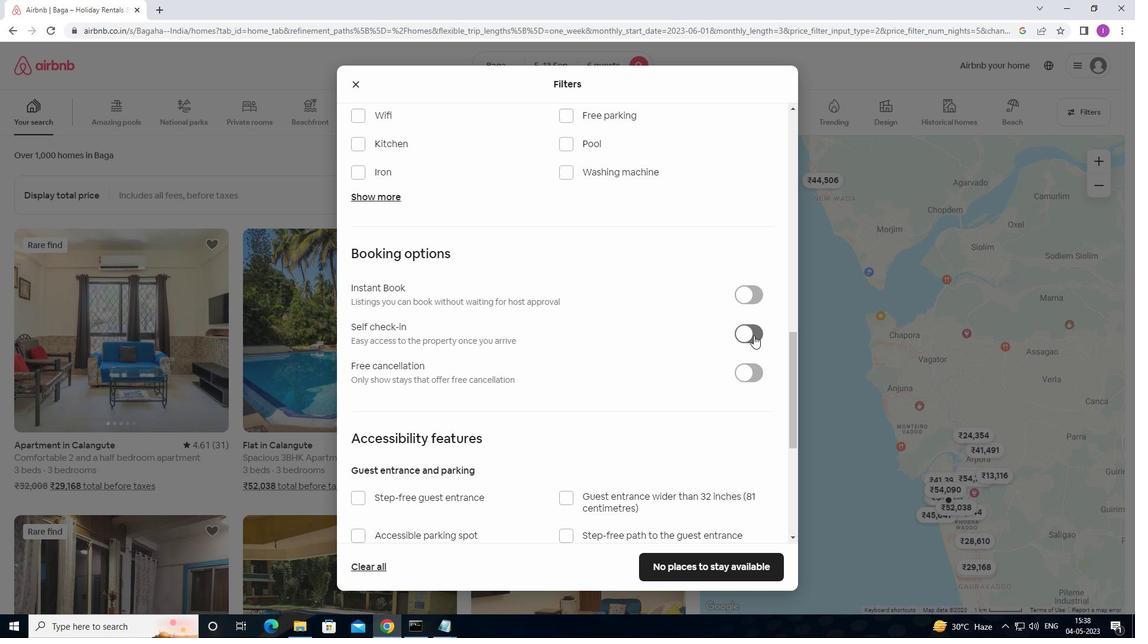 
Action: Mouse moved to (599, 376)
Screenshot: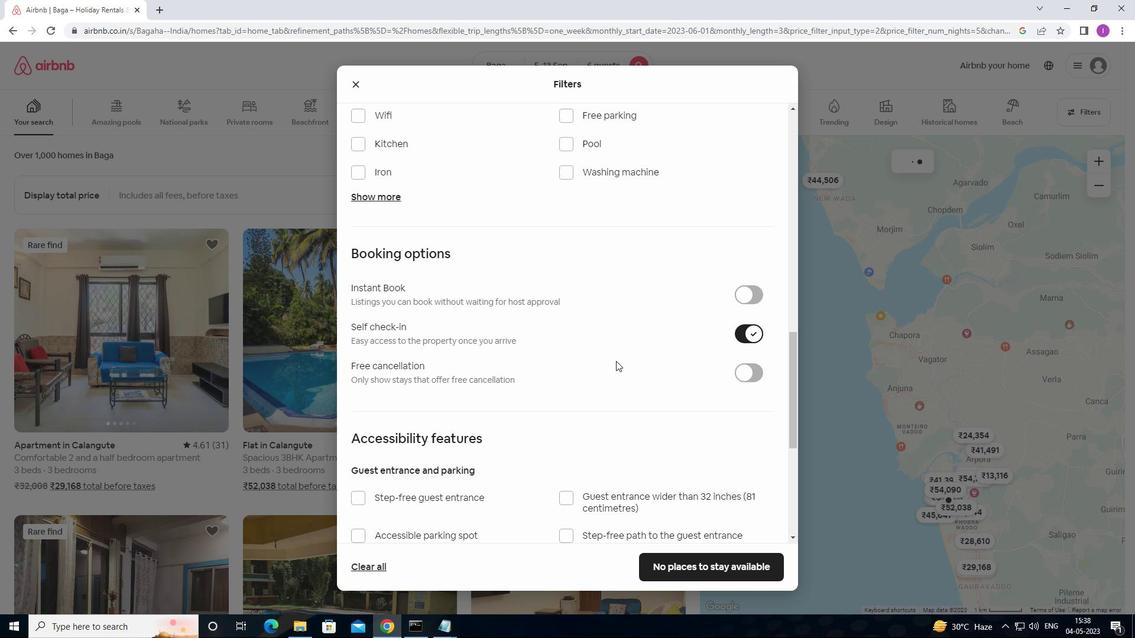 
Action: Mouse scrolled (599, 376) with delta (0, 0)
Screenshot: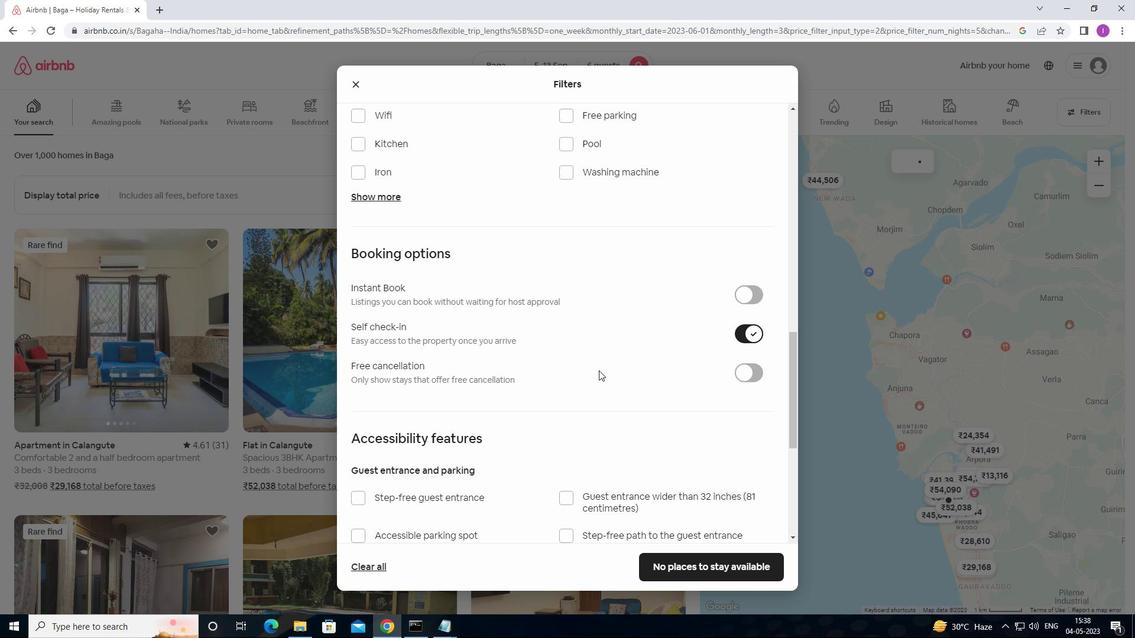 
Action: Mouse scrolled (599, 376) with delta (0, 0)
Screenshot: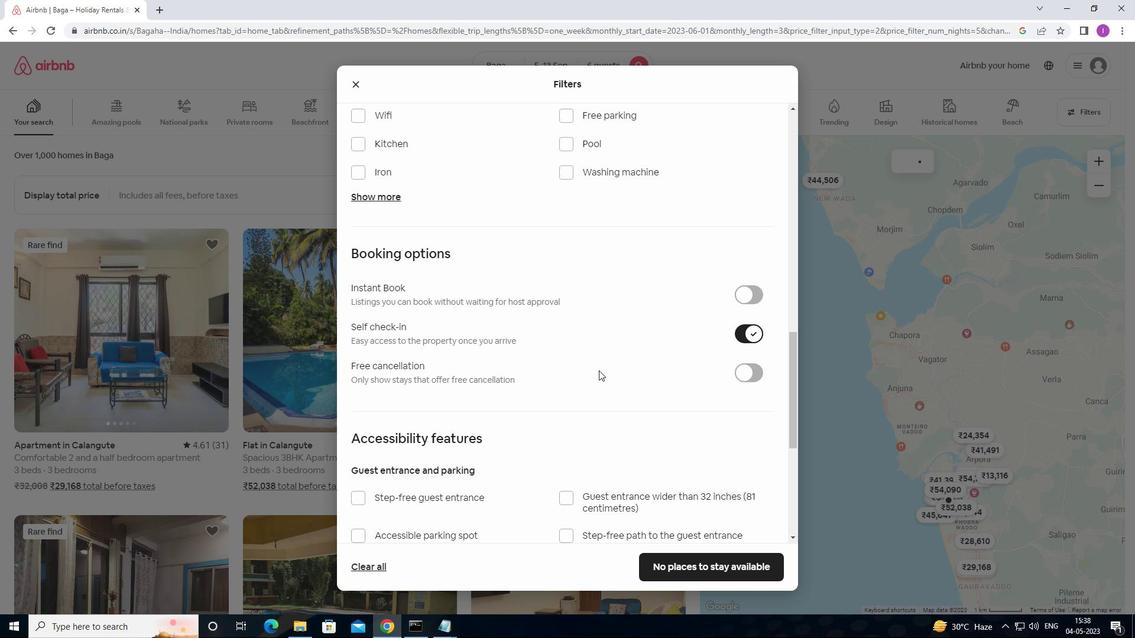 
Action: Mouse moved to (600, 376)
Screenshot: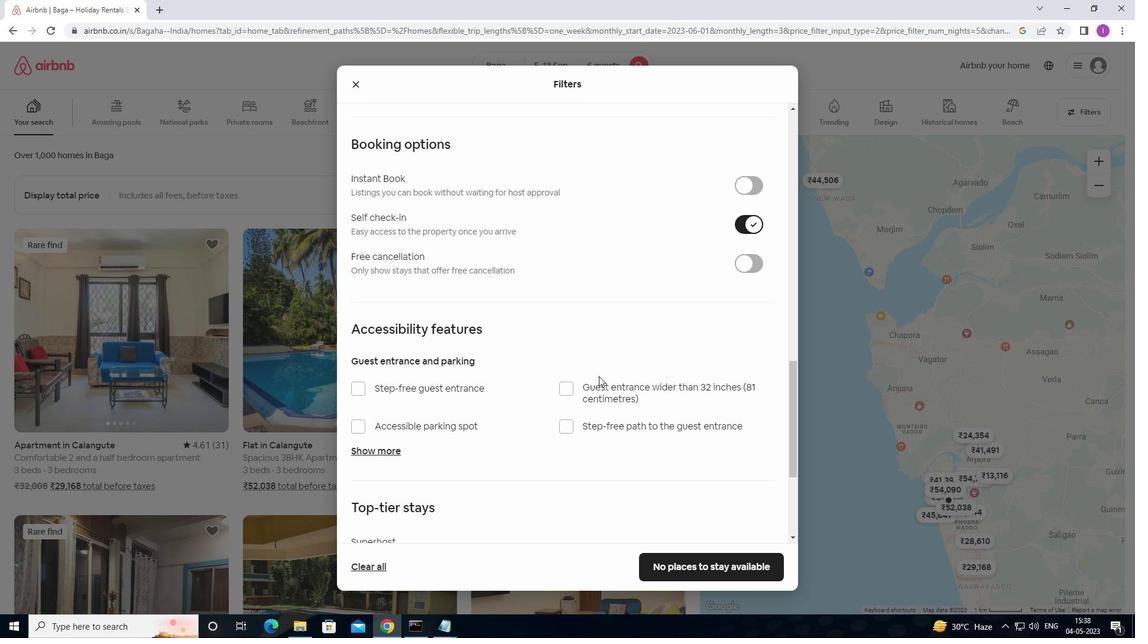 
Action: Mouse scrolled (600, 375) with delta (0, 0)
Screenshot: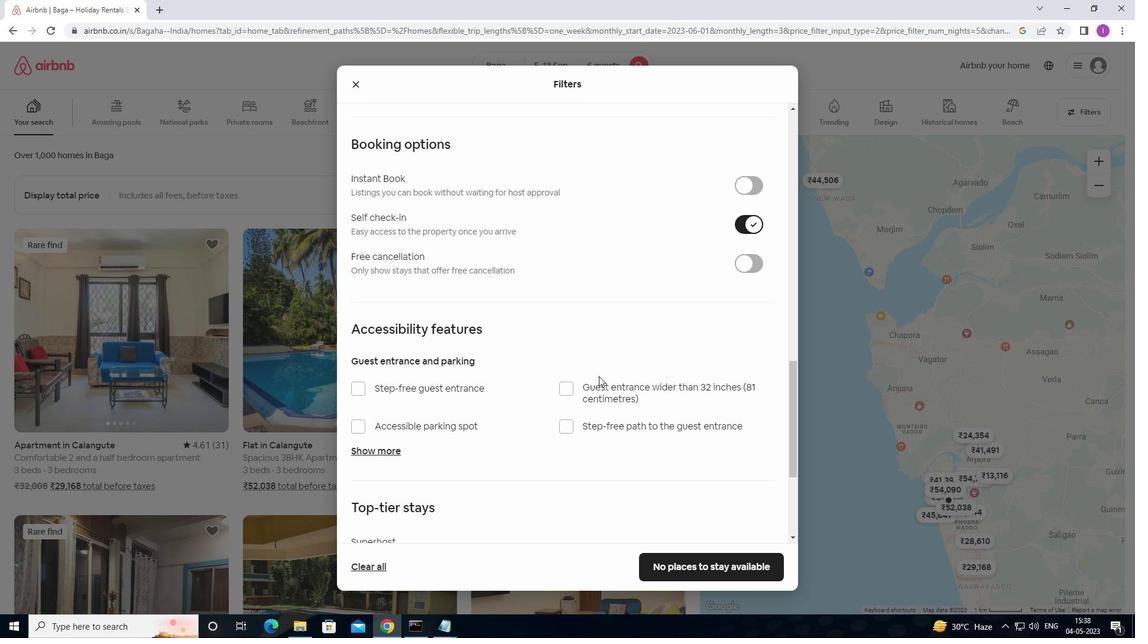 
Action: Mouse moved to (600, 376)
Screenshot: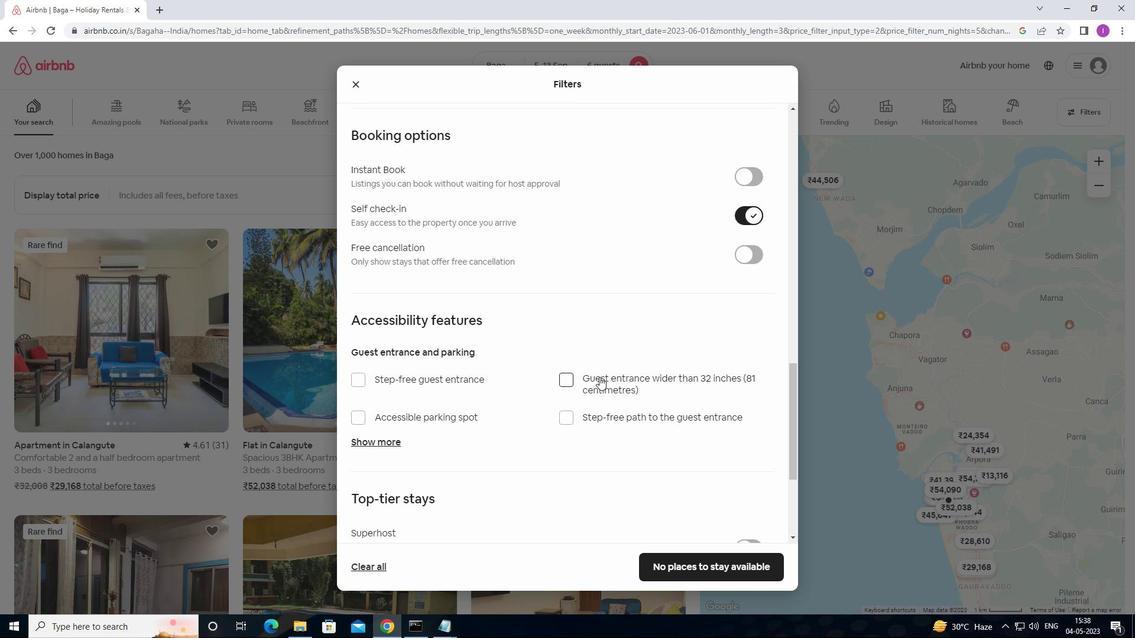 
Action: Mouse scrolled (600, 375) with delta (0, 0)
Screenshot: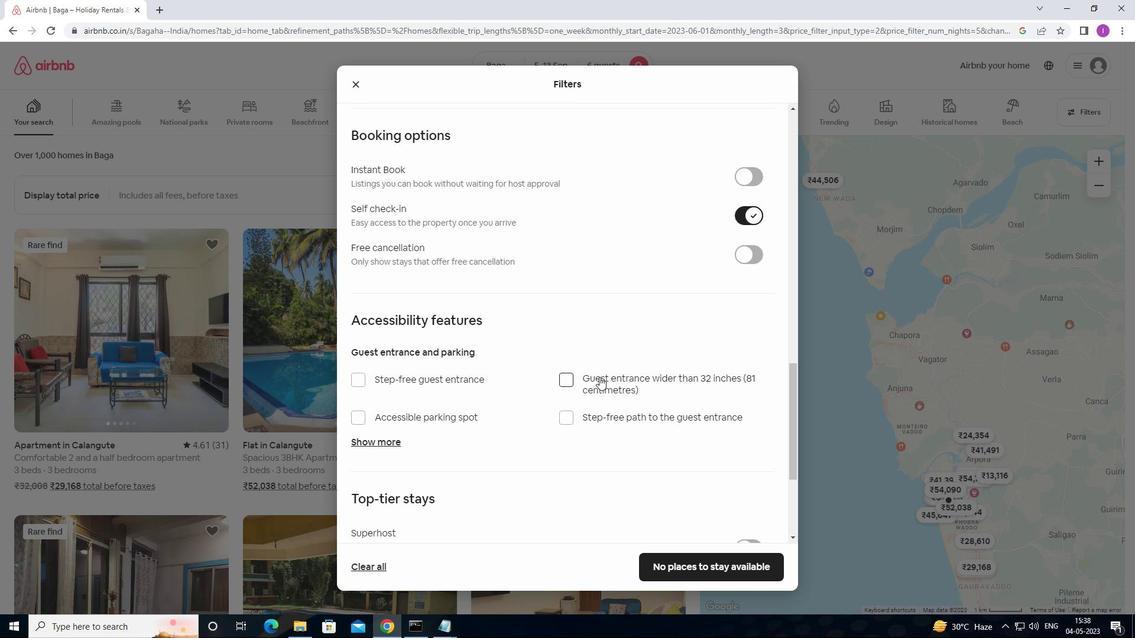 
Action: Mouse moved to (602, 376)
Screenshot: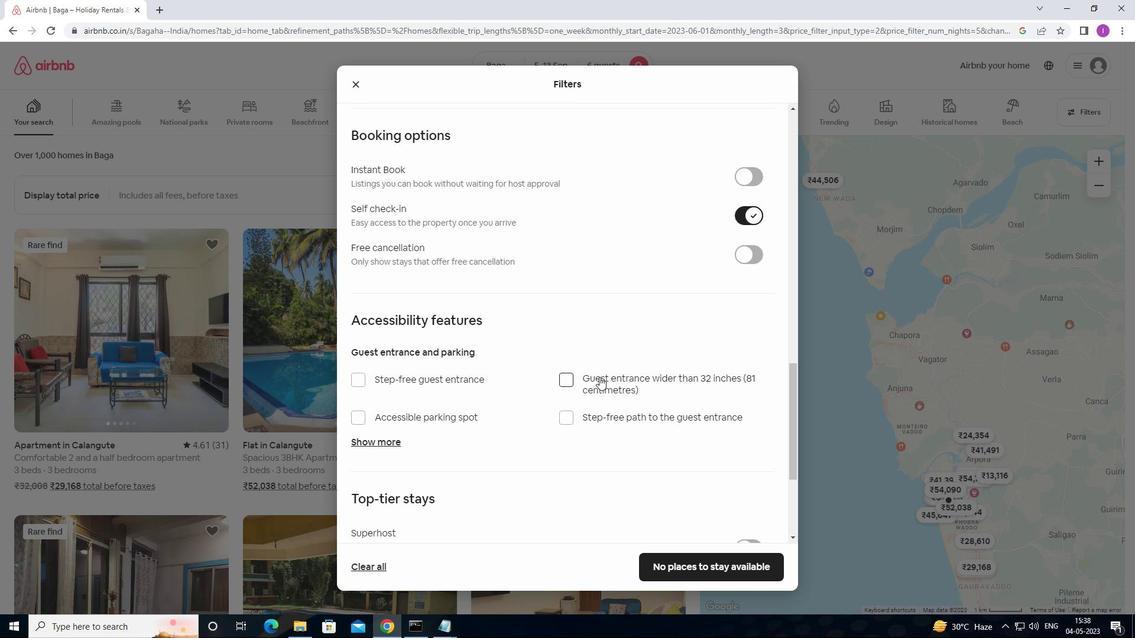 
Action: Mouse scrolled (602, 376) with delta (0, 0)
Screenshot: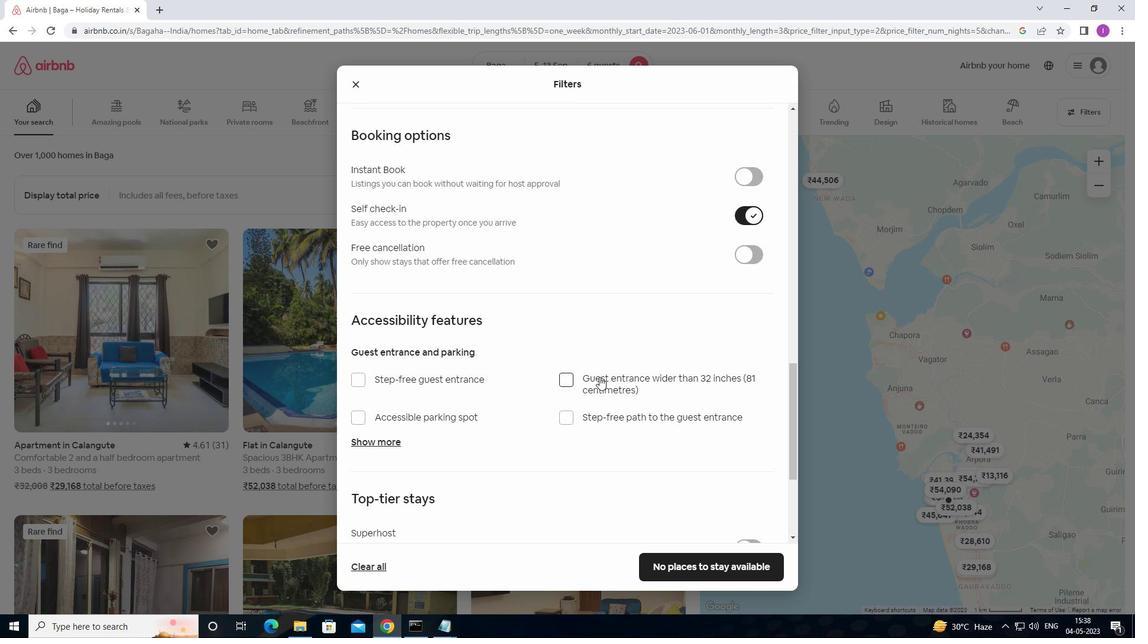 
Action: Mouse scrolled (602, 376) with delta (0, 0)
Screenshot: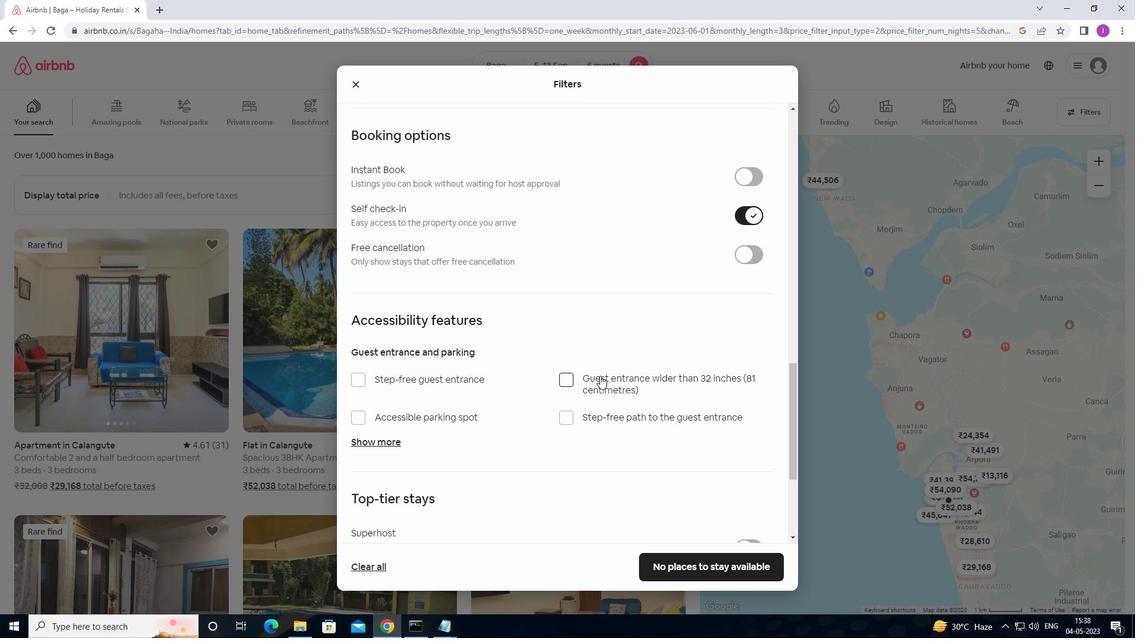 
Action: Mouse moved to (610, 378)
Screenshot: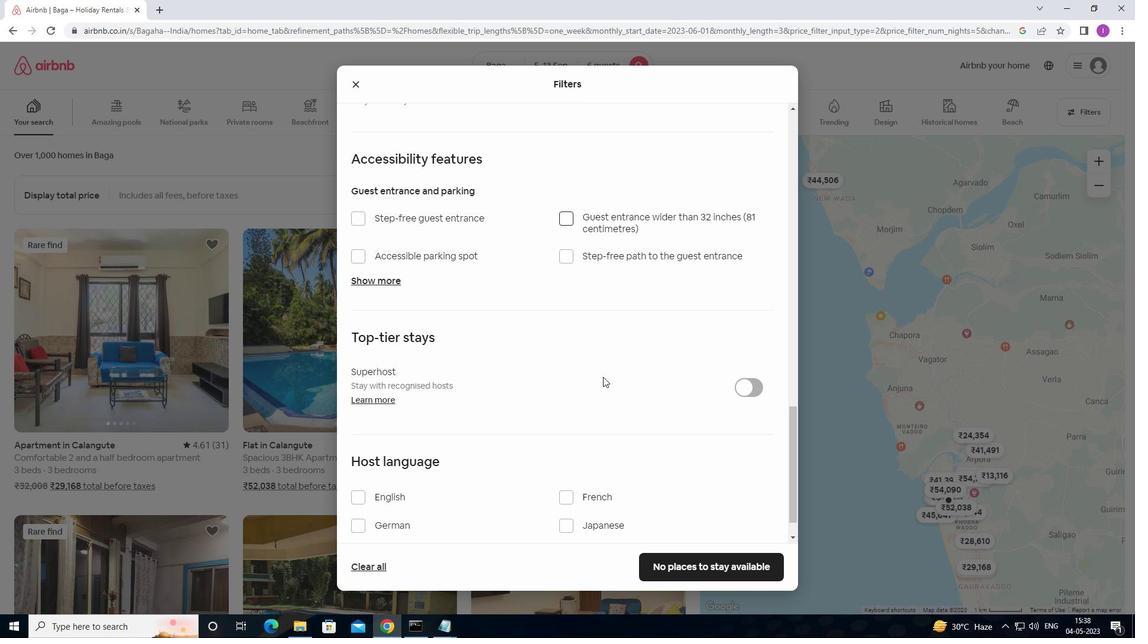 
Action: Mouse scrolled (610, 377) with delta (0, 0)
Screenshot: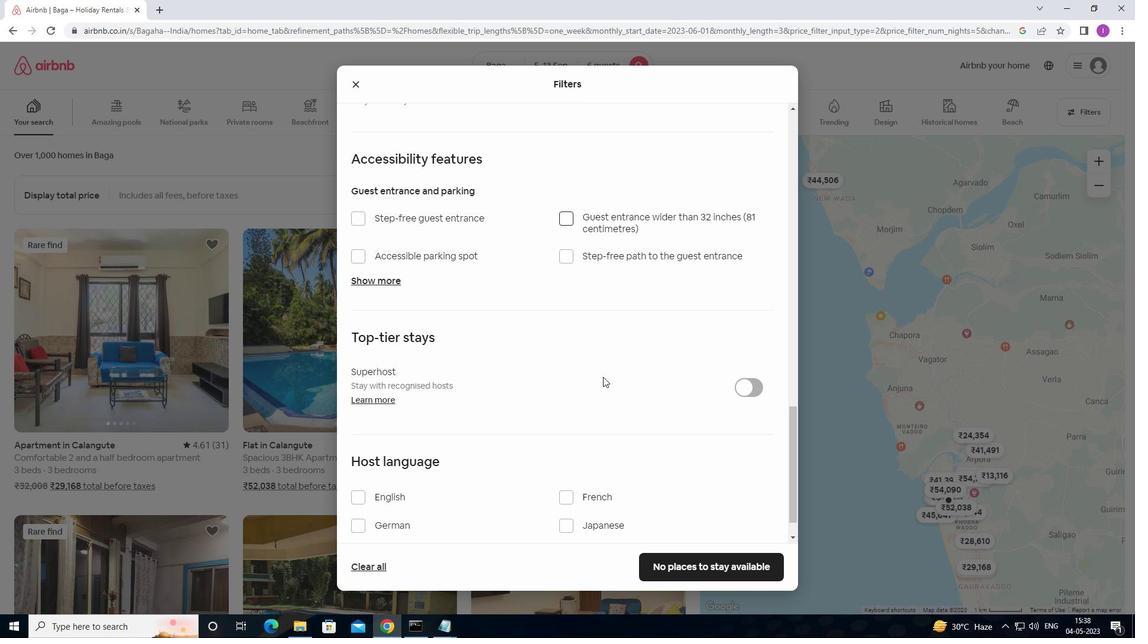 
Action: Mouse moved to (613, 383)
Screenshot: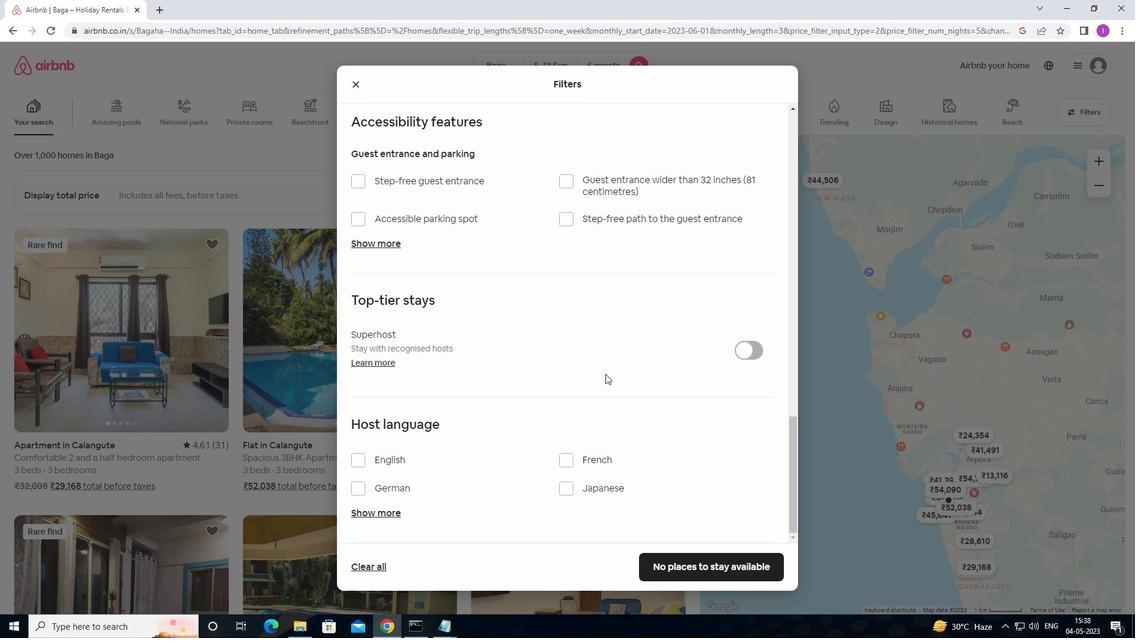 
Action: Mouse scrolled (613, 382) with delta (0, 0)
Screenshot: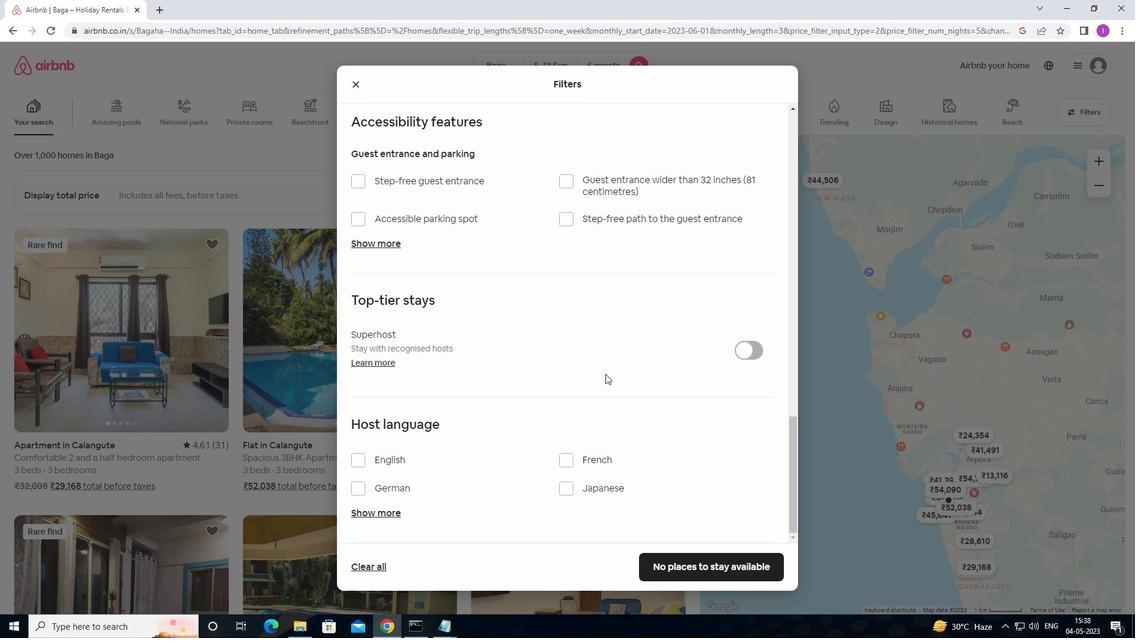 
Action: Mouse moved to (613, 383)
Screenshot: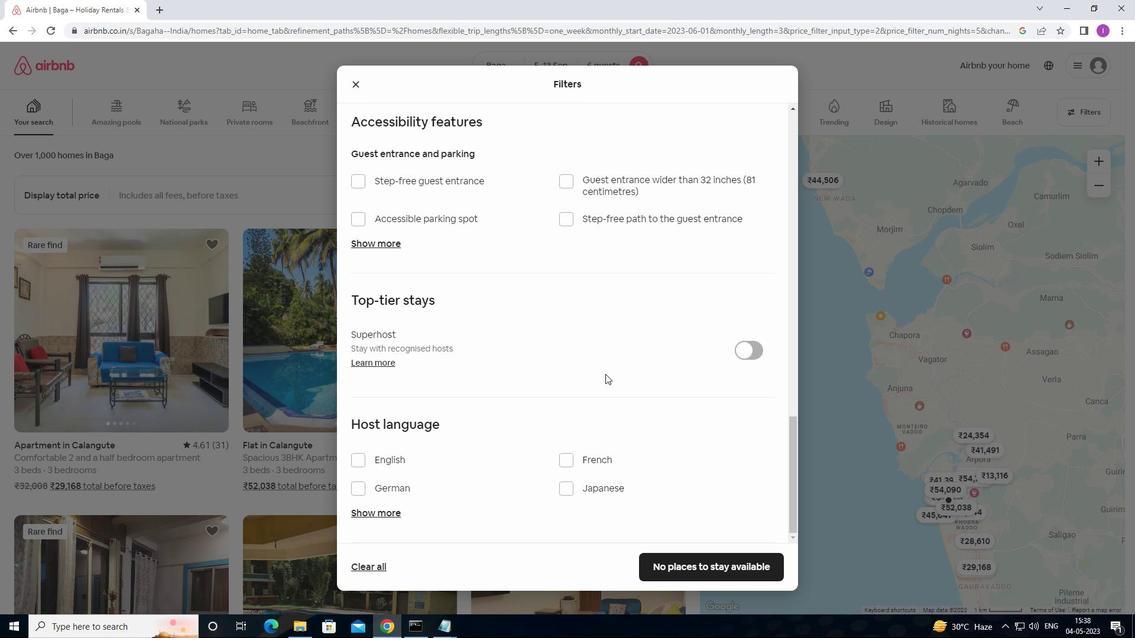 
Action: Mouse scrolled (613, 383) with delta (0, 0)
Screenshot: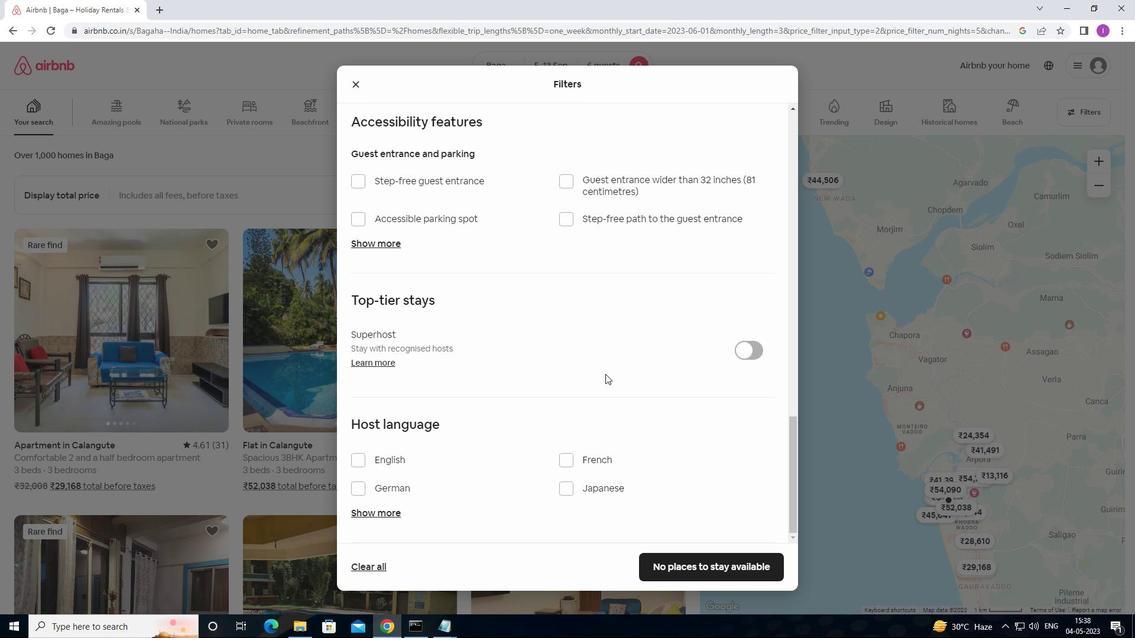 
Action: Mouse moved to (613, 386)
Screenshot: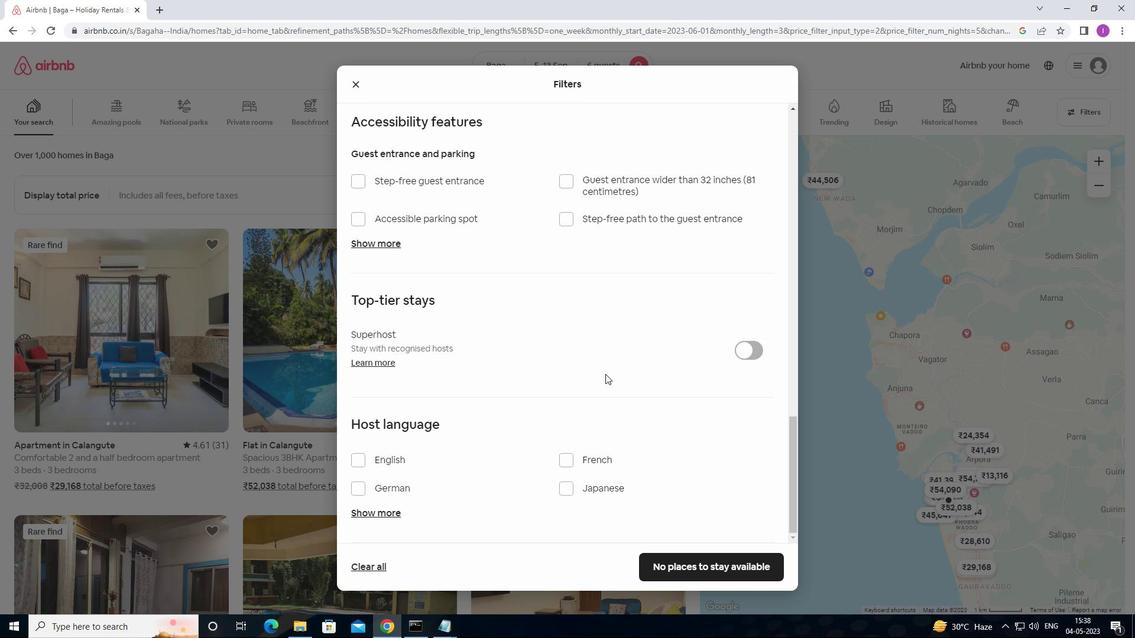 
Action: Mouse scrolled (613, 385) with delta (0, 0)
Screenshot: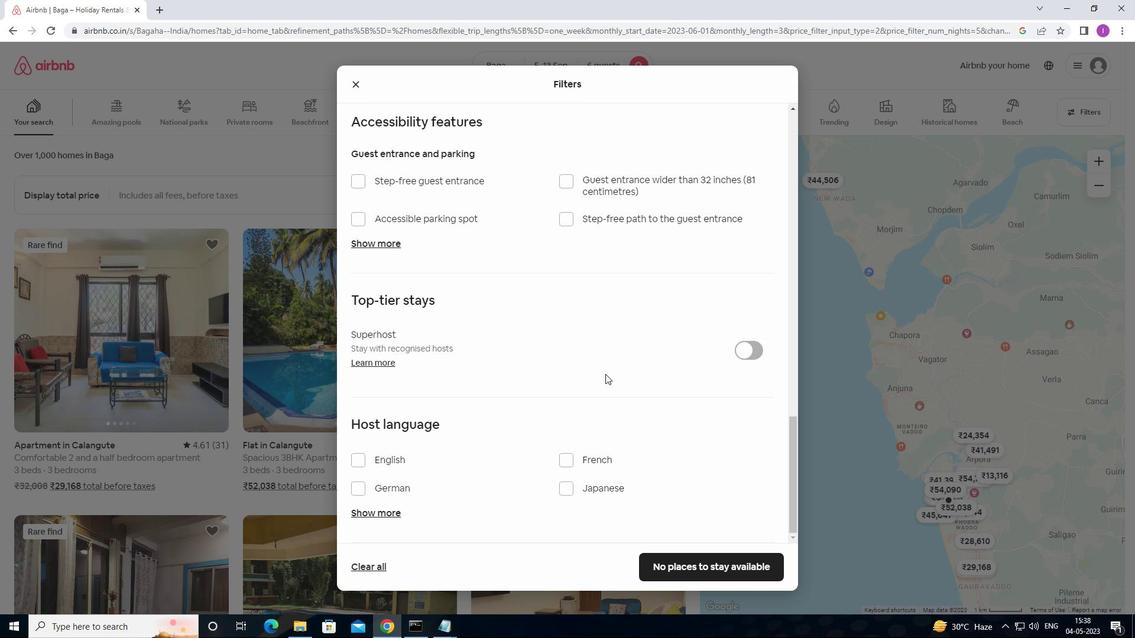 
Action: Mouse moved to (613, 388)
Screenshot: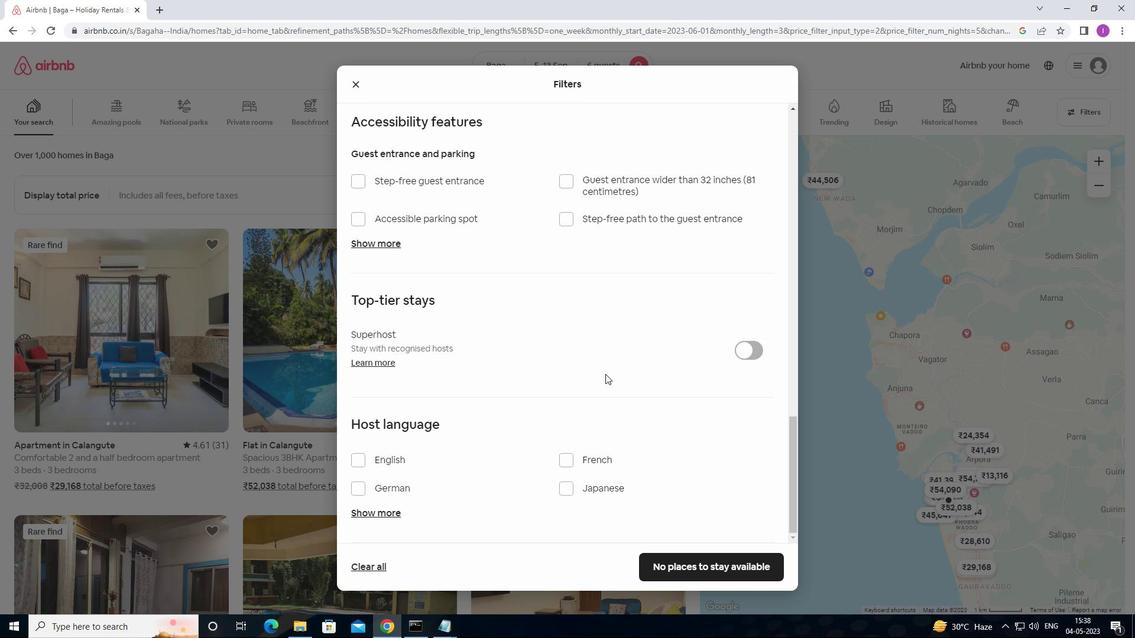 
Action: Mouse scrolled (613, 387) with delta (0, 0)
Screenshot: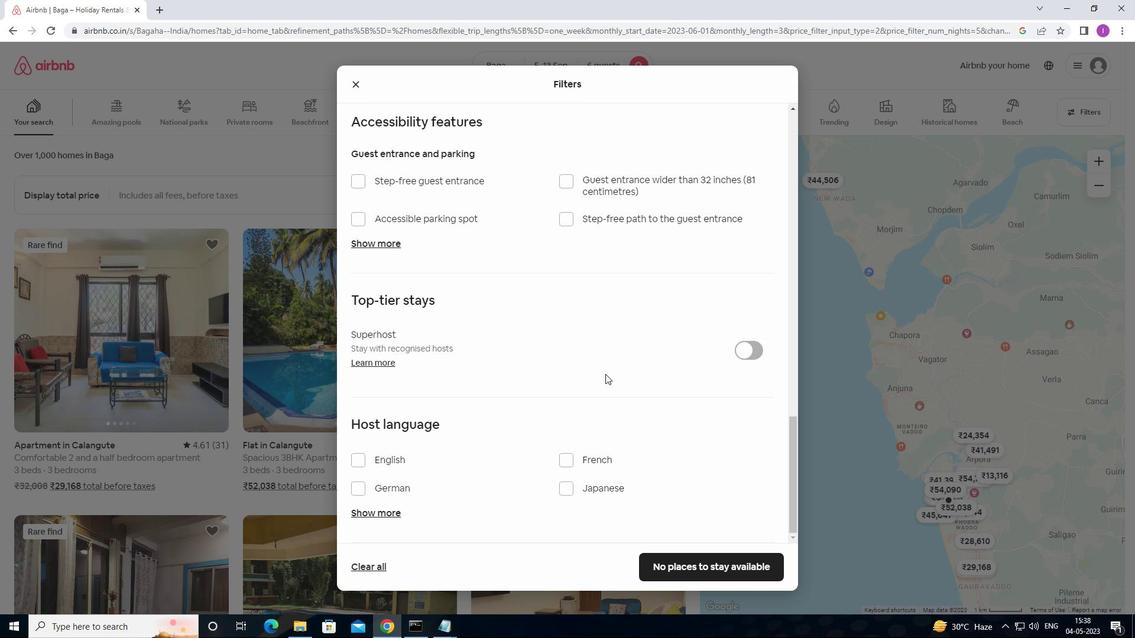 
Action: Mouse moved to (363, 462)
Screenshot: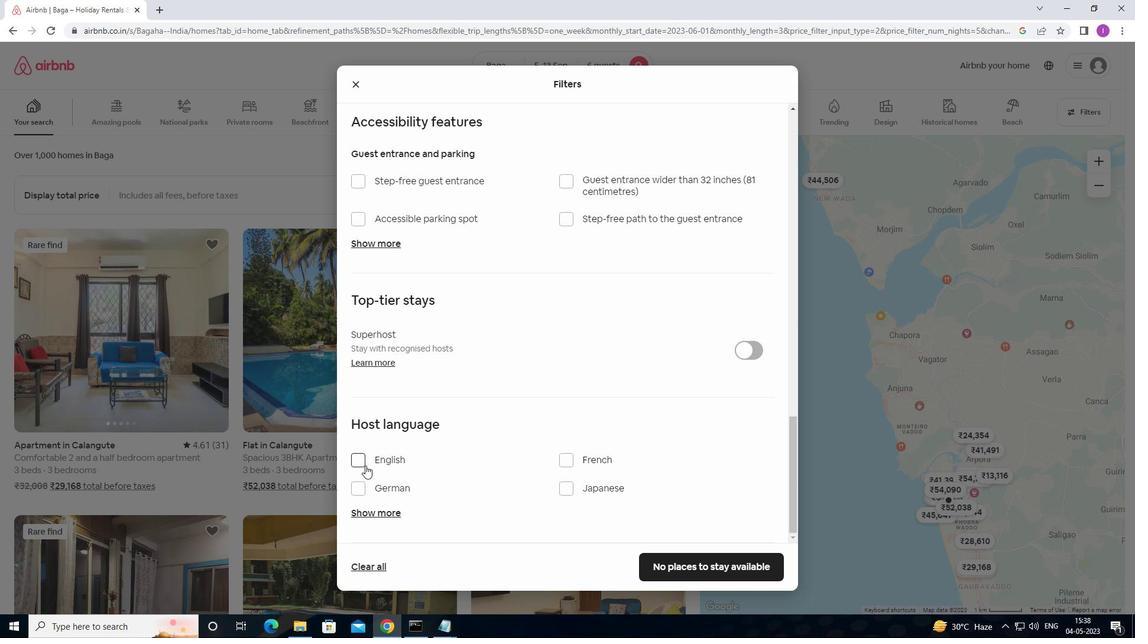 
Action: Mouse pressed left at (363, 462)
Screenshot: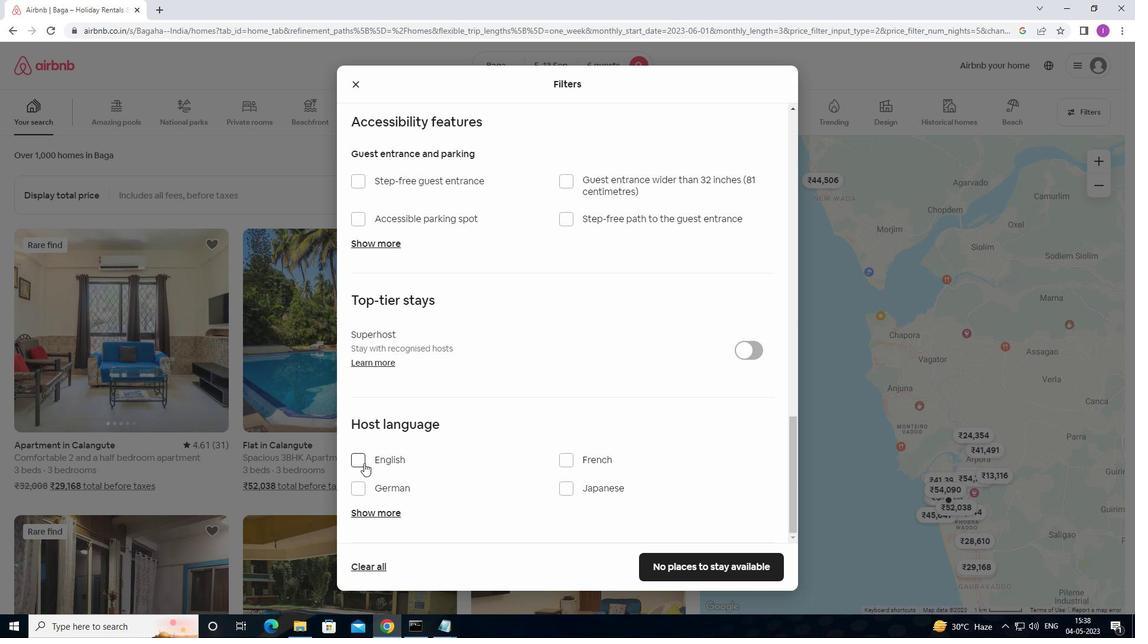 
Action: Mouse moved to (683, 563)
Screenshot: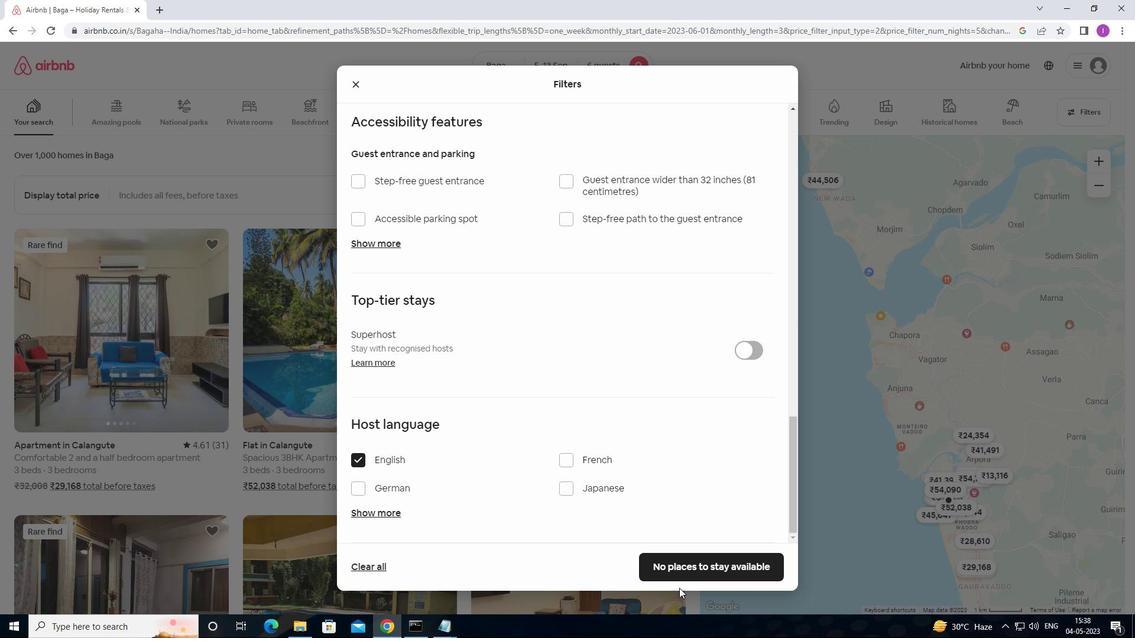 
Action: Mouse pressed left at (683, 563)
Screenshot: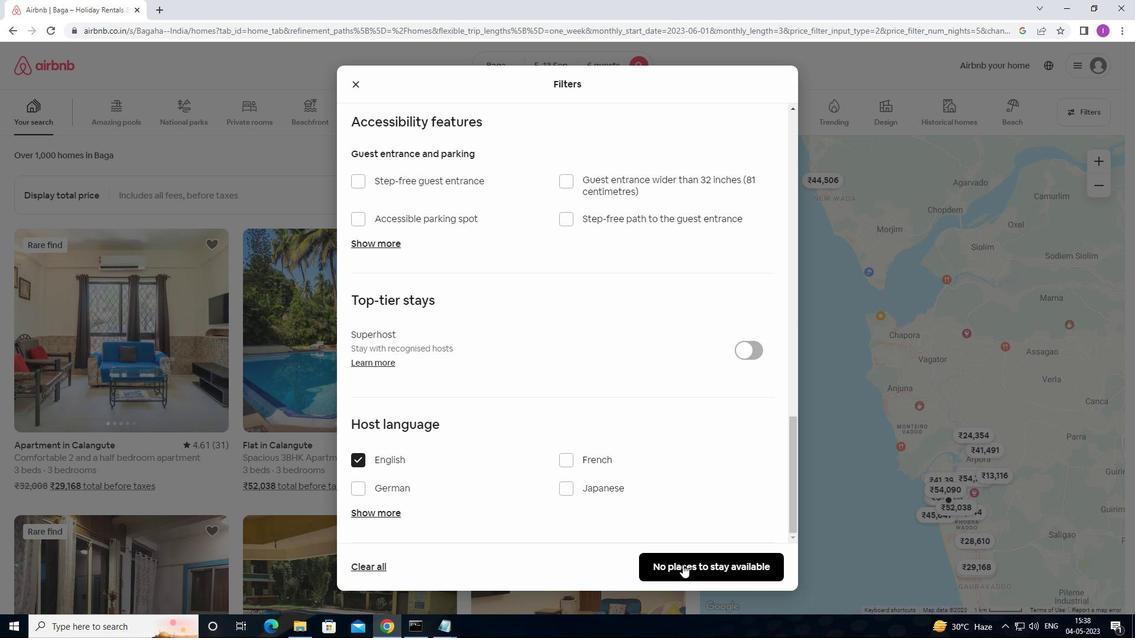 
Action: Mouse moved to (700, 428)
Screenshot: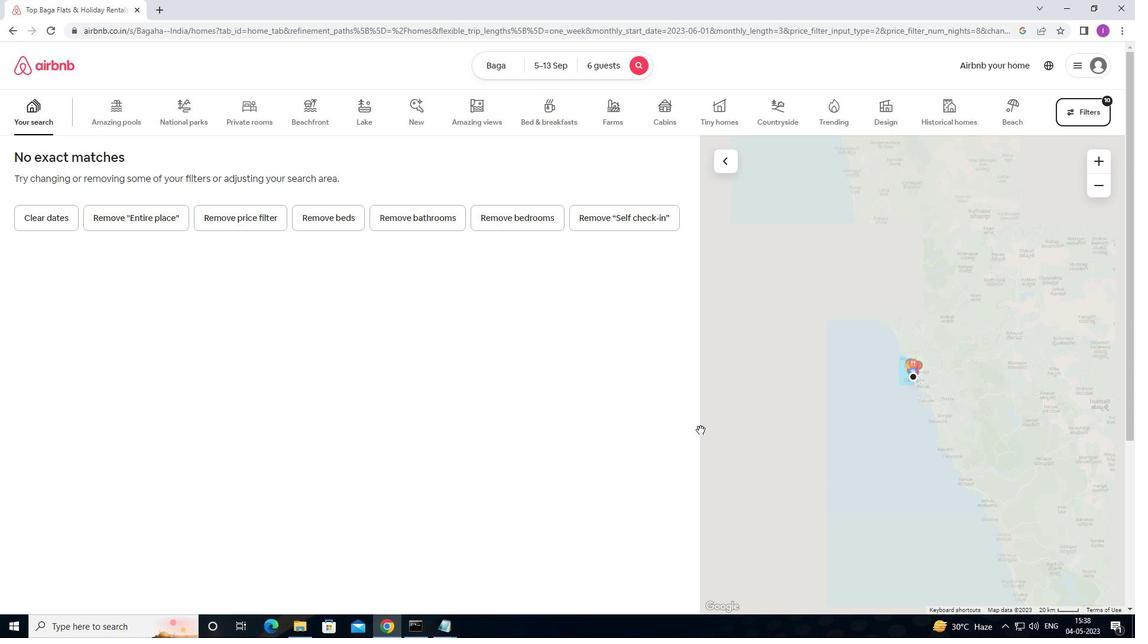 
